 Task: Add an event with the title Interview with Aman, date '2023/12/04', time 9:15 AM to 11:15 AMand add a description: The Interview with Aman is a structured and focused conversation aimed at assessing their qualifications, skills, and suitability for a specific job role or position within the organization. The interview provides an opportunity for the hiring team to gather valuable information about the candidate's experience, abilities, and potential cultural fit.Select event color  Tomato . Add location for the event as: 987 Piazza Navona, Rome, Italy, logged in from the account softage.1@softage.netand send the event invitation to softage.4@softage.net and softage.5@softage.net. Set a reminder for the event Annually on May 24
Action: Mouse moved to (62, 123)
Screenshot: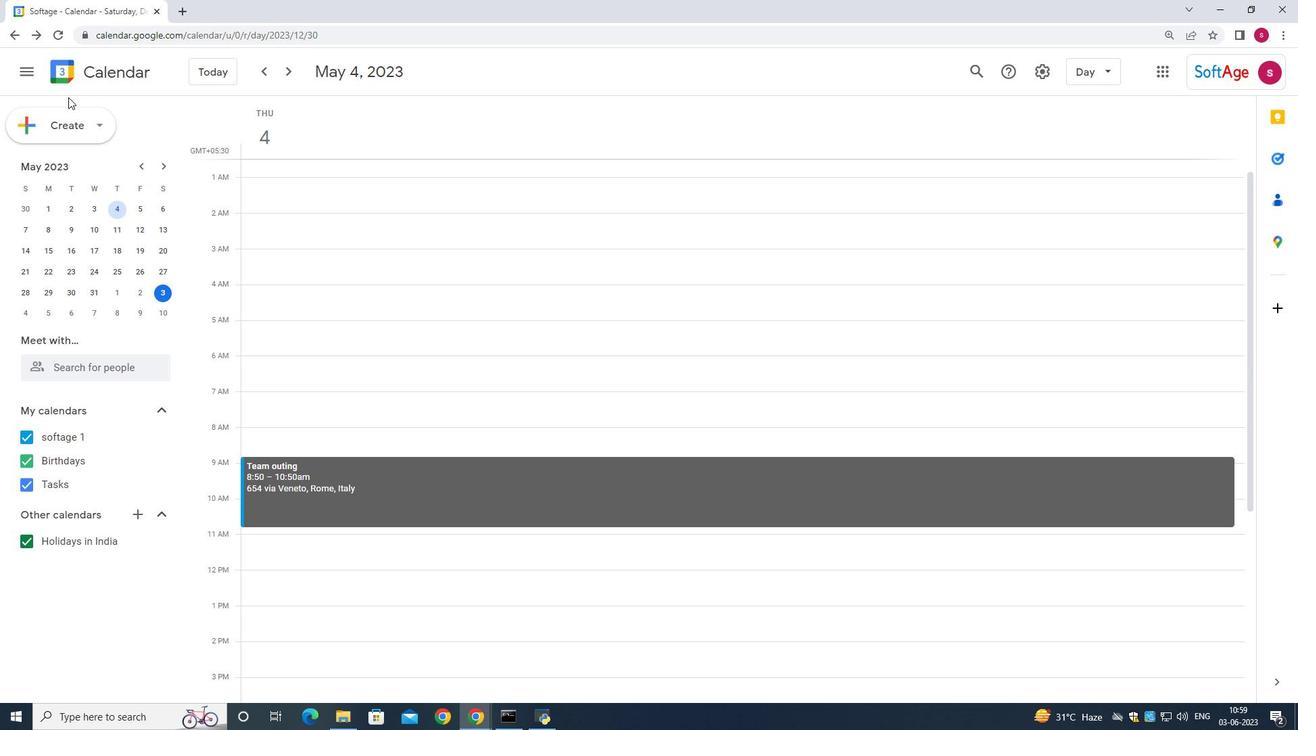 
Action: Mouse pressed left at (62, 123)
Screenshot: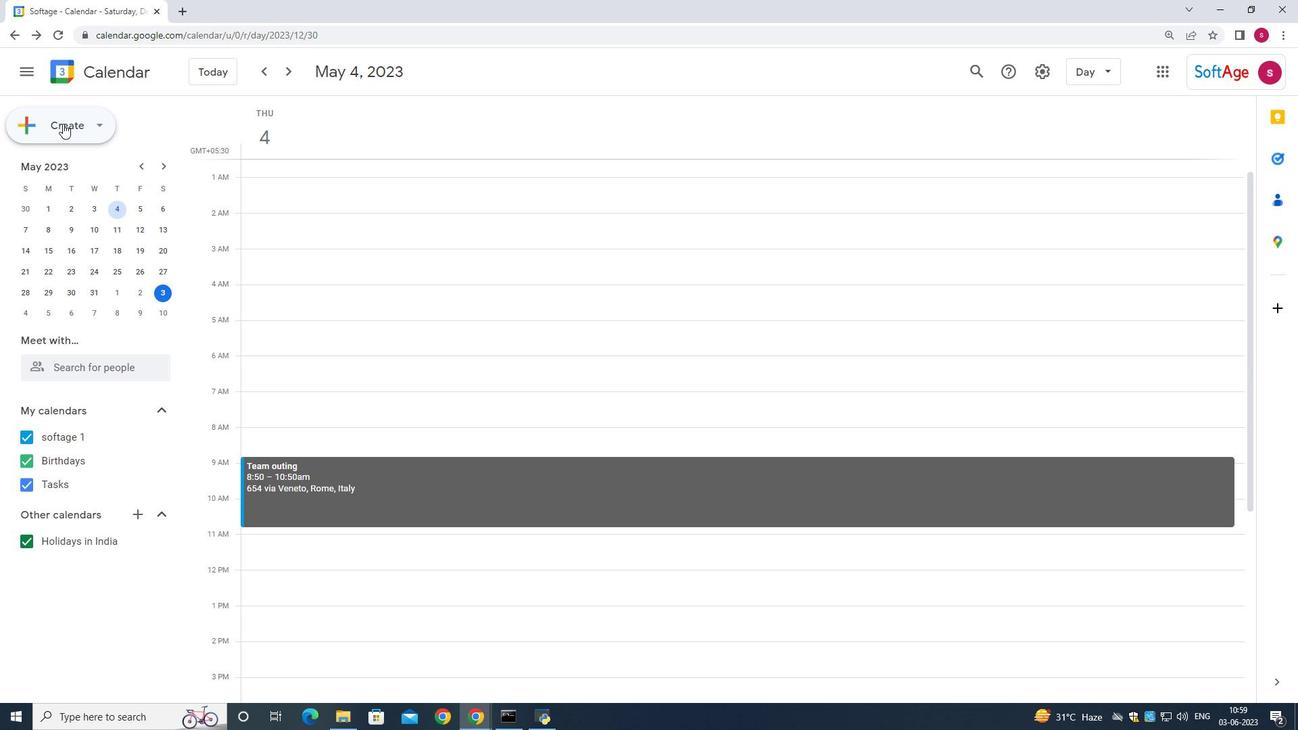 
Action: Mouse moved to (56, 158)
Screenshot: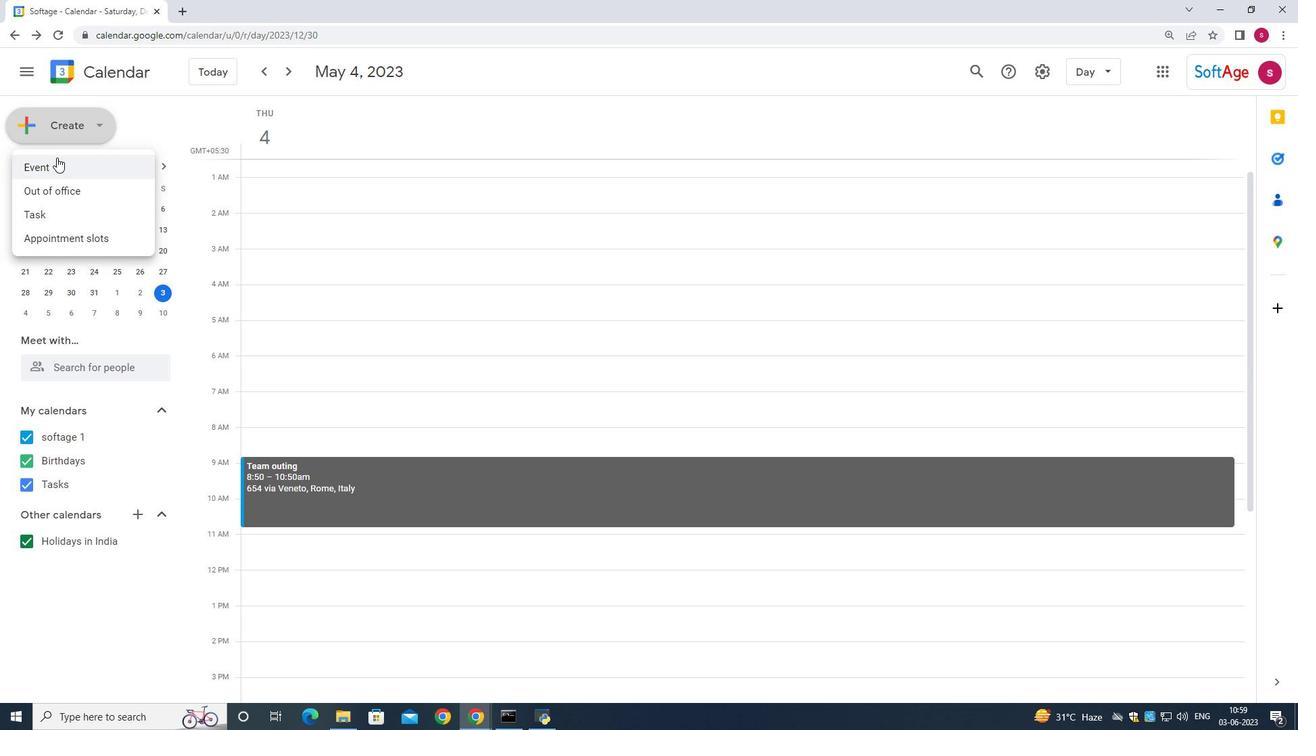 
Action: Mouse pressed left at (56, 158)
Screenshot: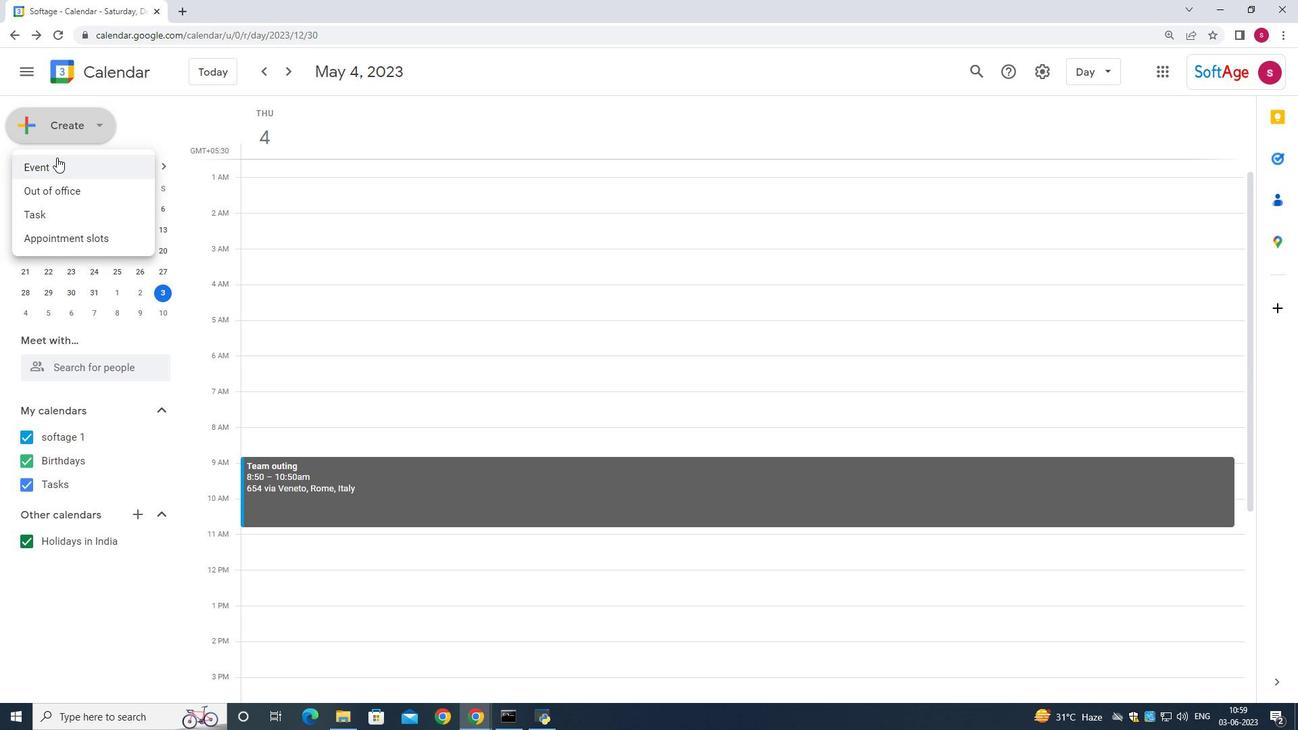 
Action: Mouse moved to (646, 234)
Screenshot: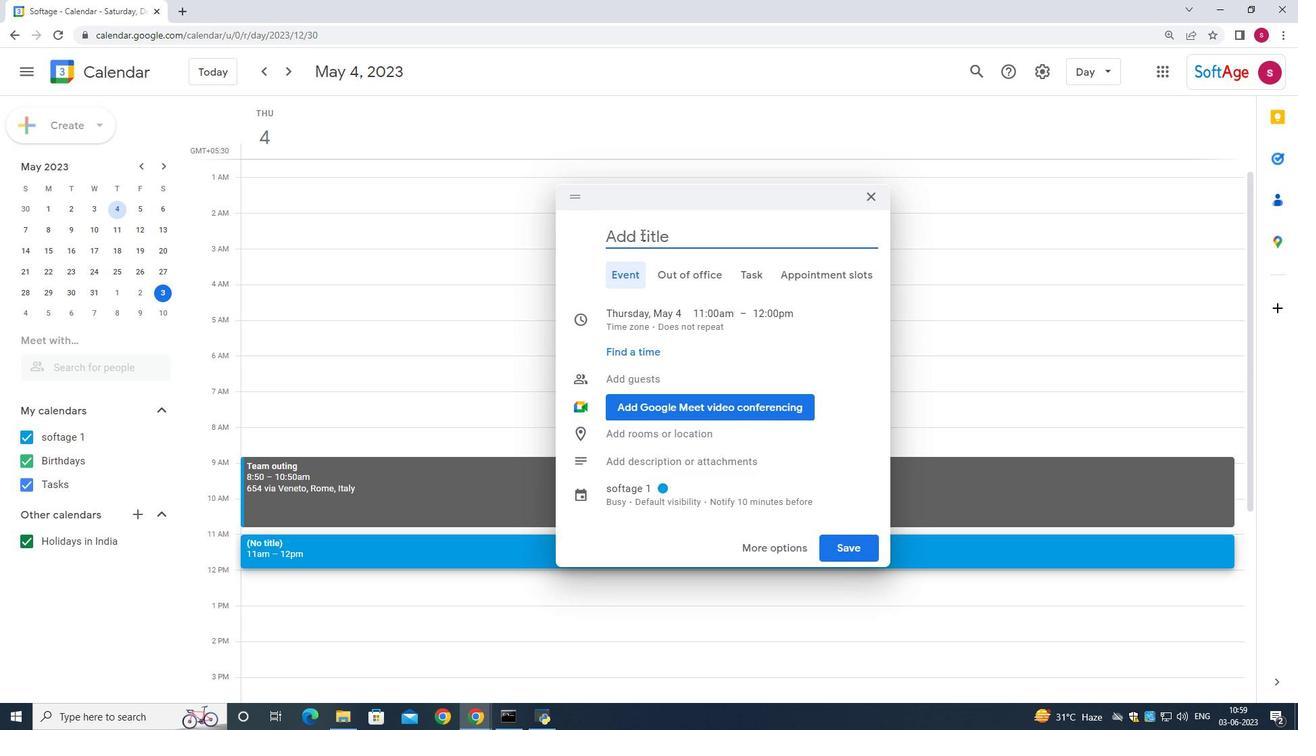 
Action: Mouse pressed left at (646, 234)
Screenshot: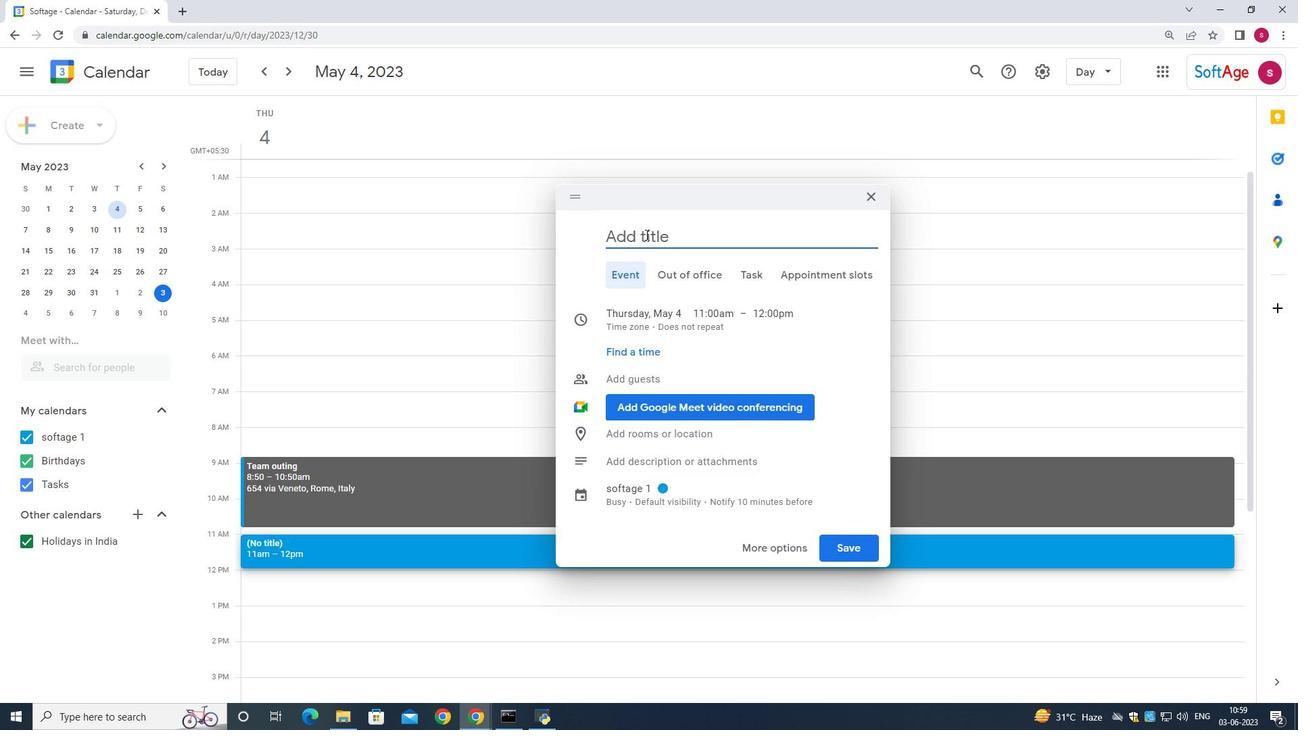 
Action: Mouse moved to (1298, 59)
Screenshot: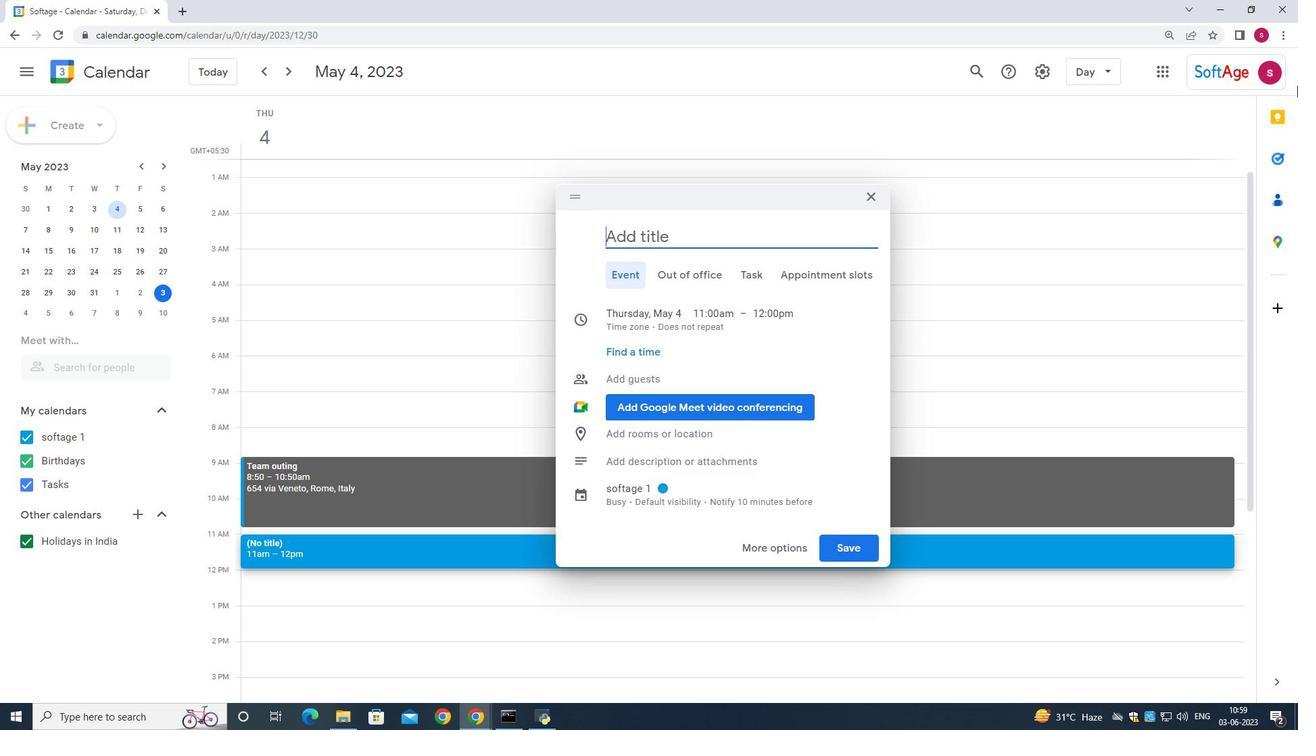 
Action: Key pressed <Key.shift>Interview<Key.space>with<Key.space><Key.shift>Aman
Screenshot: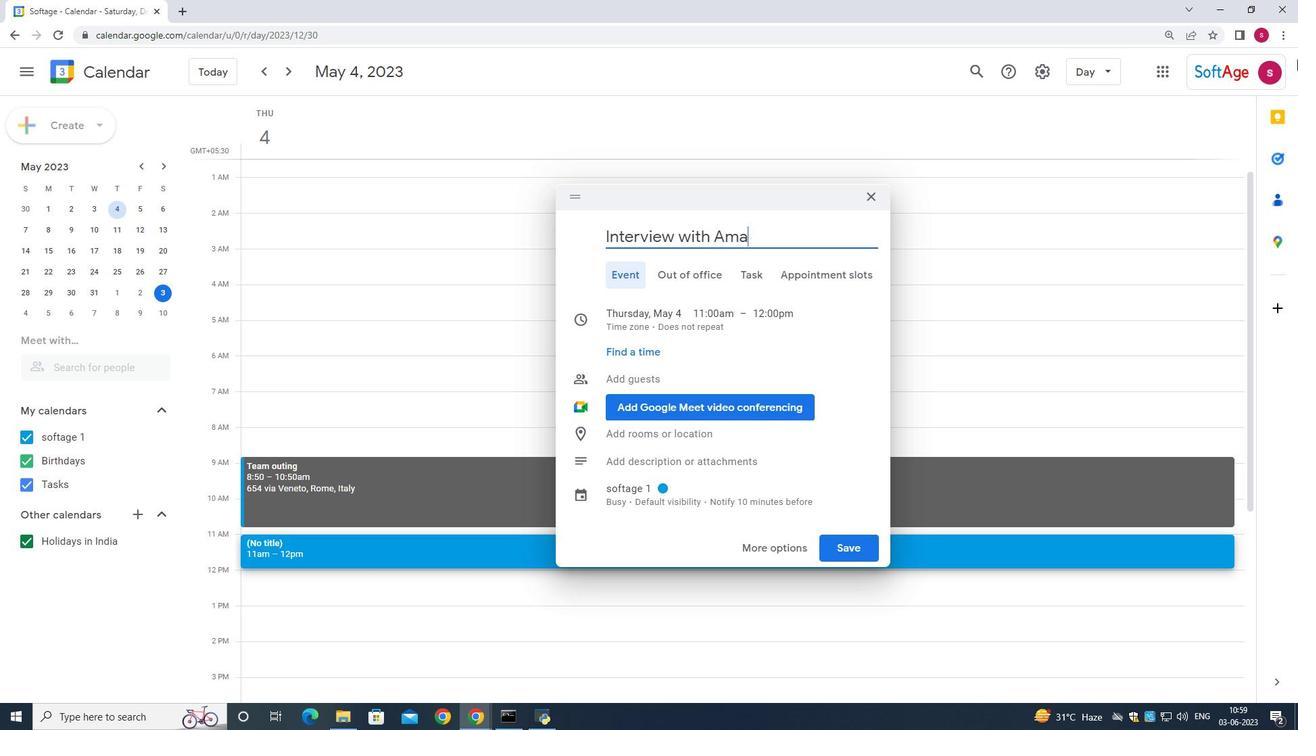 
Action: Mouse moved to (628, 309)
Screenshot: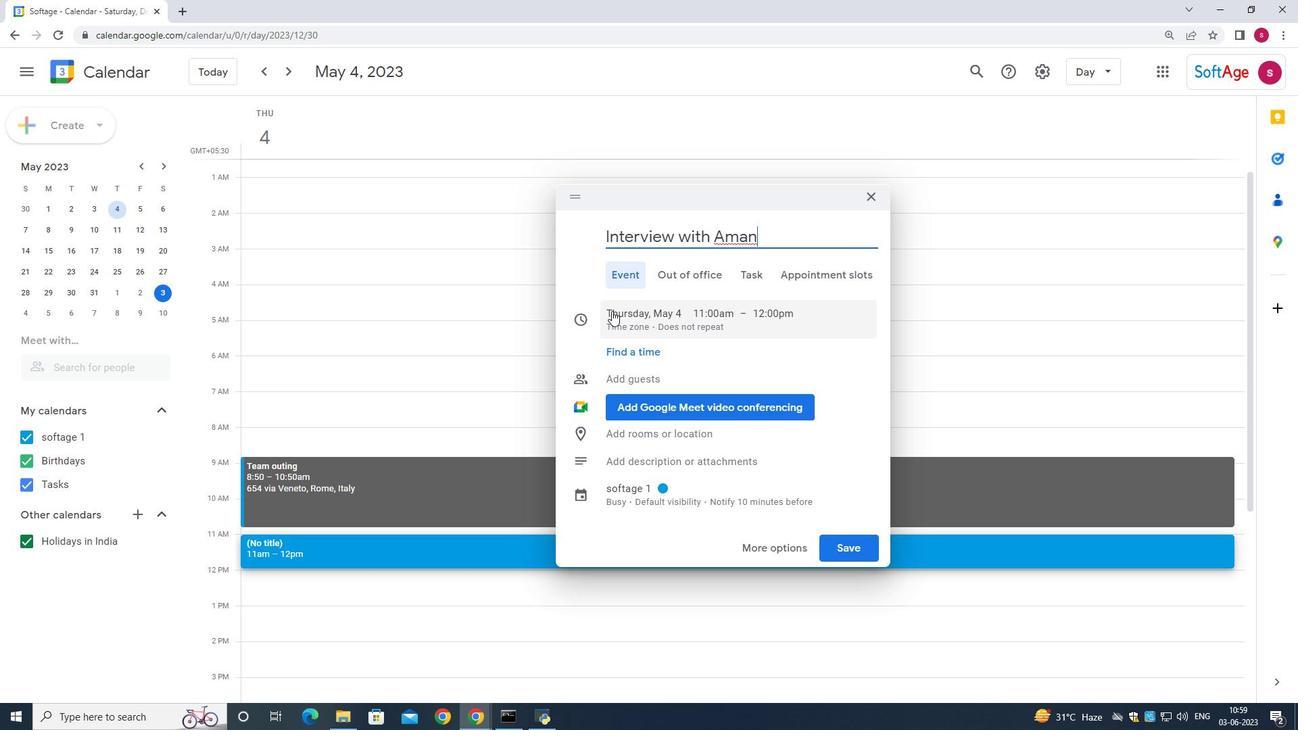 
Action: Mouse pressed left at (628, 309)
Screenshot: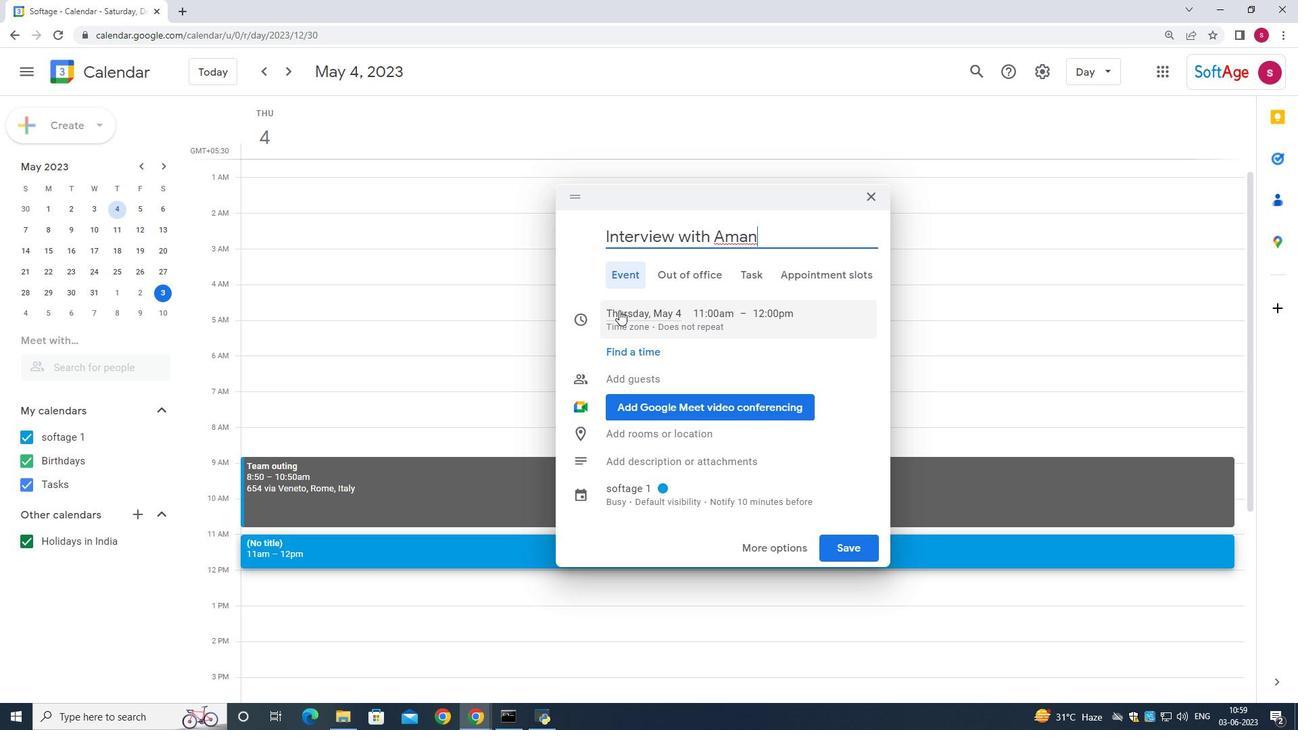 
Action: Mouse moved to (789, 346)
Screenshot: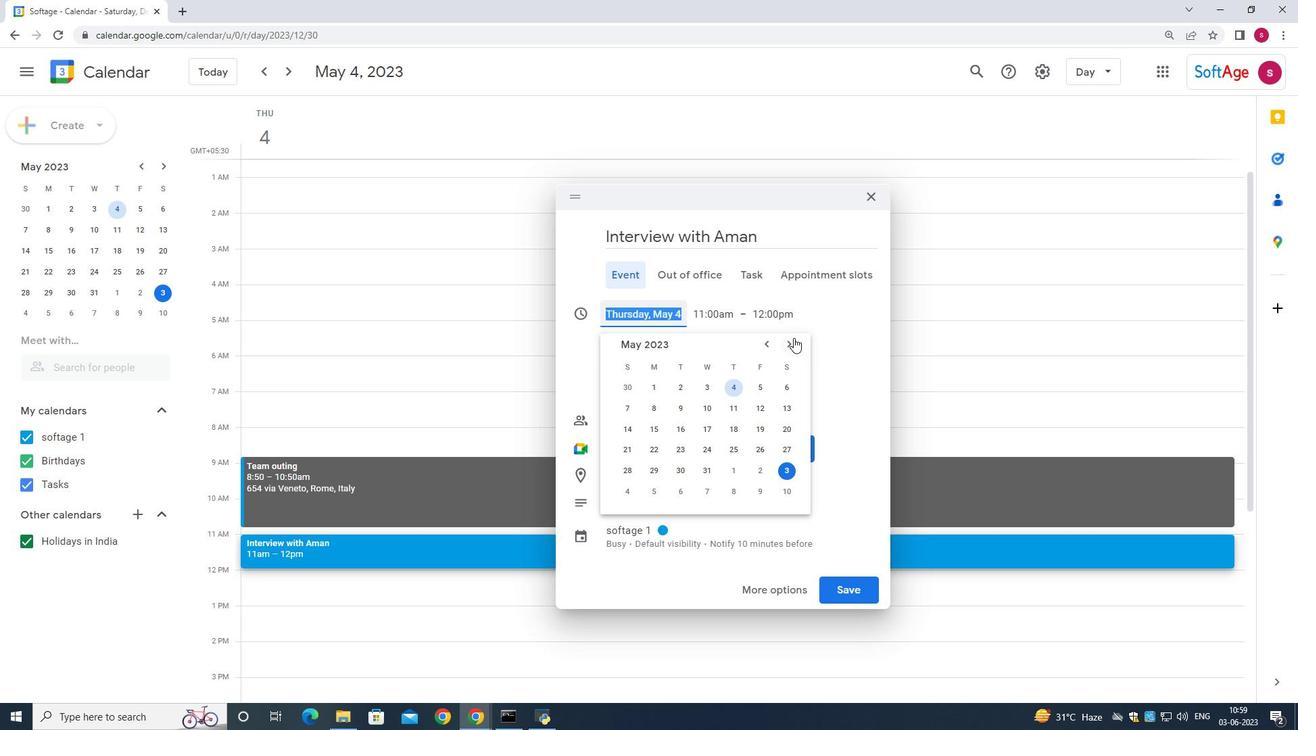 
Action: Mouse pressed left at (789, 346)
Screenshot: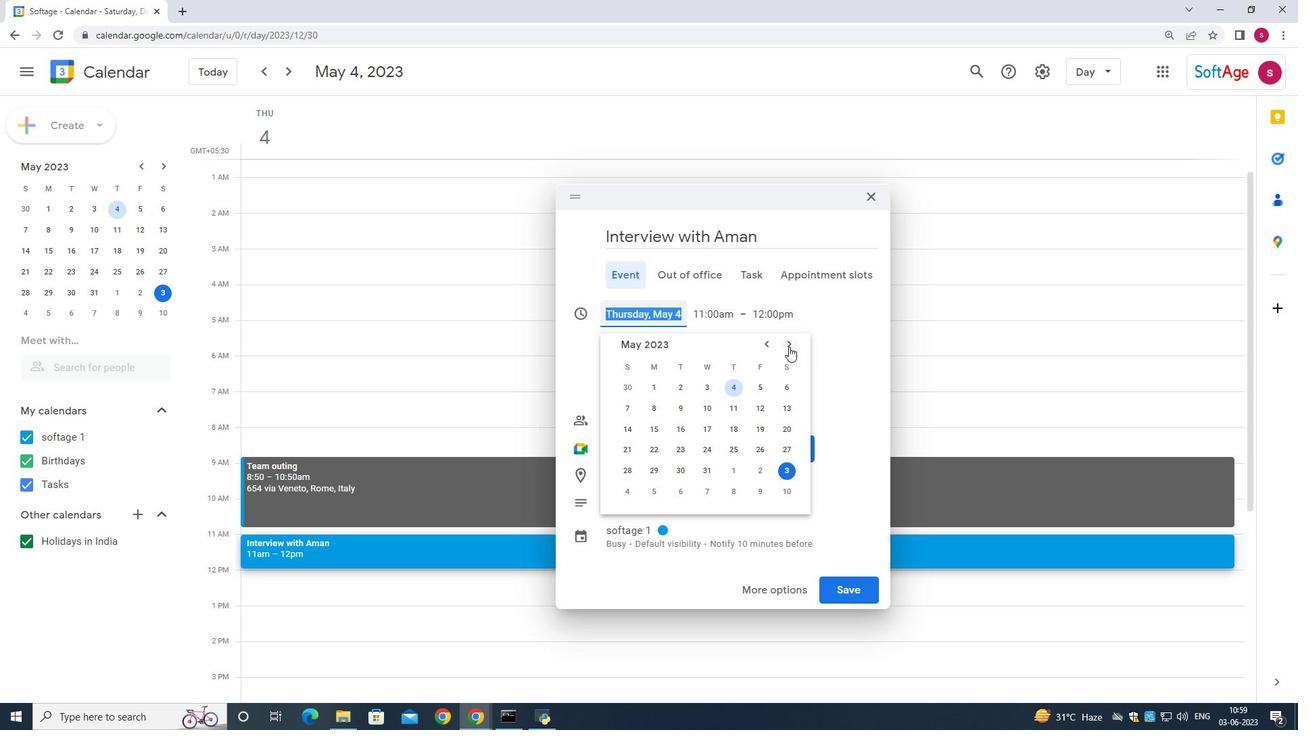 
Action: Mouse pressed left at (789, 346)
Screenshot: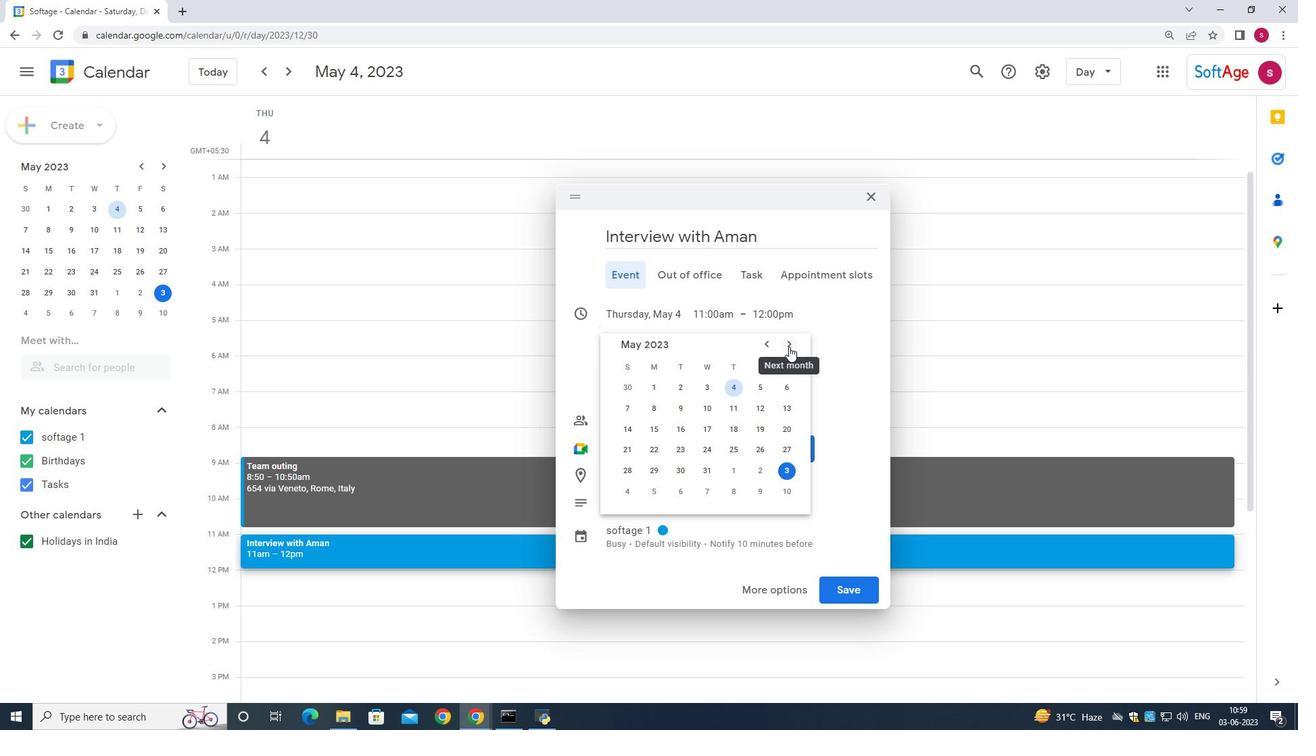 
Action: Mouse pressed left at (789, 346)
Screenshot: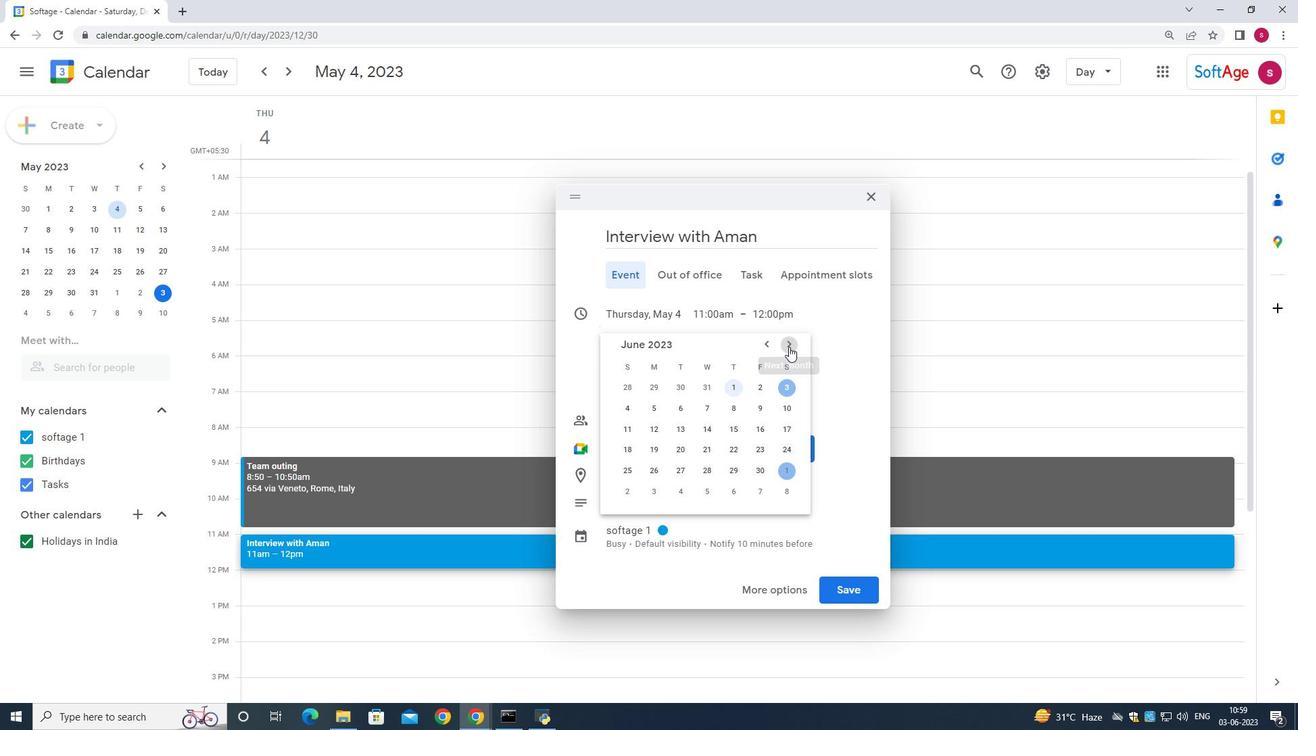 
Action: Mouse pressed left at (789, 346)
Screenshot: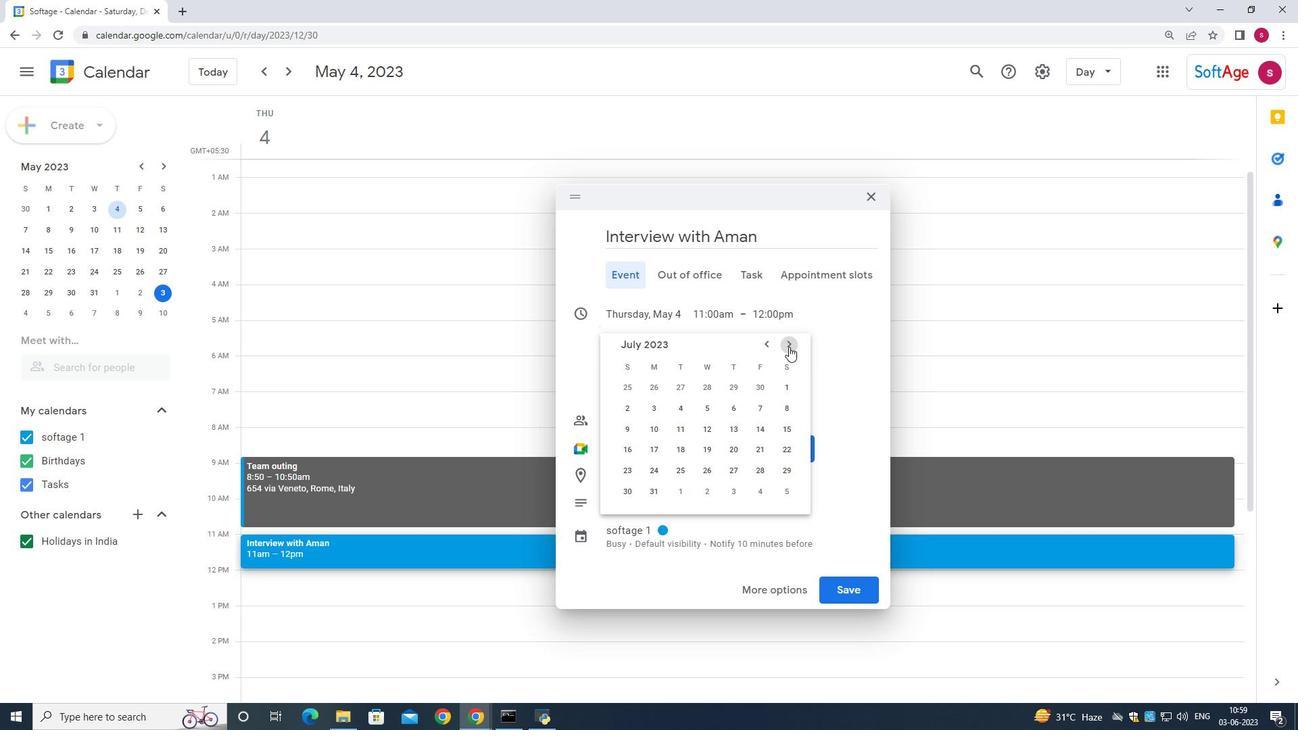 
Action: Mouse pressed left at (789, 346)
Screenshot: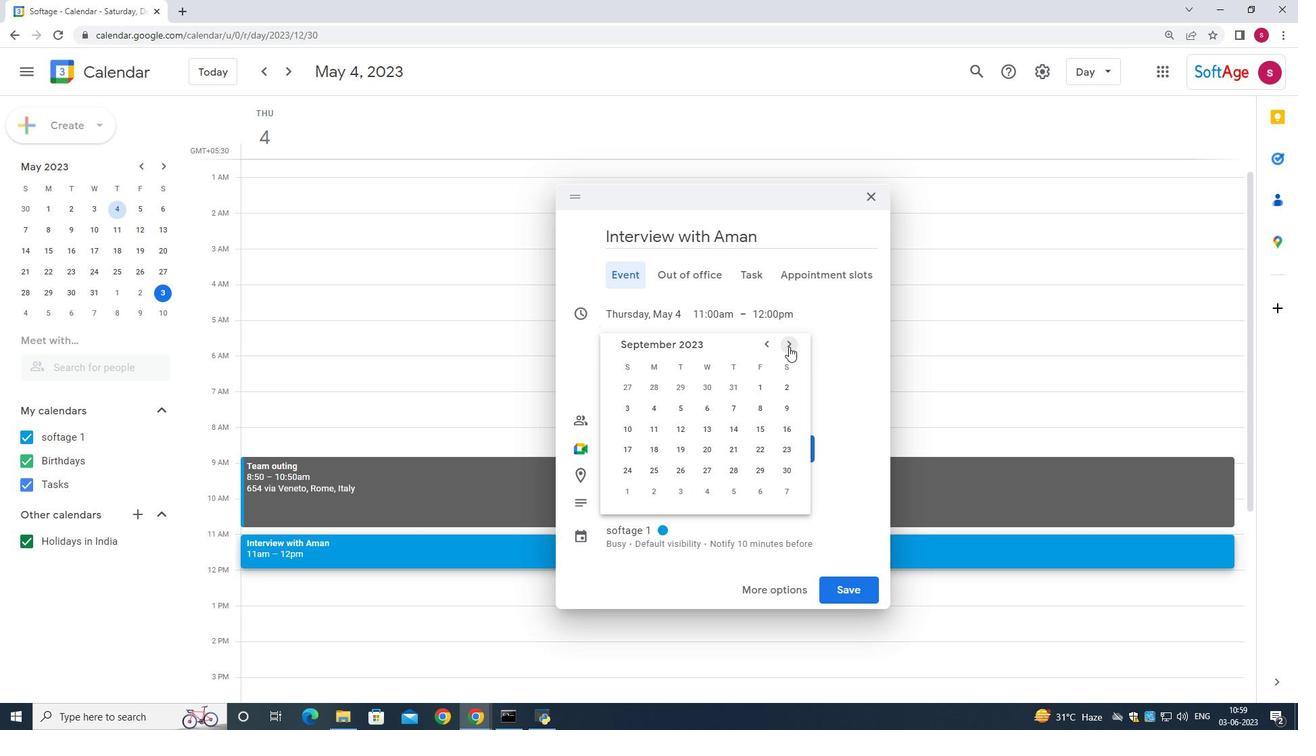 
Action: Mouse pressed left at (789, 346)
Screenshot: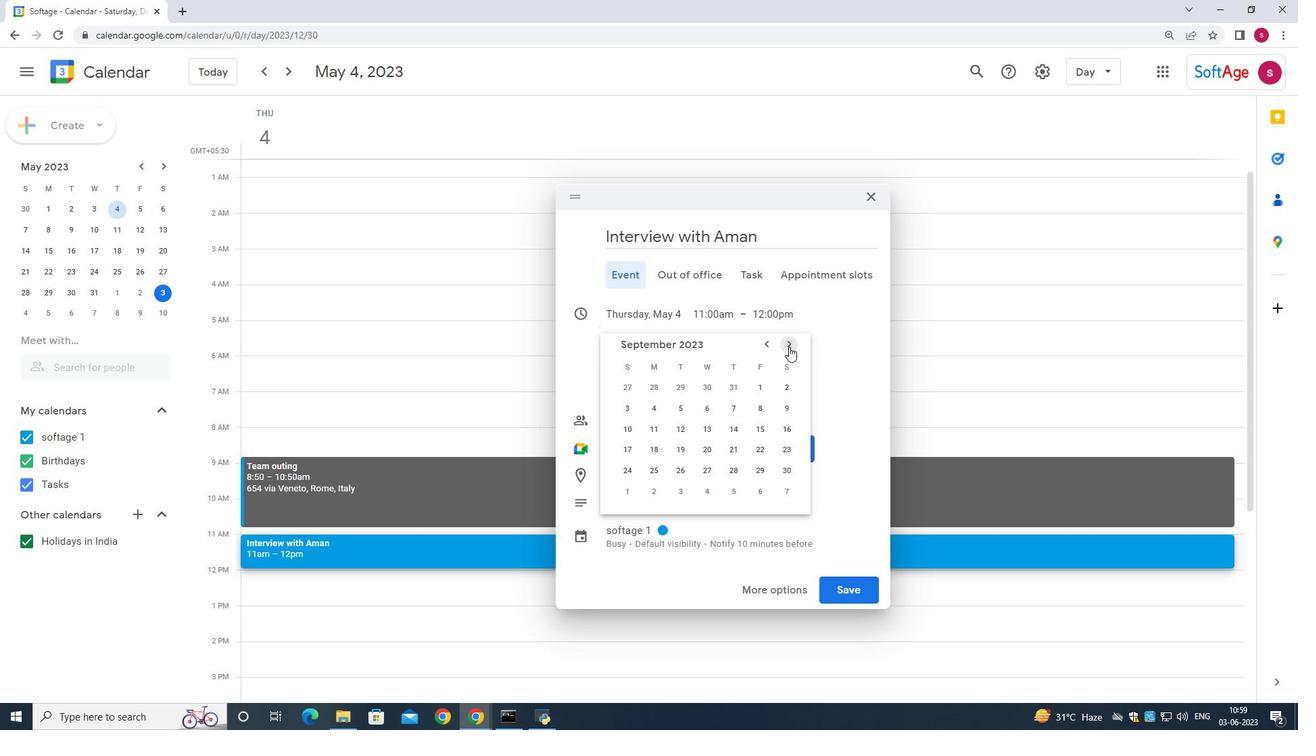 
Action: Mouse pressed left at (789, 346)
Screenshot: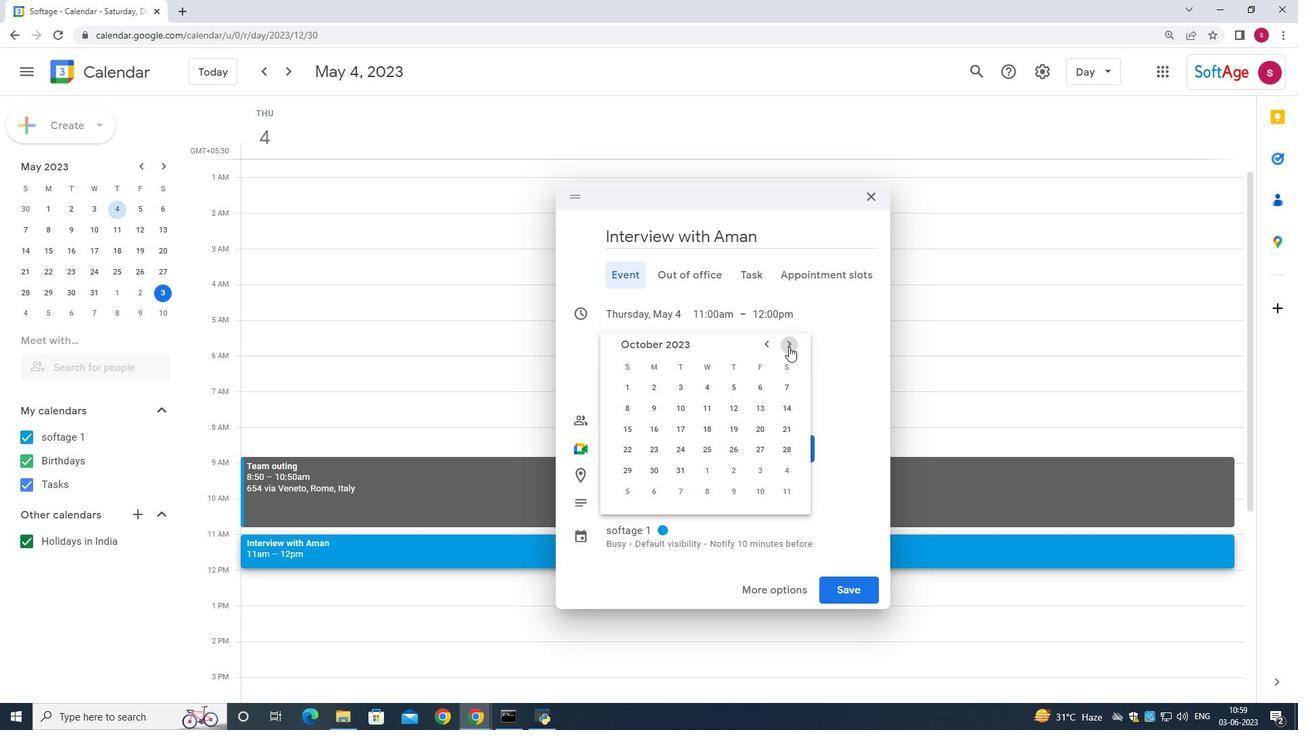 
Action: Mouse pressed left at (789, 346)
Screenshot: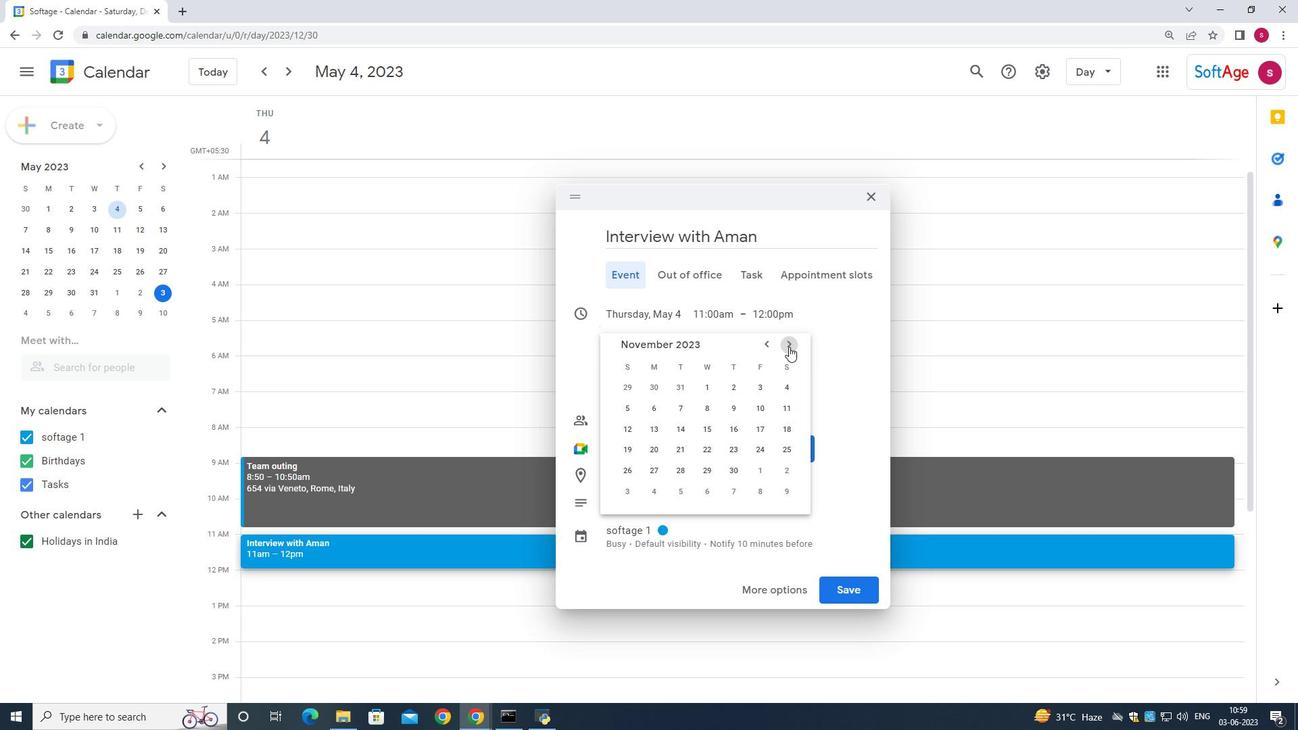 
Action: Mouse moved to (764, 348)
Screenshot: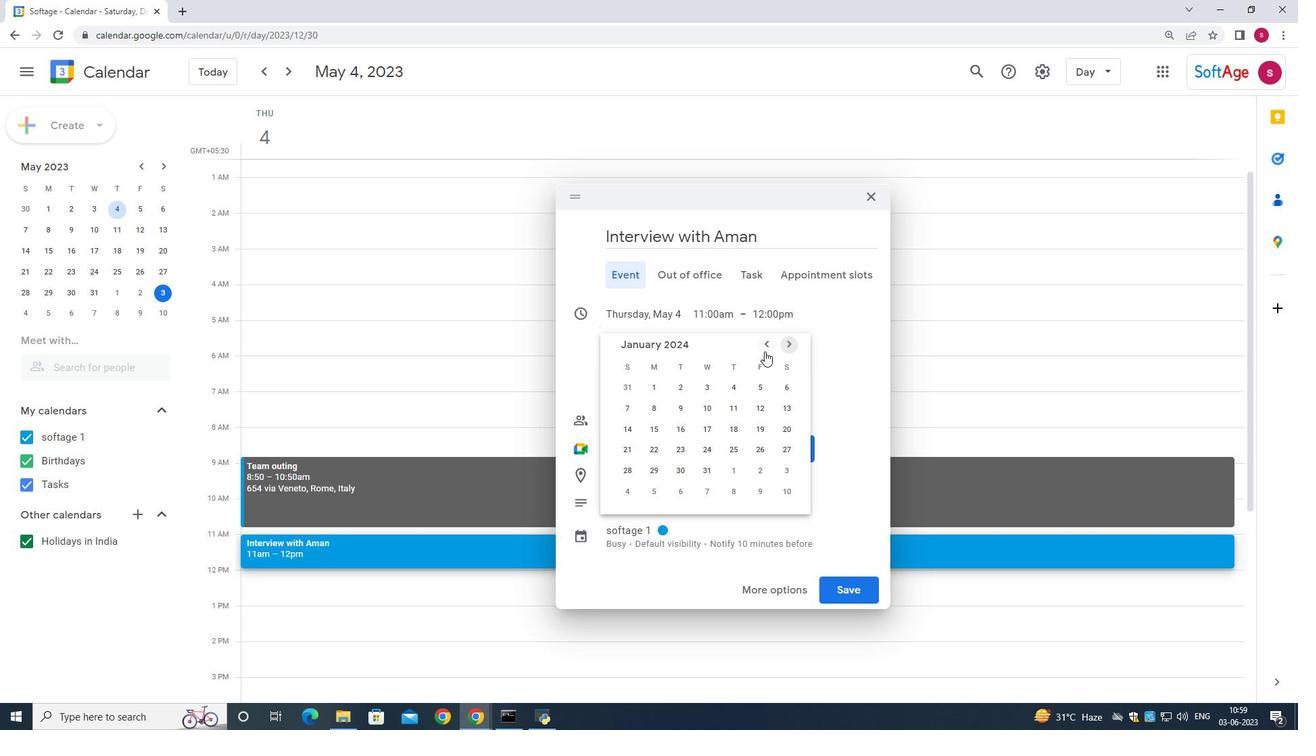 
Action: Mouse pressed left at (764, 348)
Screenshot: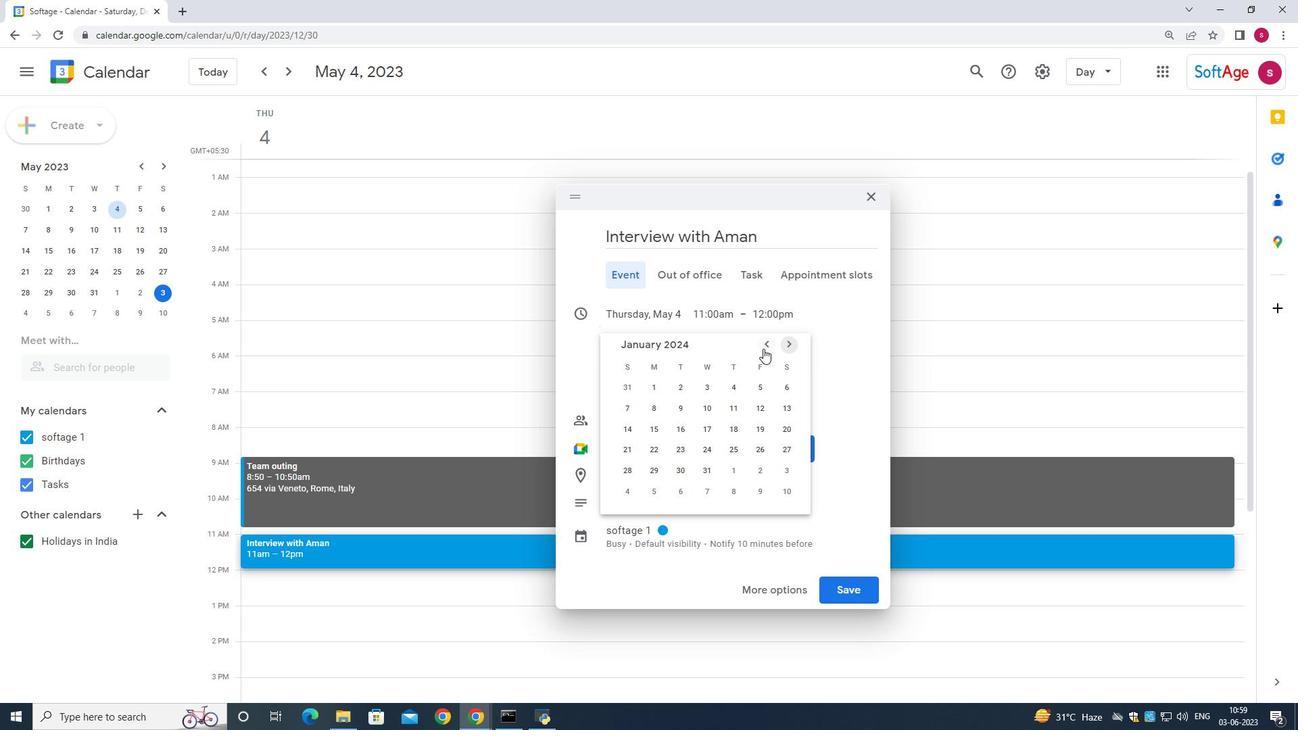 
Action: Mouse moved to (654, 405)
Screenshot: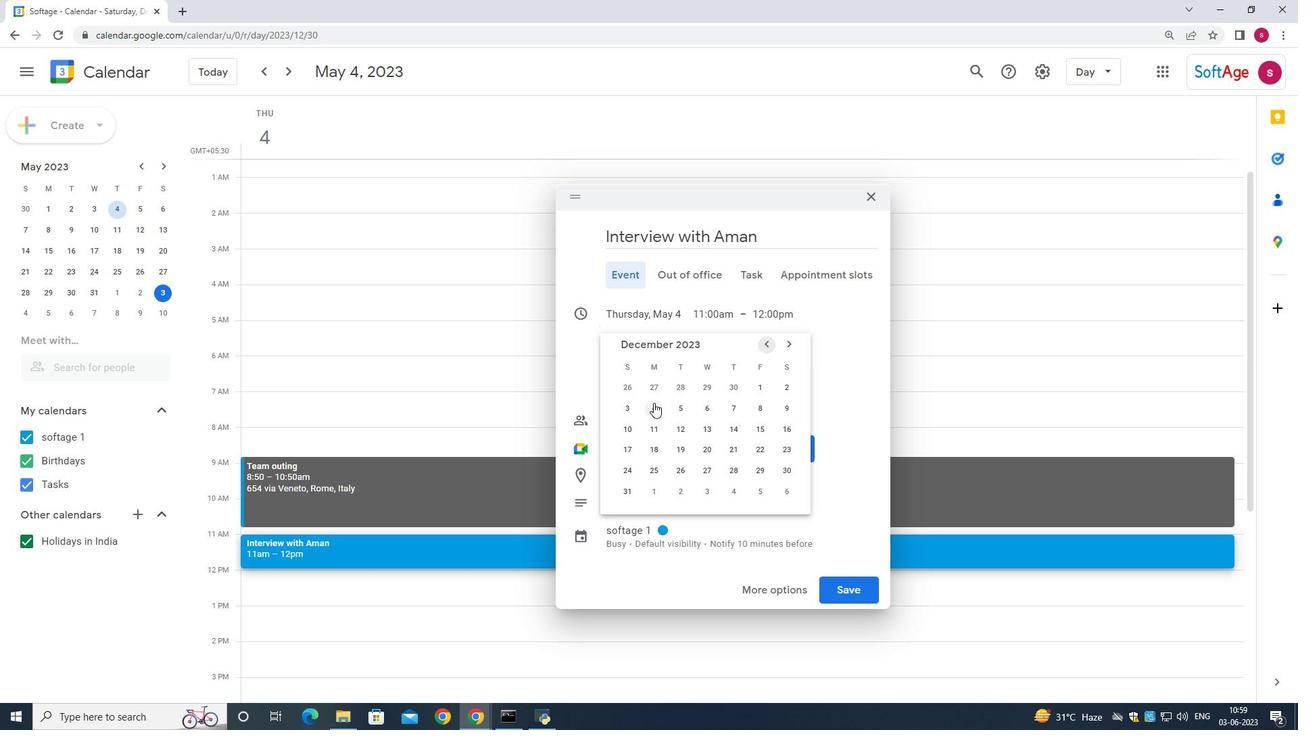 
Action: Mouse pressed left at (654, 405)
Screenshot: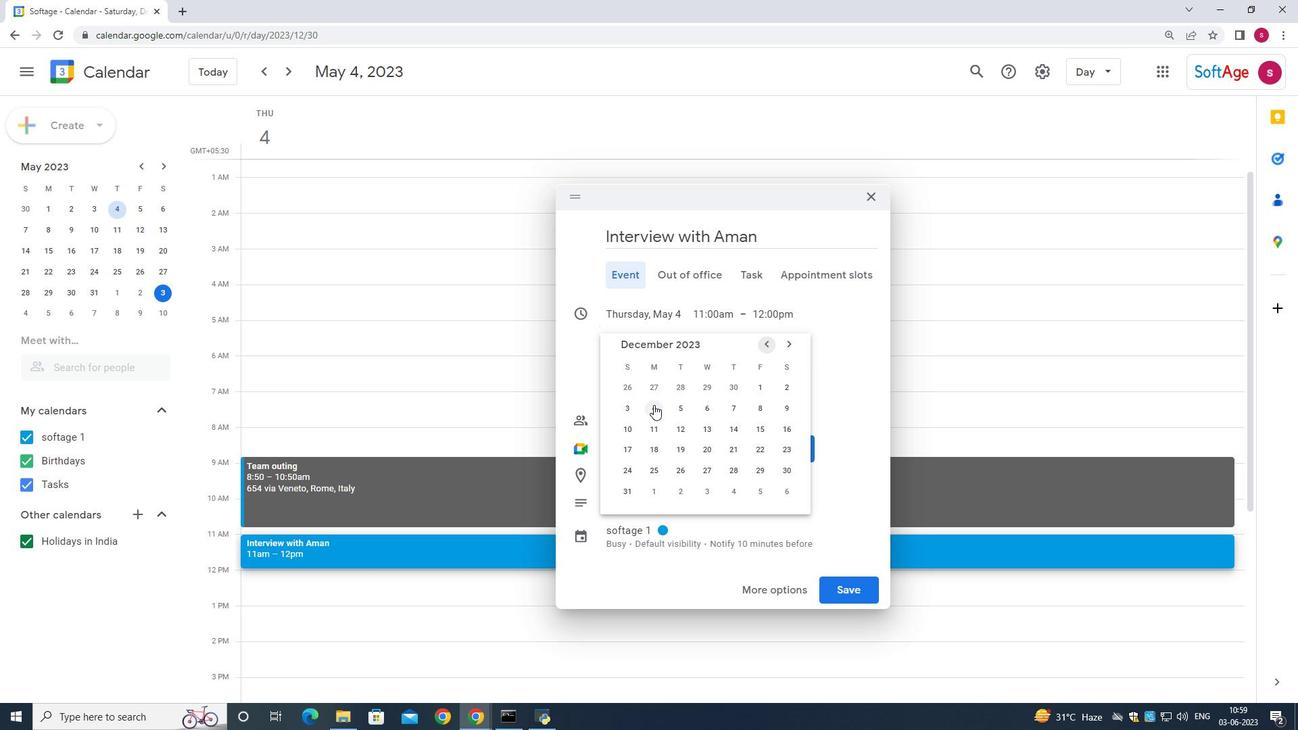 
Action: Mouse moved to (732, 307)
Screenshot: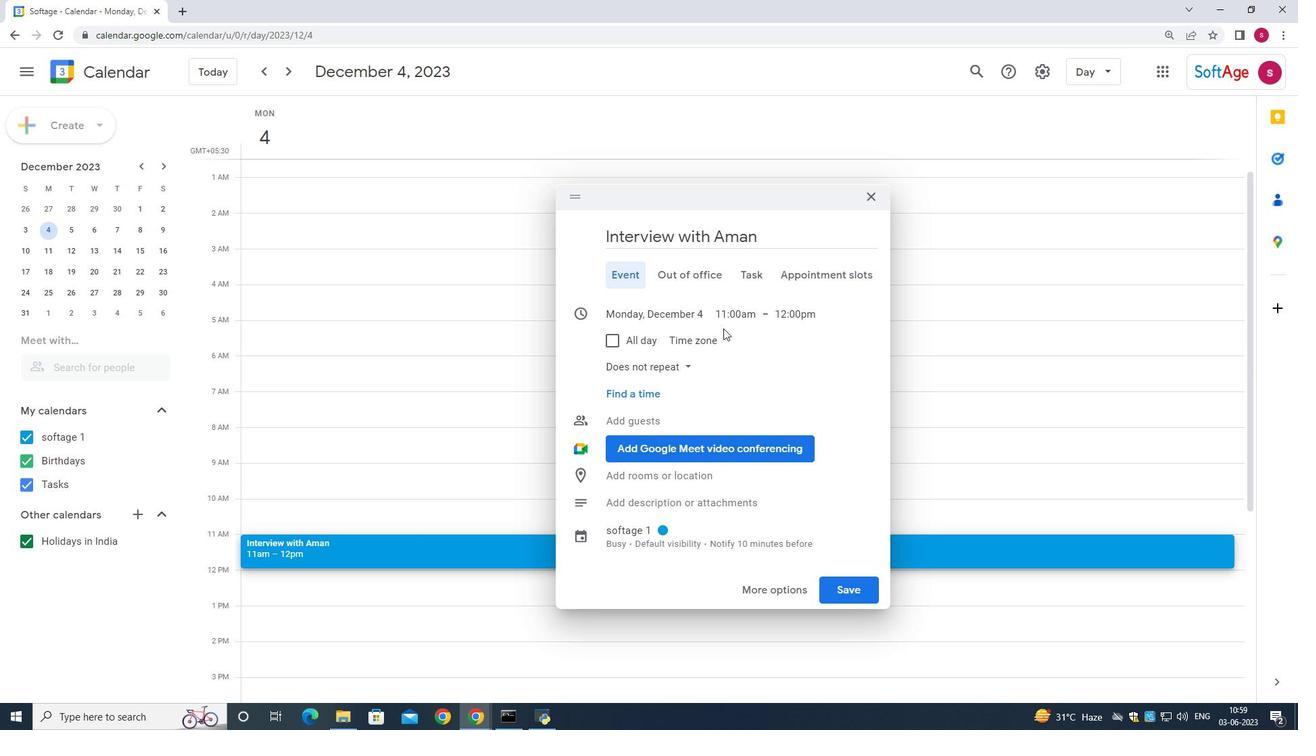 
Action: Mouse pressed left at (732, 307)
Screenshot: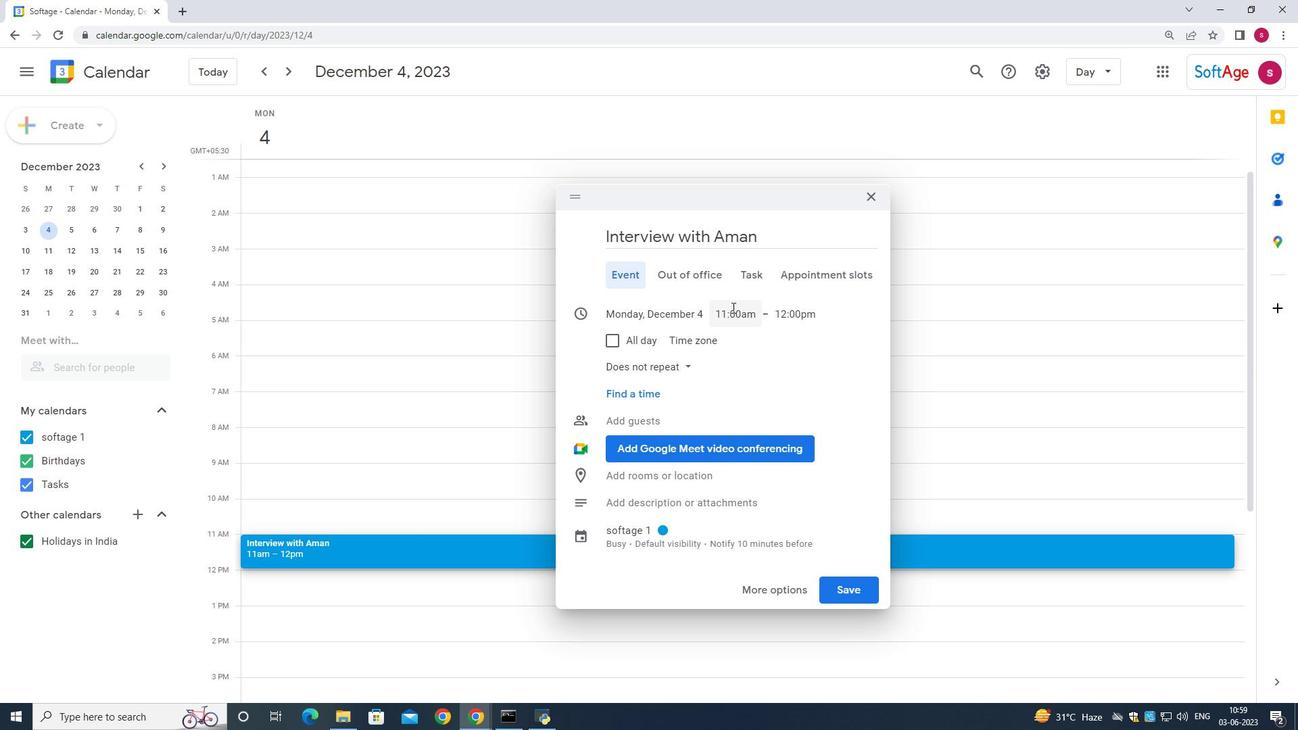 
Action: Mouse moved to (748, 401)
Screenshot: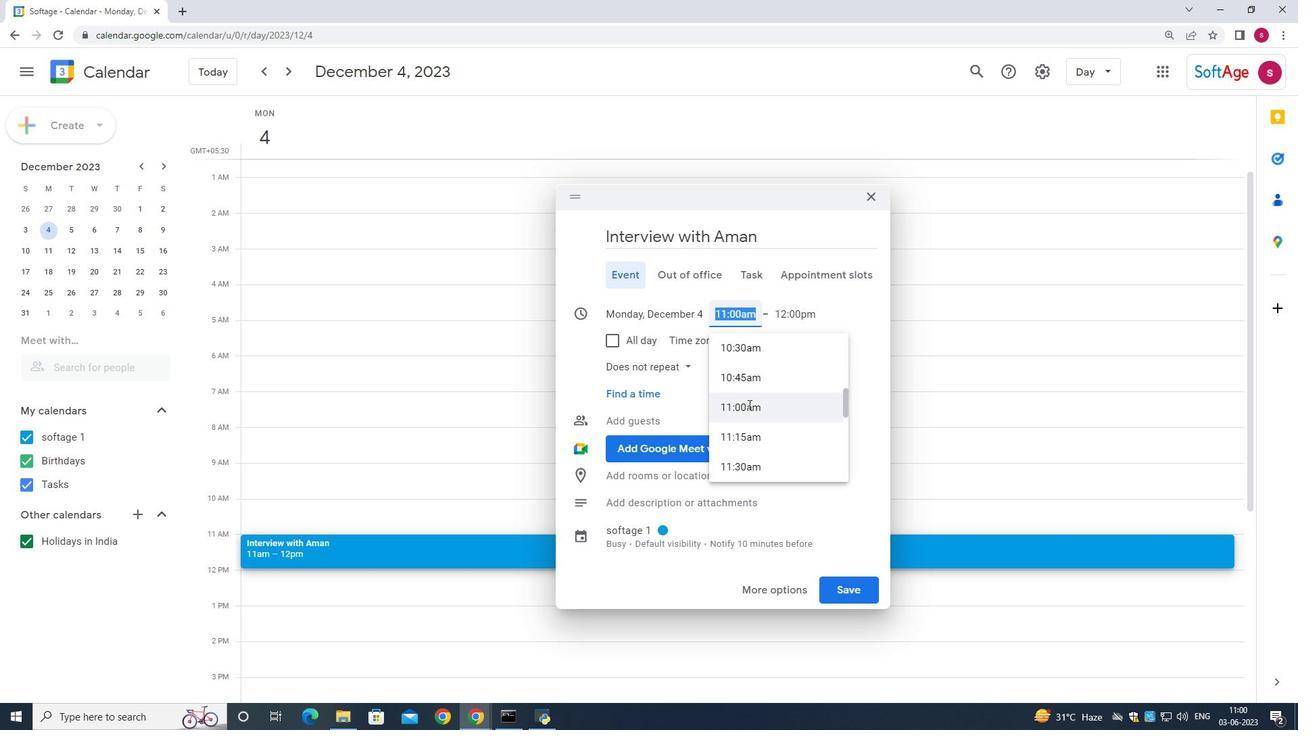 
Action: Mouse scrolled (748, 401) with delta (0, 0)
Screenshot: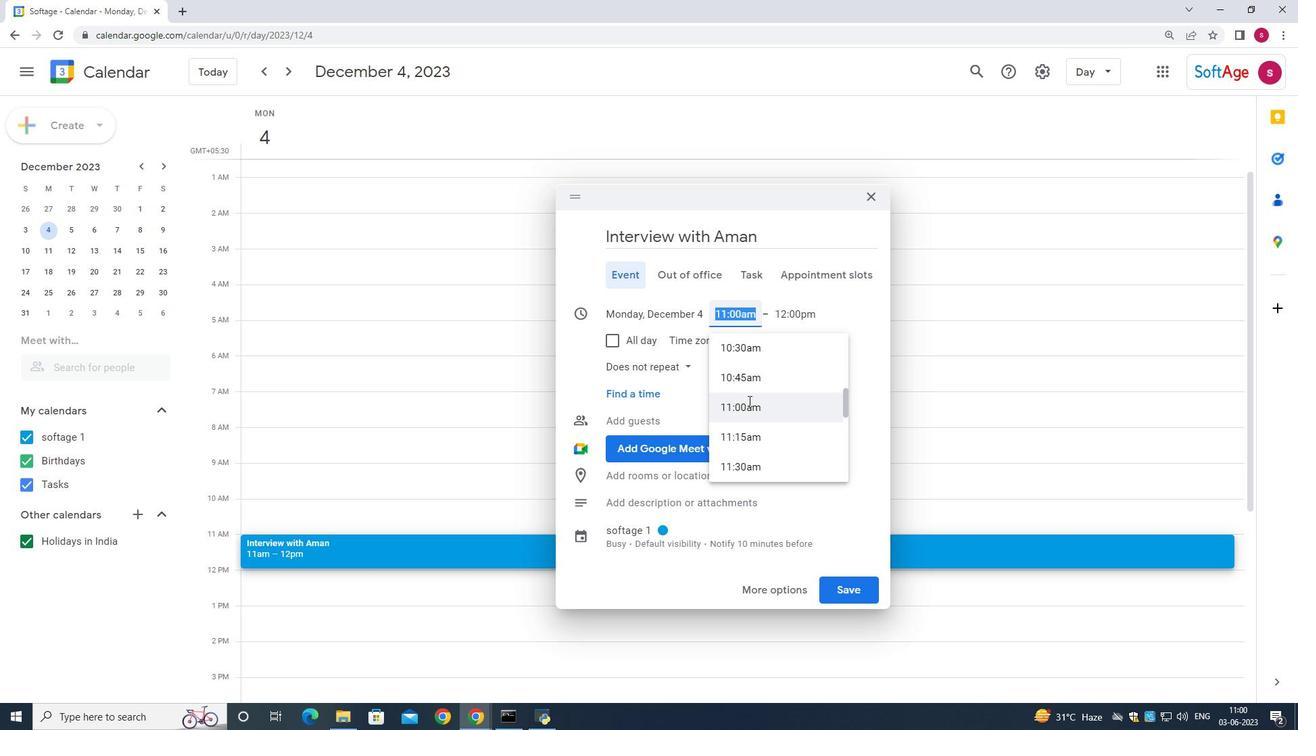 
Action: Mouse scrolled (748, 401) with delta (0, 0)
Screenshot: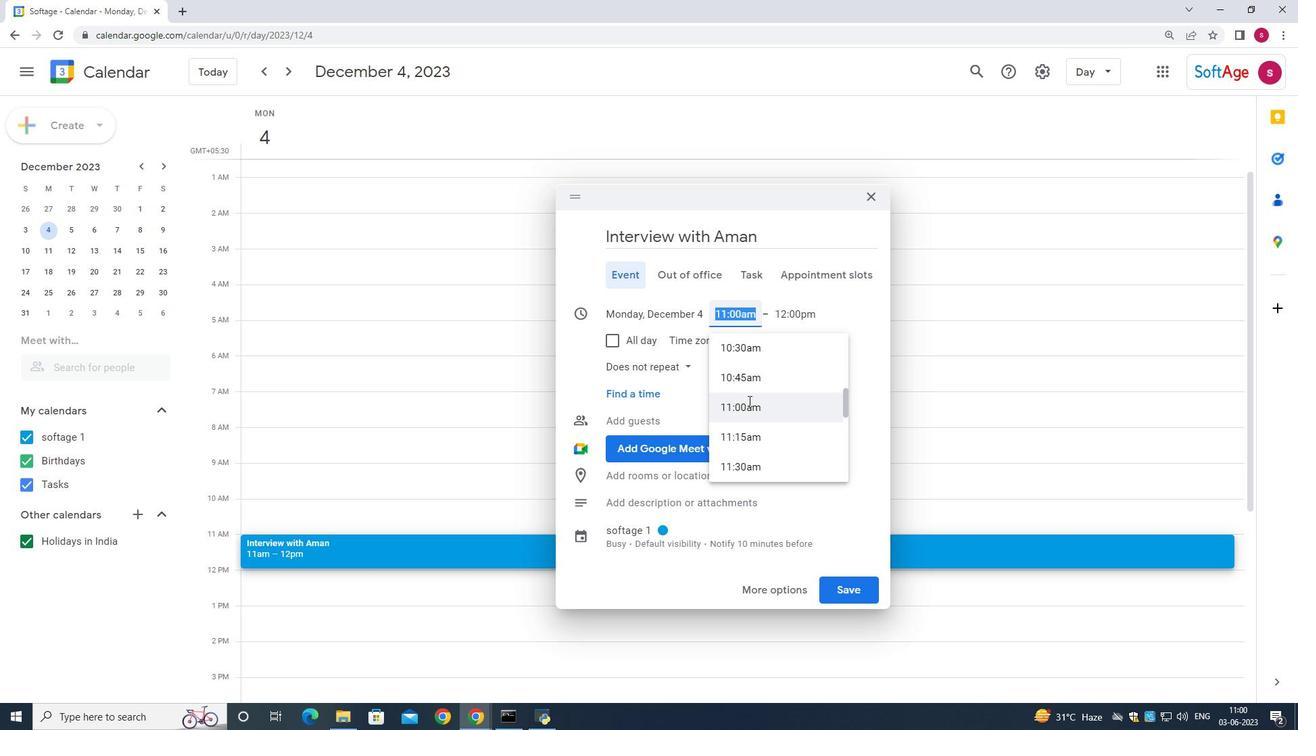 
Action: Mouse scrolled (748, 401) with delta (0, 0)
Screenshot: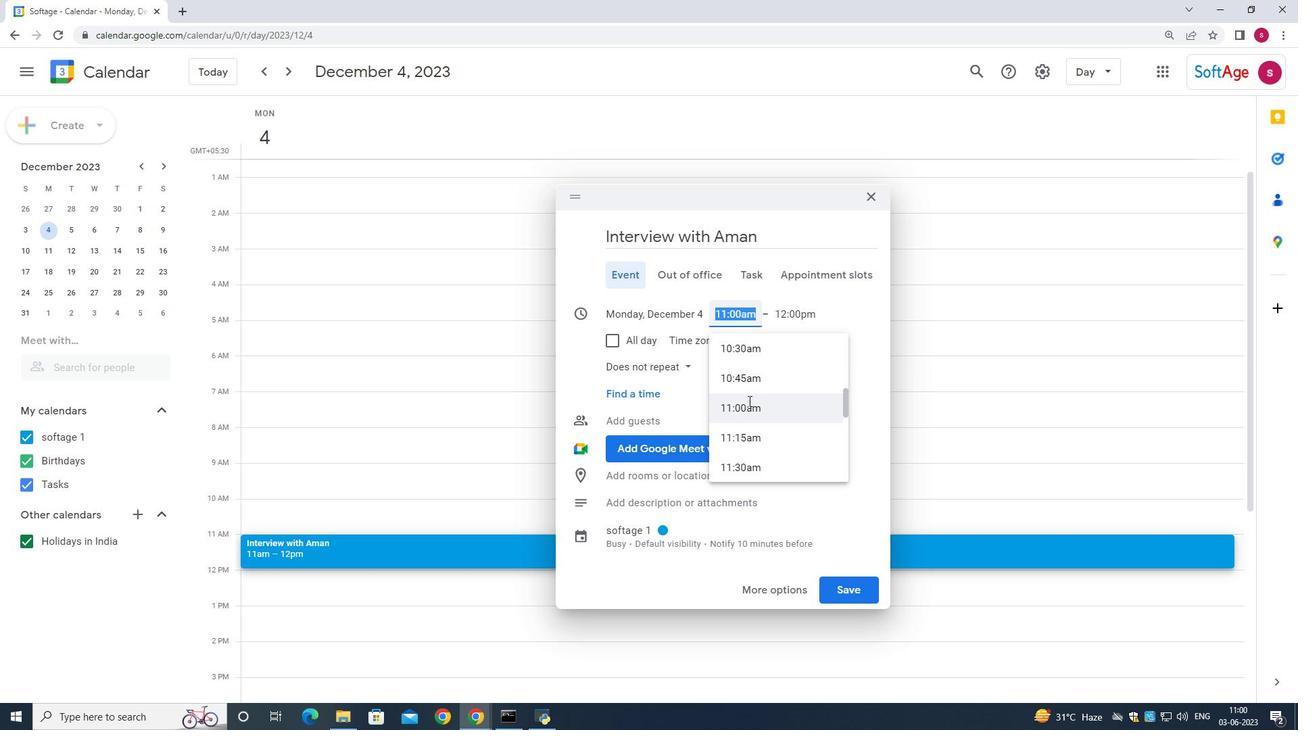 
Action: Mouse moved to (747, 381)
Screenshot: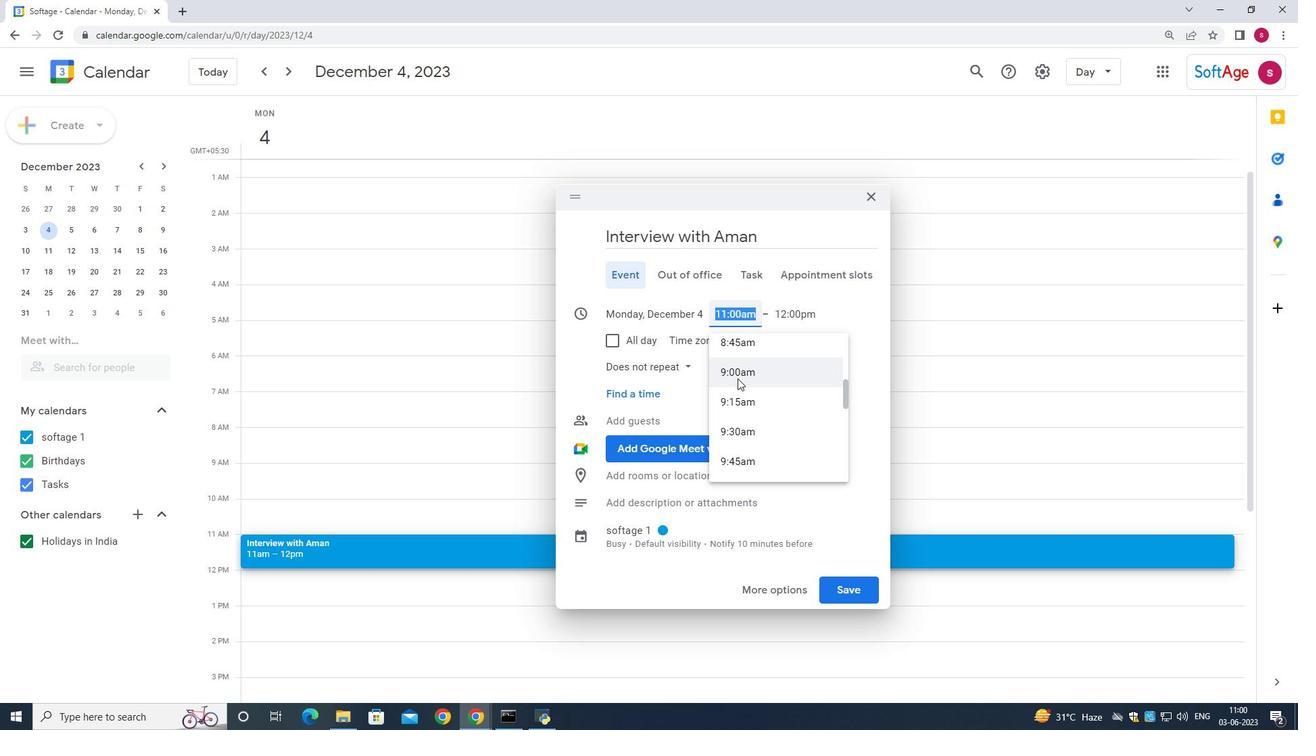 
Action: Mouse scrolled (747, 382) with delta (0, 0)
Screenshot: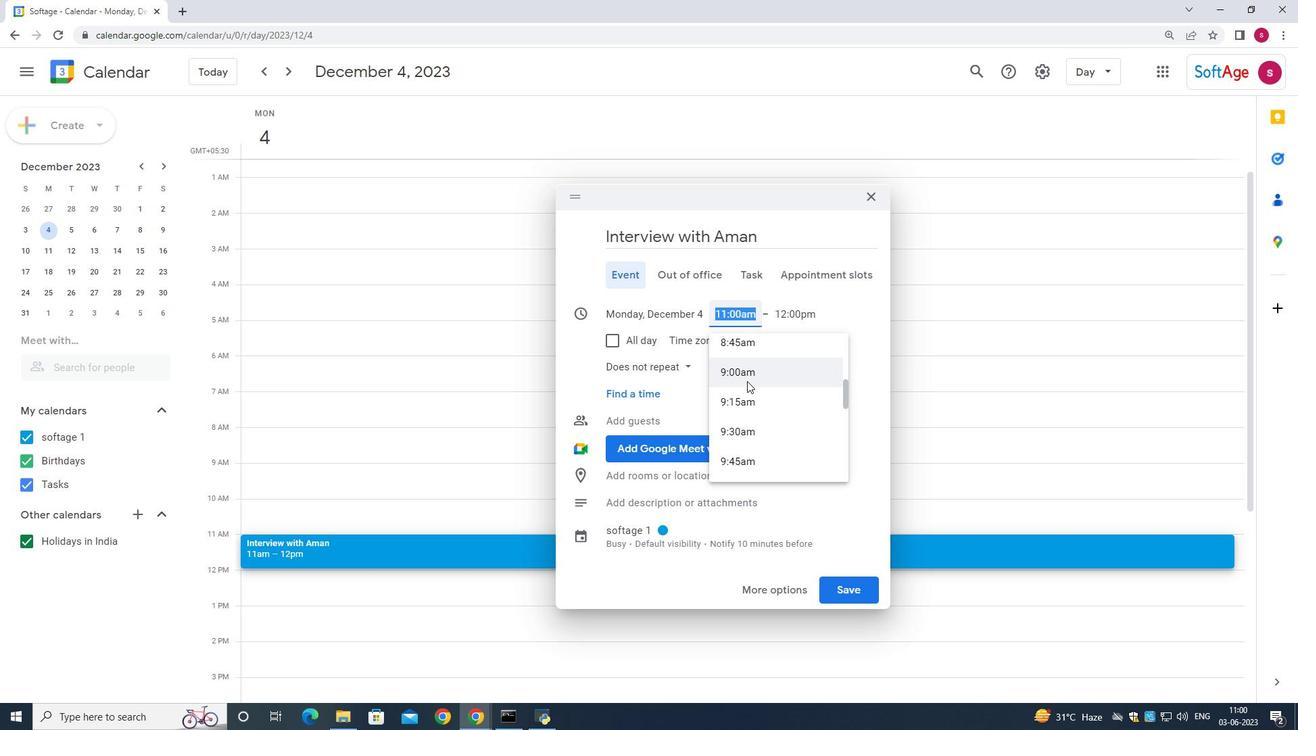 
Action: Mouse scrolled (747, 382) with delta (0, 0)
Screenshot: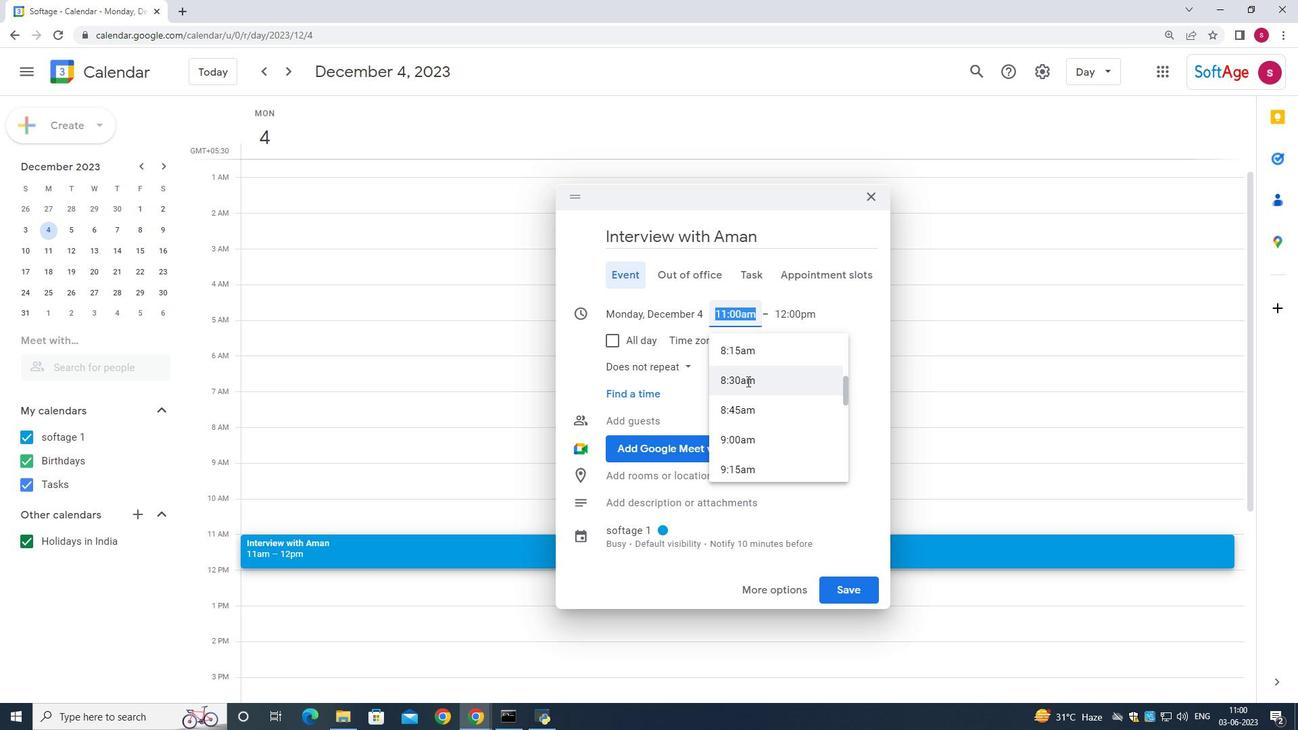 
Action: Mouse scrolled (747, 382) with delta (0, 0)
Screenshot: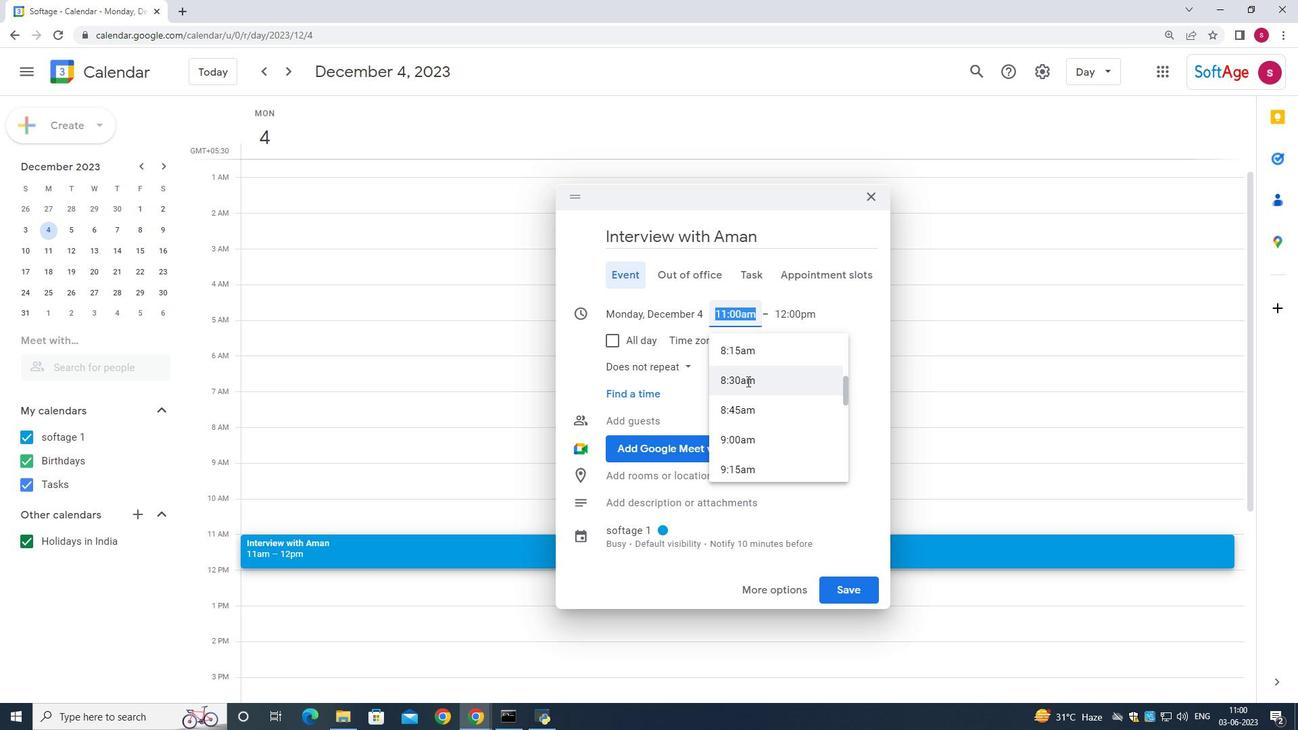 
Action: Mouse scrolled (747, 382) with delta (0, 0)
Screenshot: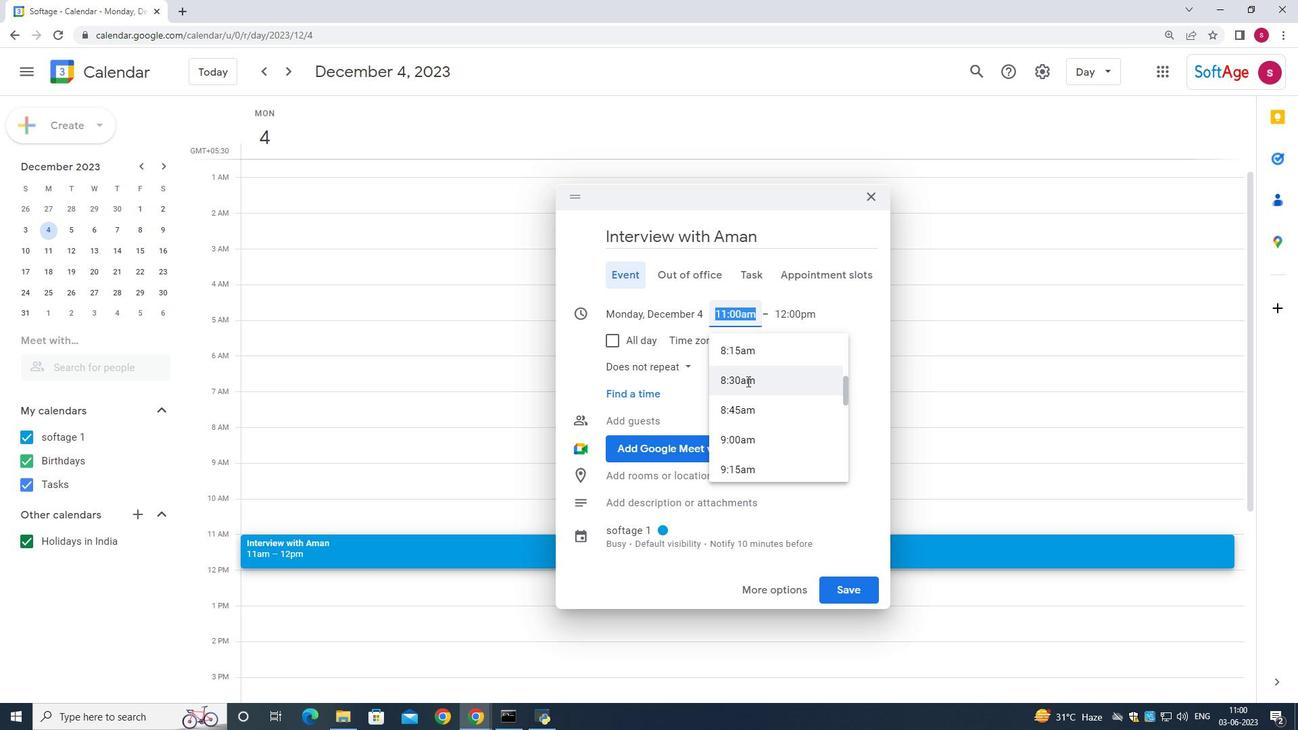 
Action: Mouse scrolled (747, 382) with delta (0, 0)
Screenshot: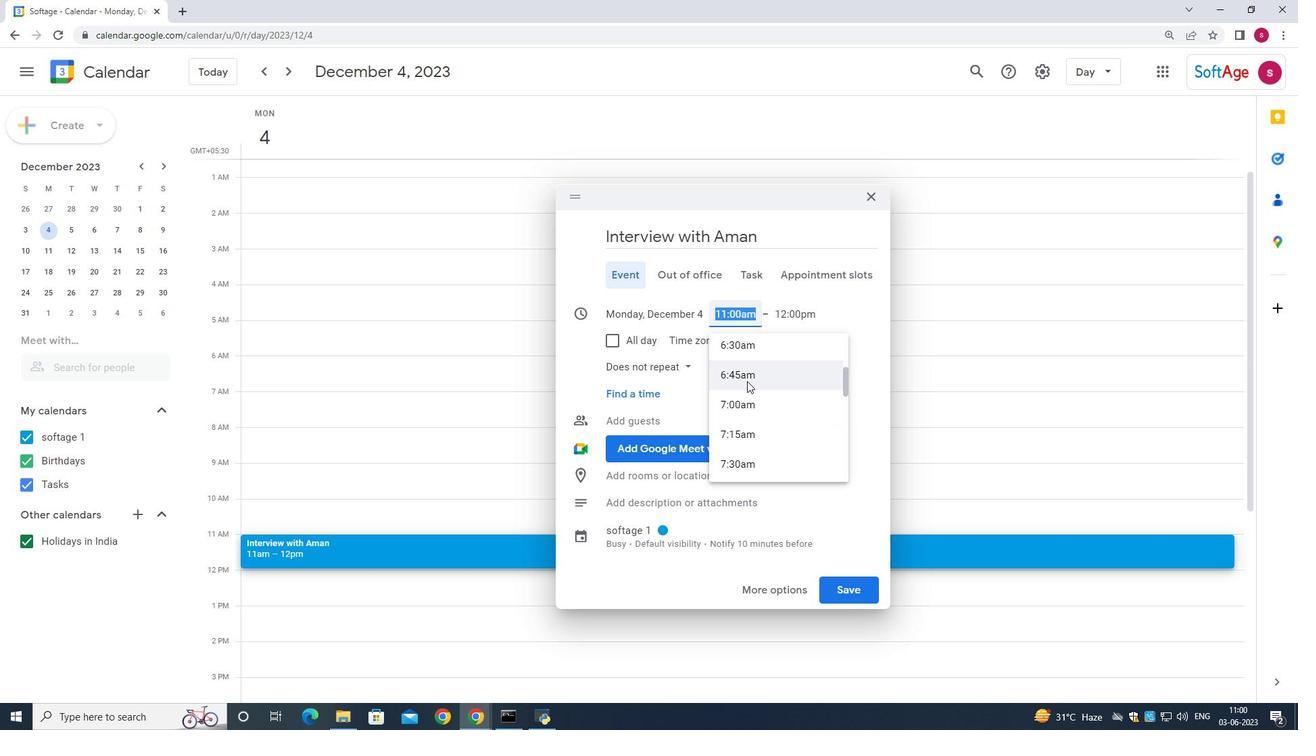
Action: Mouse scrolled (747, 382) with delta (0, 0)
Screenshot: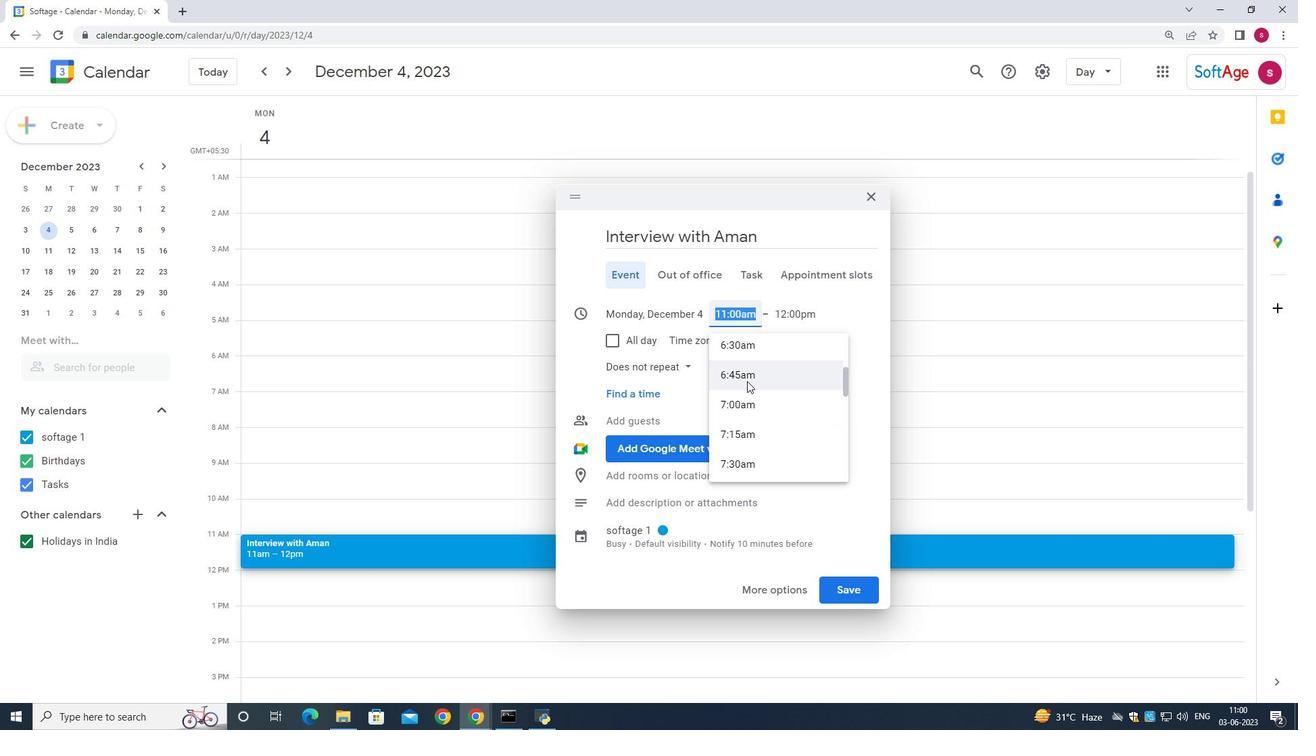 
Action: Mouse scrolled (747, 382) with delta (0, 0)
Screenshot: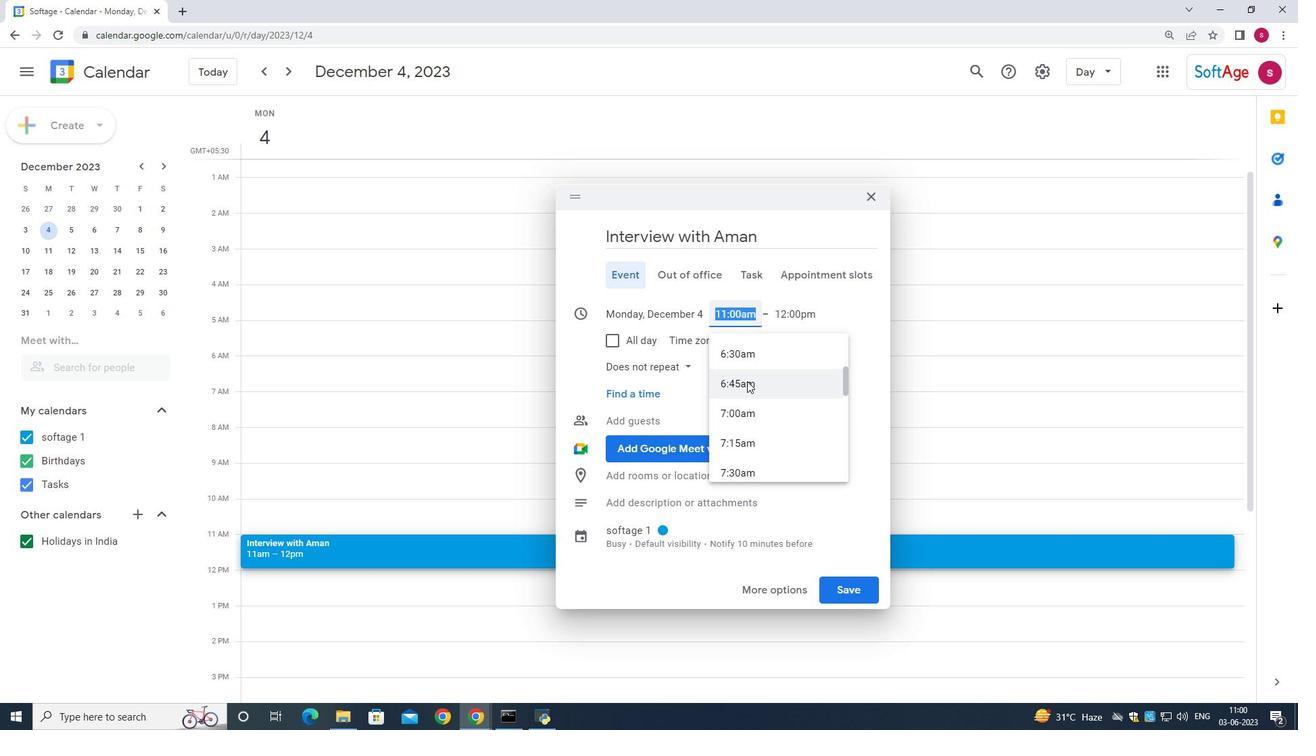 
Action: Mouse scrolled (747, 382) with delta (0, 0)
Screenshot: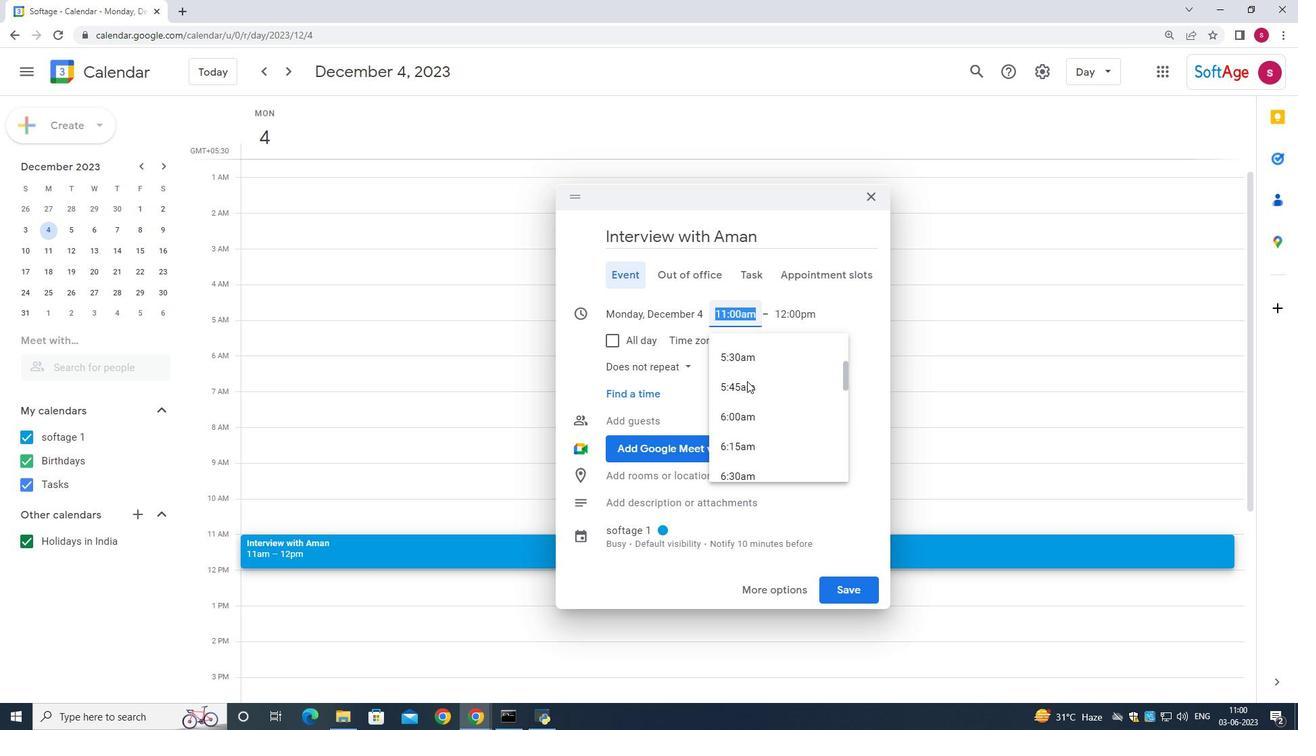 
Action: Mouse scrolled (747, 382) with delta (0, 0)
Screenshot: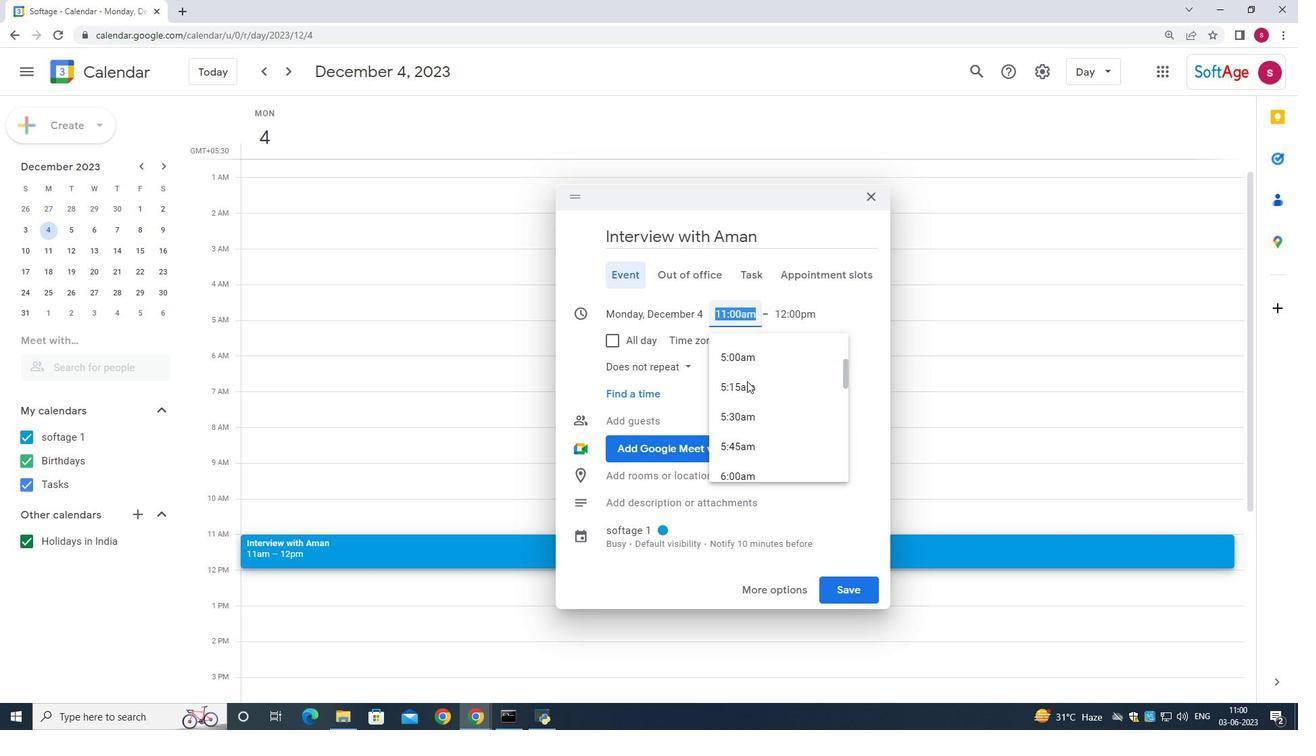 
Action: Mouse scrolled (747, 382) with delta (0, 0)
Screenshot: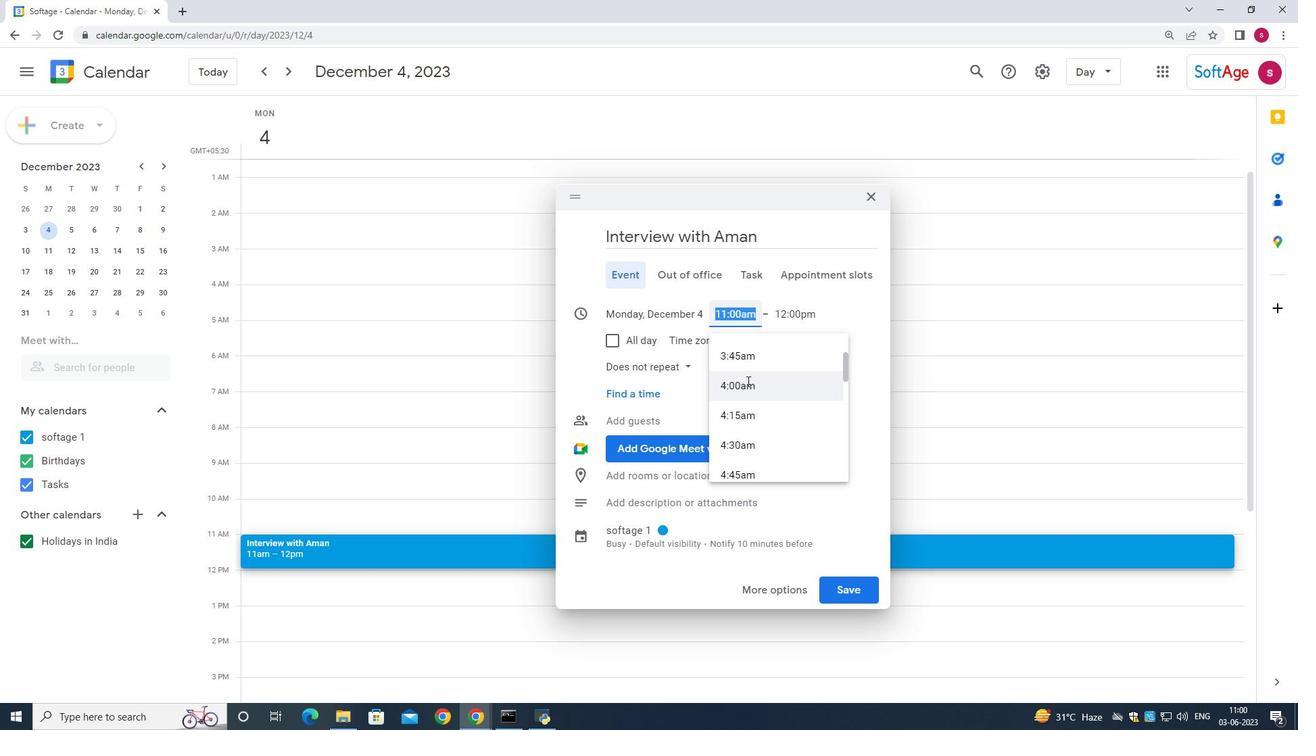 
Action: Mouse scrolled (747, 382) with delta (0, 0)
Screenshot: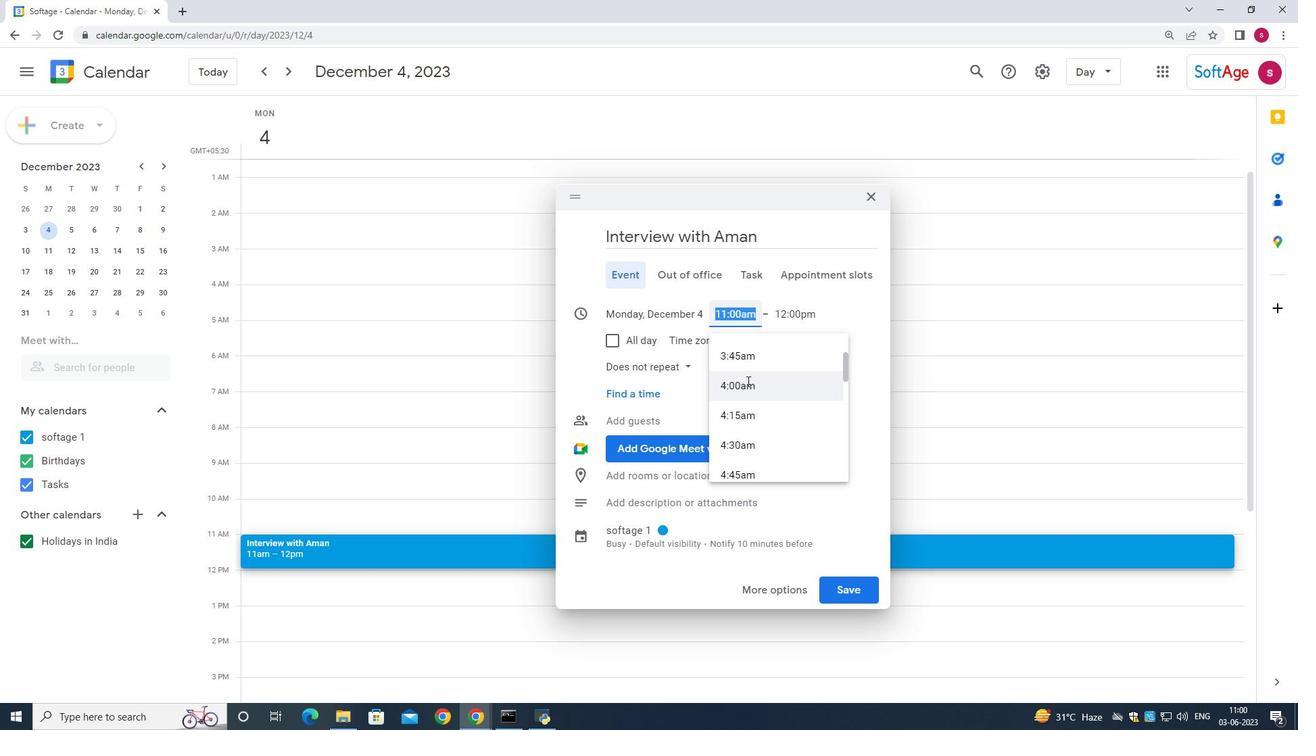 
Action: Mouse scrolled (747, 380) with delta (0, 0)
Screenshot: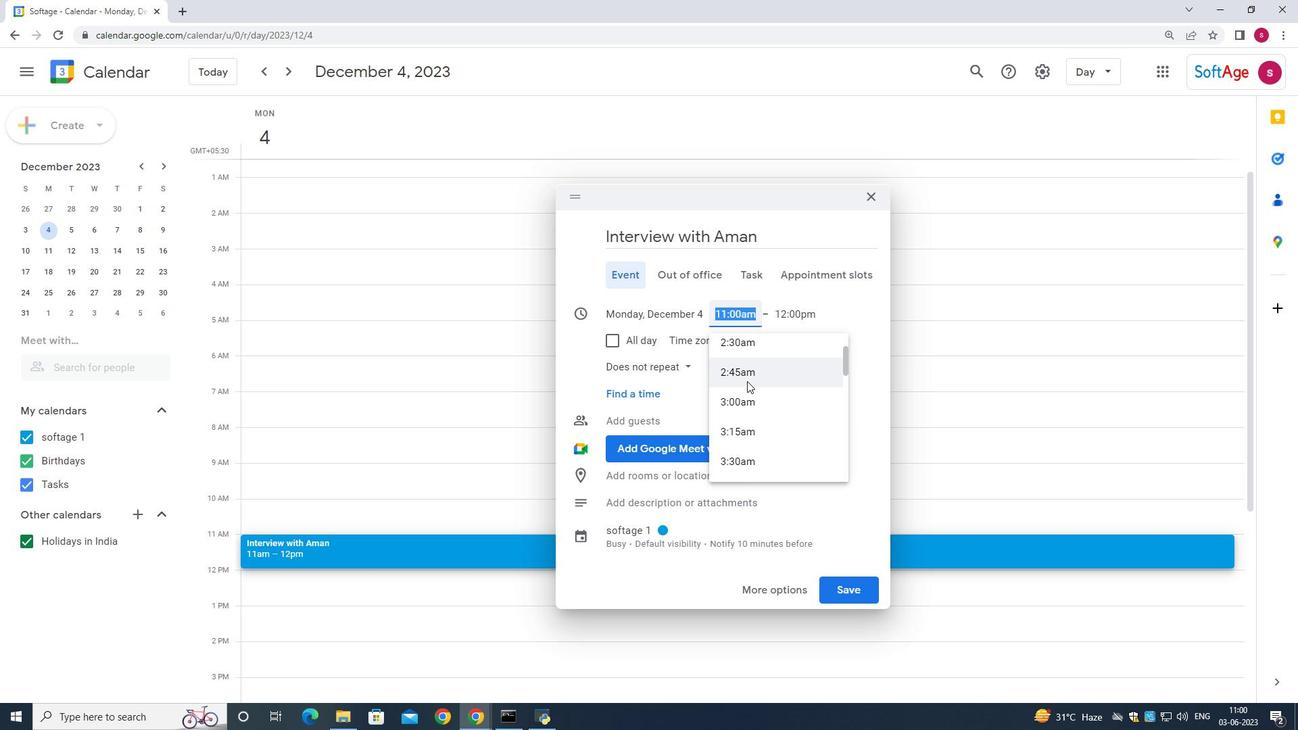 
Action: Mouse scrolled (747, 380) with delta (0, 0)
Screenshot: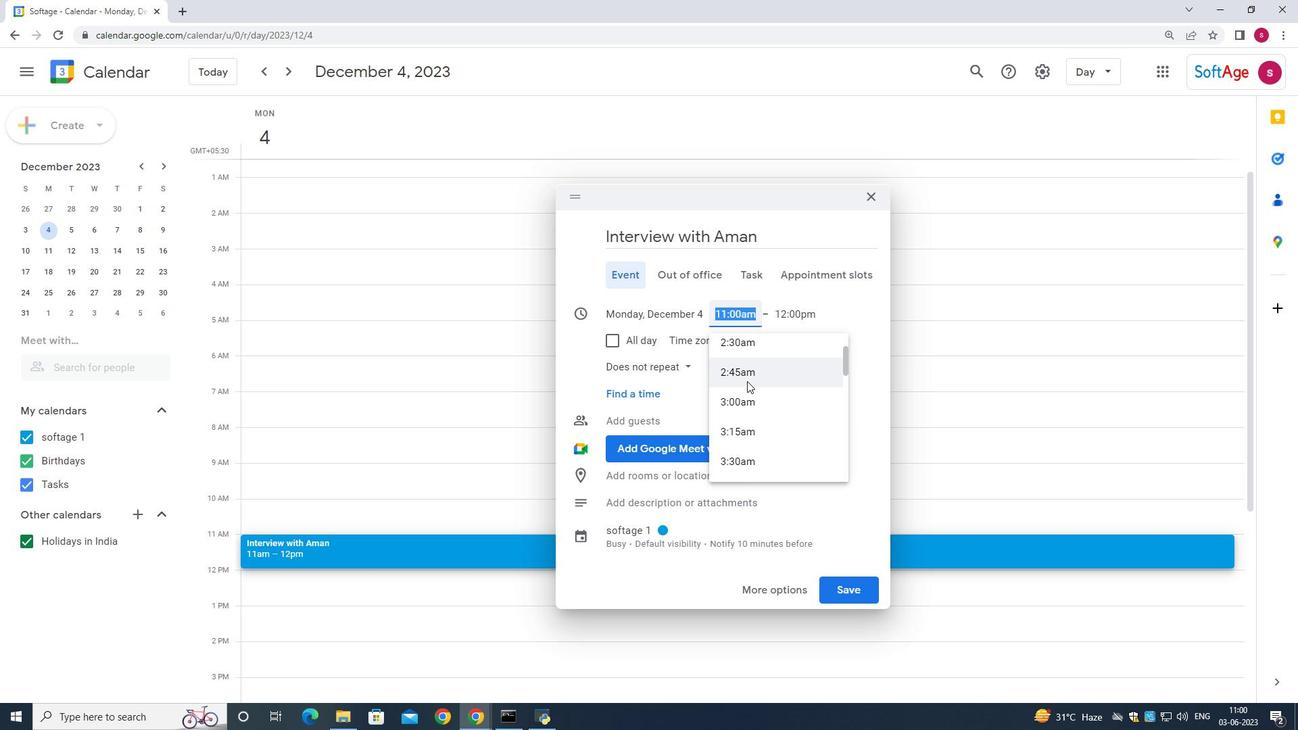 
Action: Mouse scrolled (747, 380) with delta (0, 0)
Screenshot: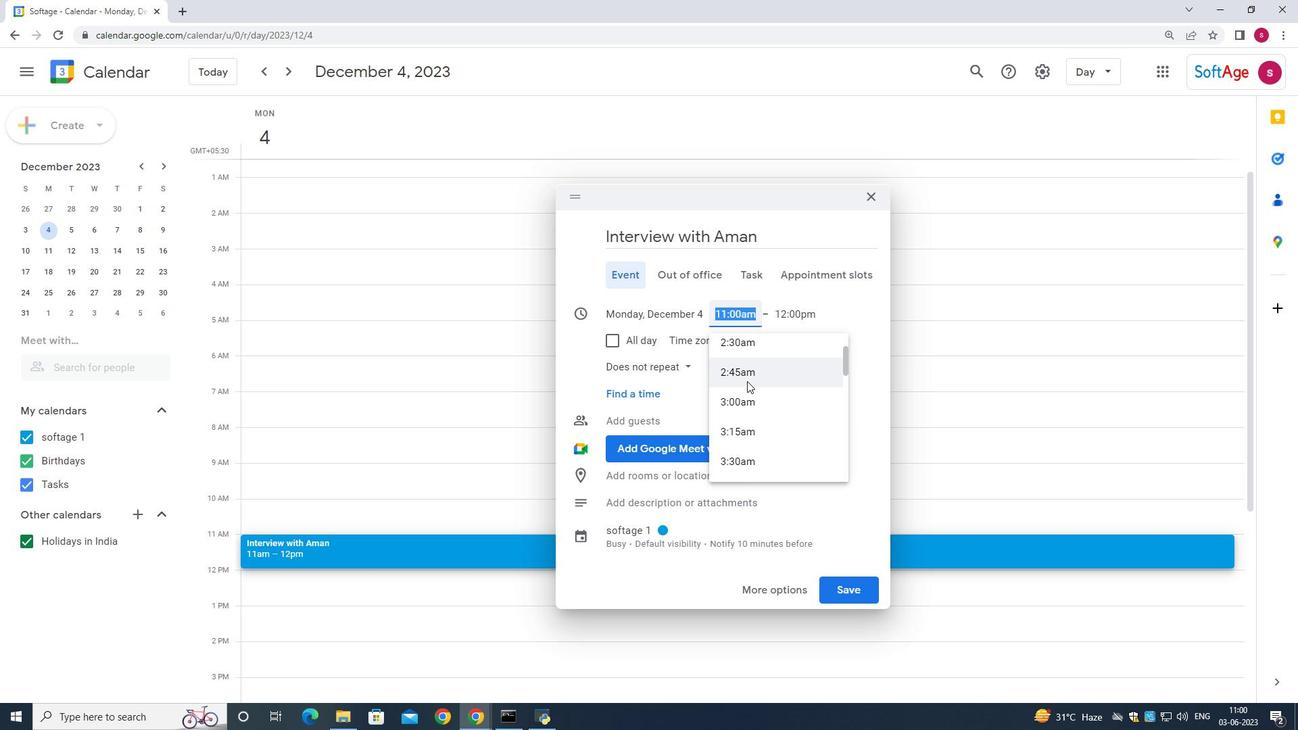 
Action: Mouse scrolled (747, 380) with delta (0, 0)
Screenshot: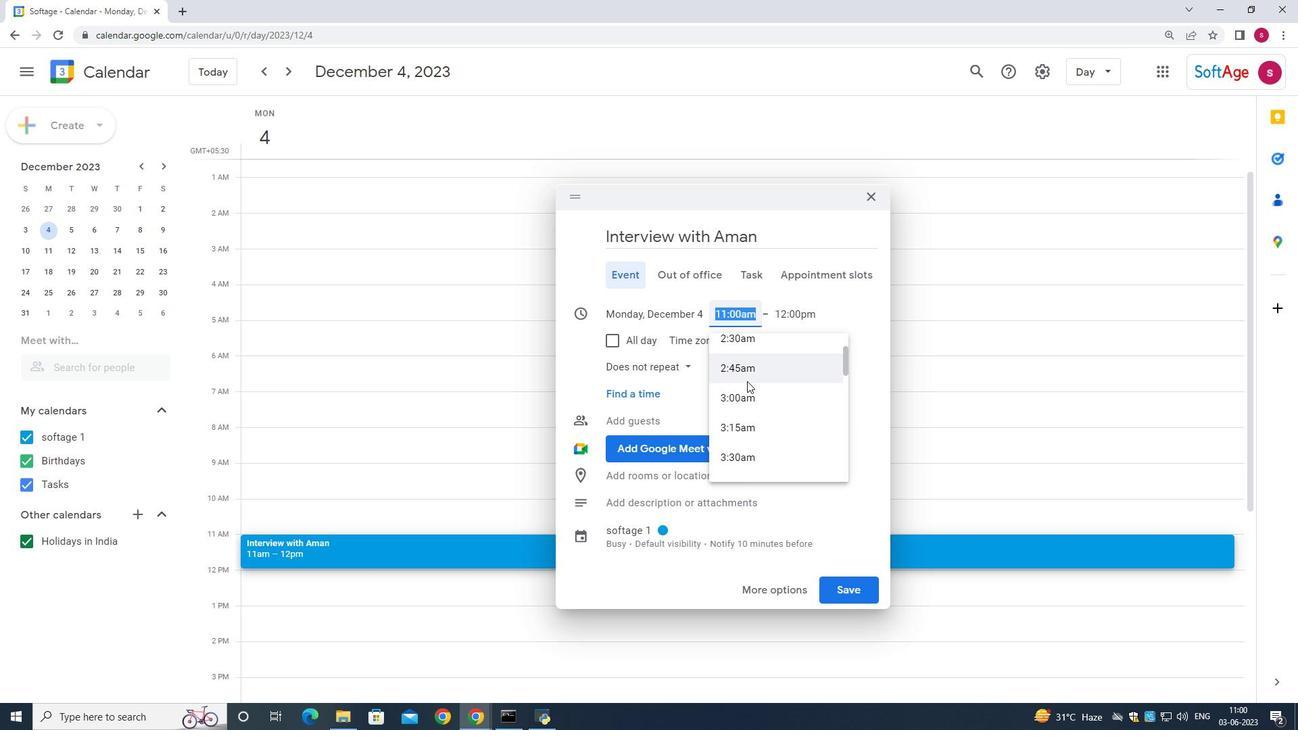 
Action: Mouse scrolled (747, 380) with delta (0, 0)
Screenshot: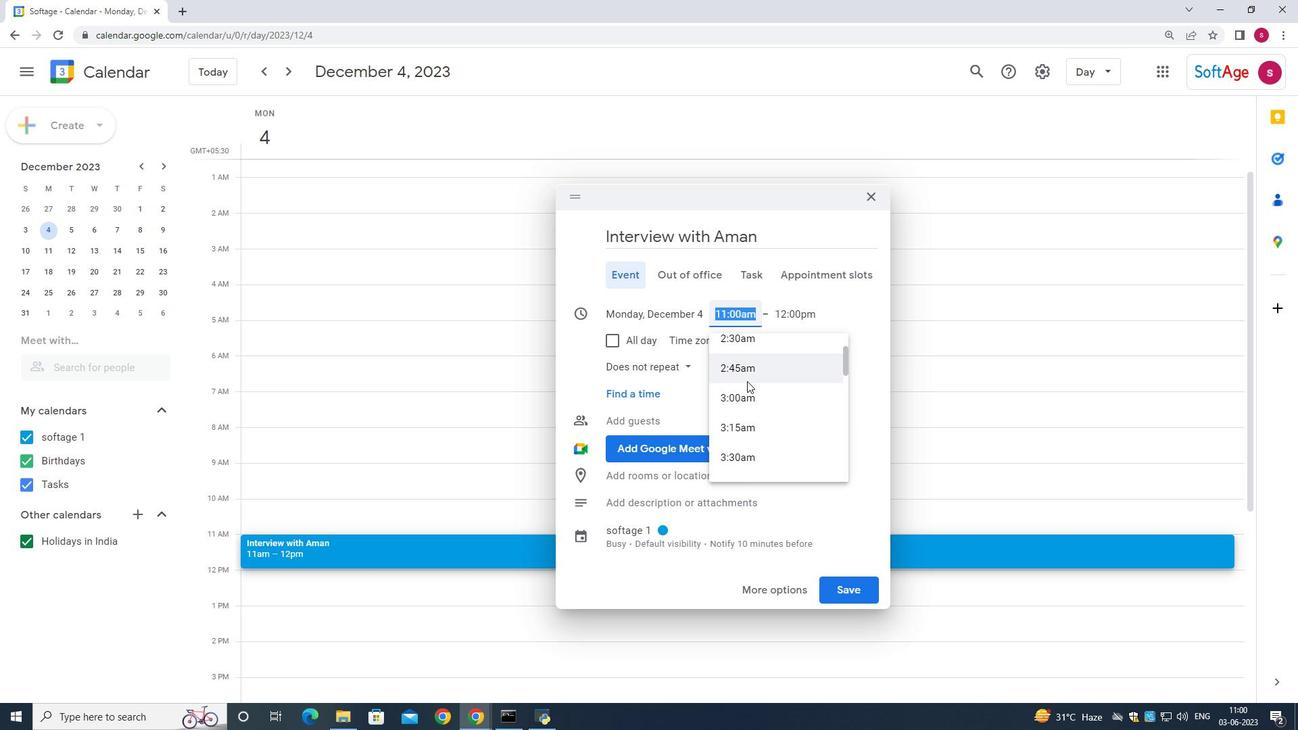 
Action: Mouse scrolled (747, 380) with delta (0, 0)
Screenshot: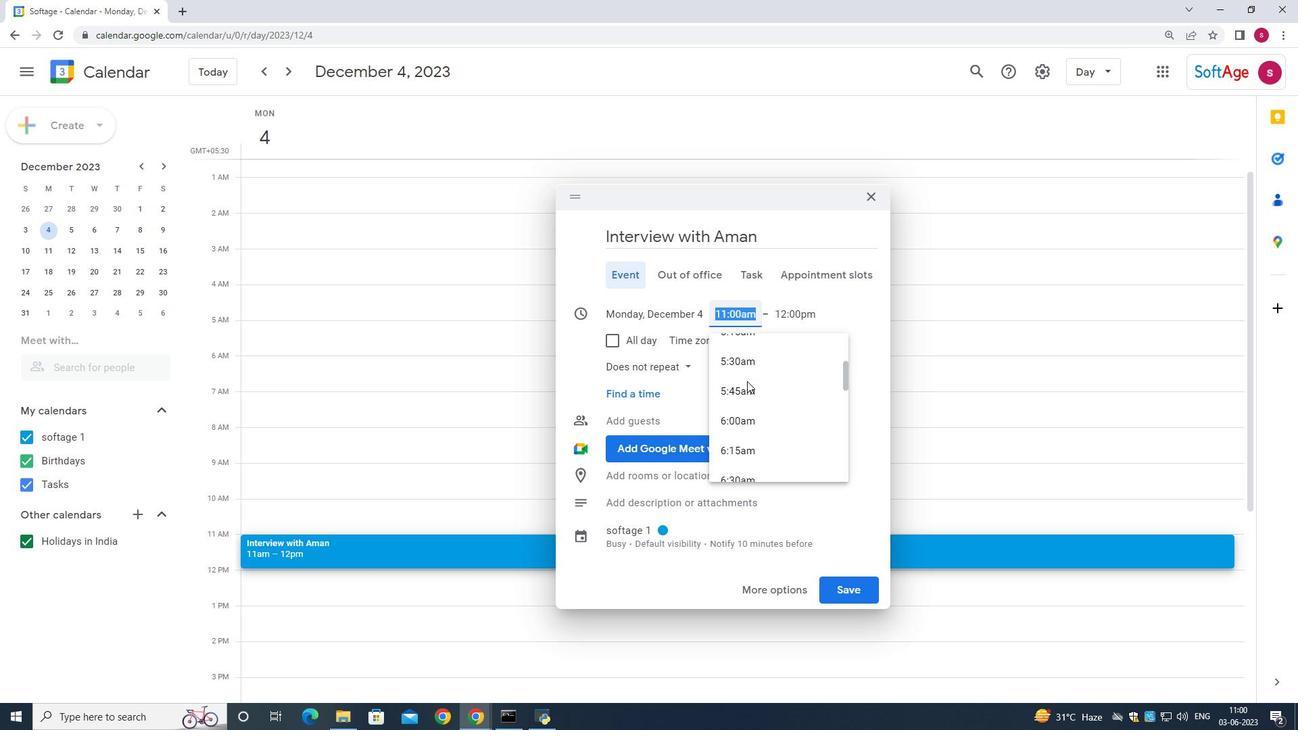 
Action: Mouse scrolled (747, 380) with delta (0, 0)
Screenshot: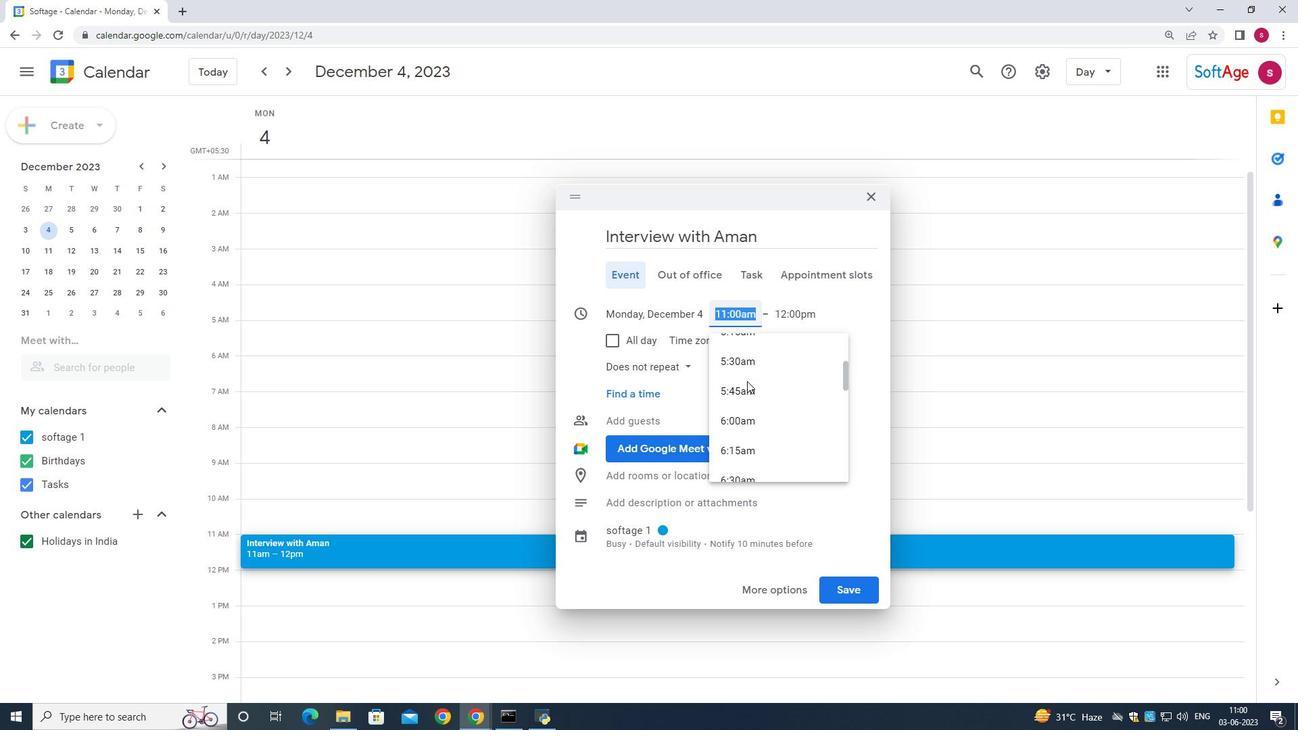 
Action: Mouse scrolled (747, 380) with delta (0, 0)
Screenshot: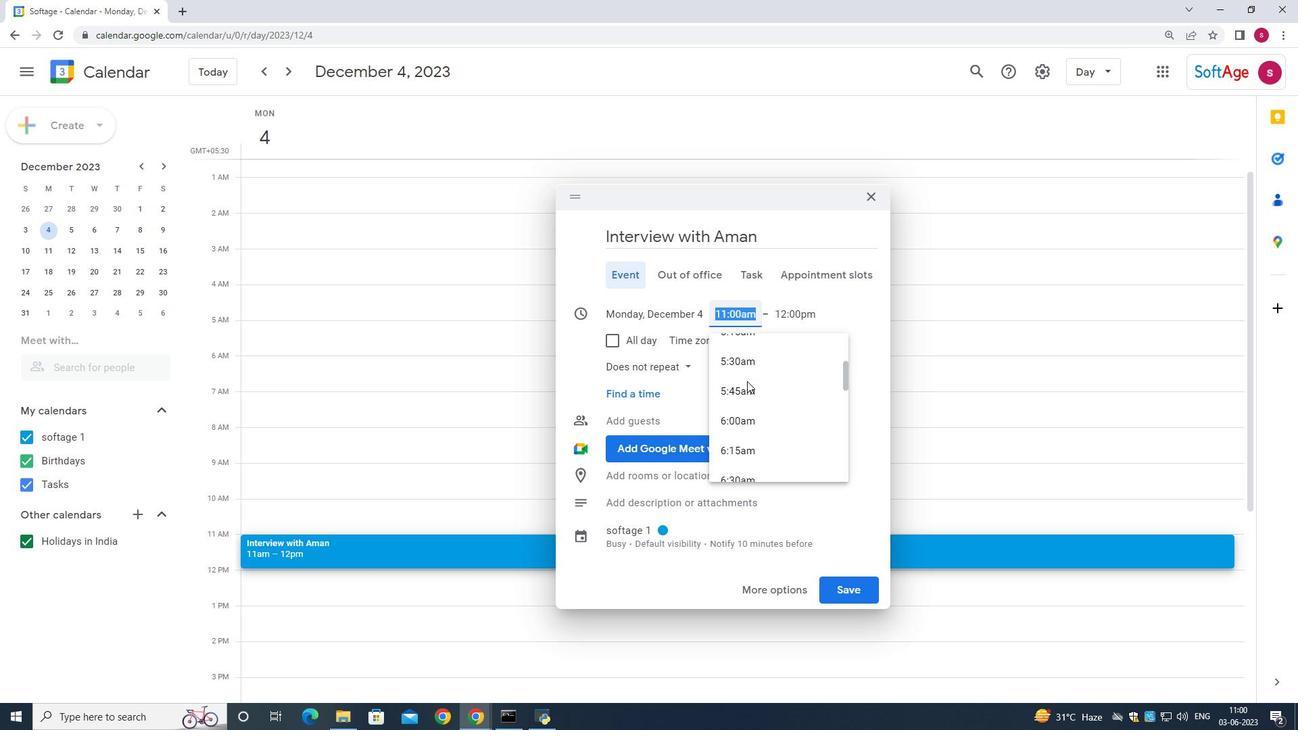 
Action: Mouse scrolled (747, 380) with delta (0, 0)
Screenshot: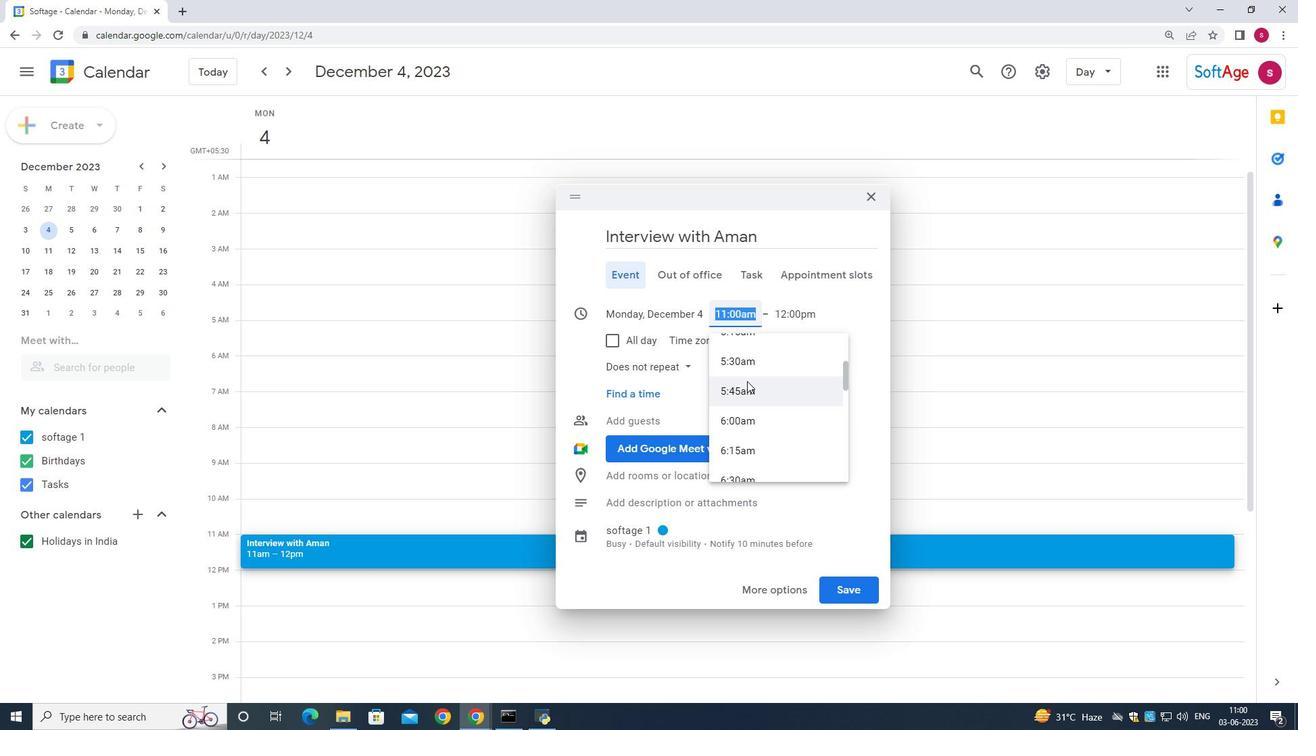 
Action: Mouse scrolled (747, 380) with delta (0, 0)
Screenshot: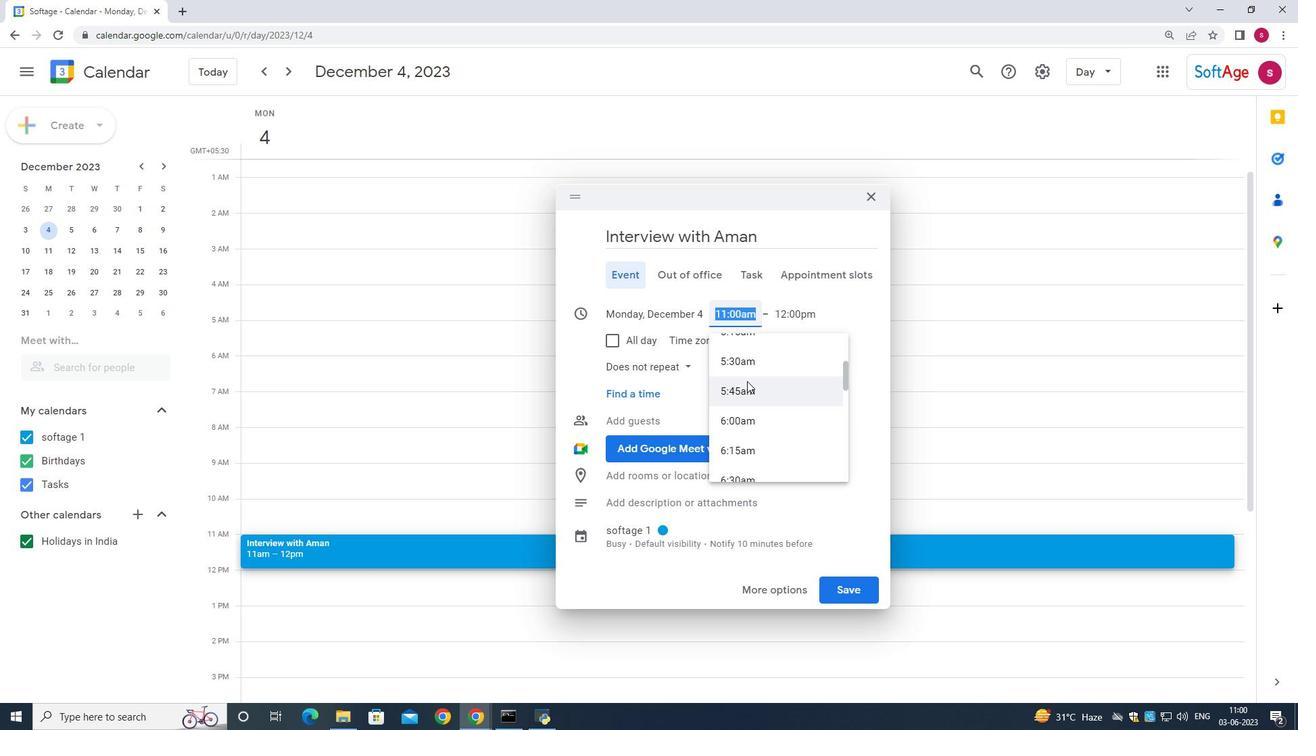 
Action: Mouse scrolled (747, 380) with delta (0, 0)
Screenshot: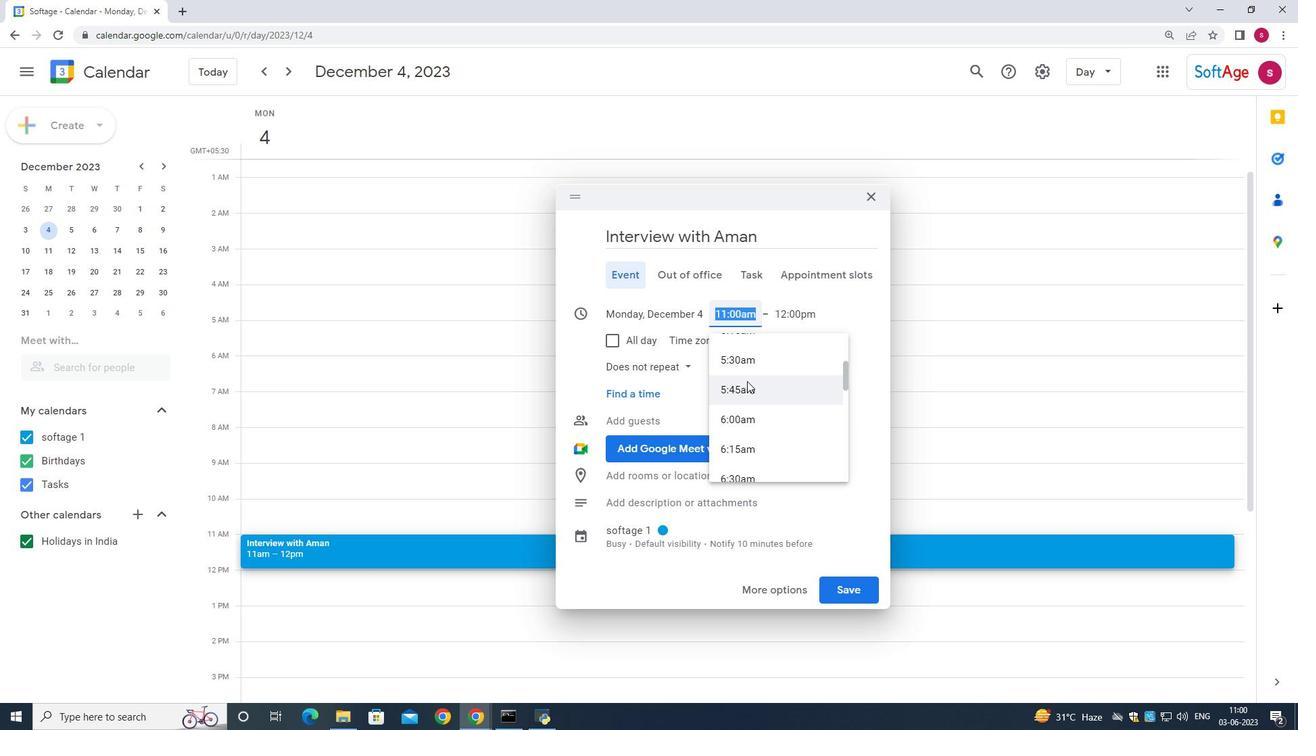 
Action: Mouse scrolled (747, 380) with delta (0, 0)
Screenshot: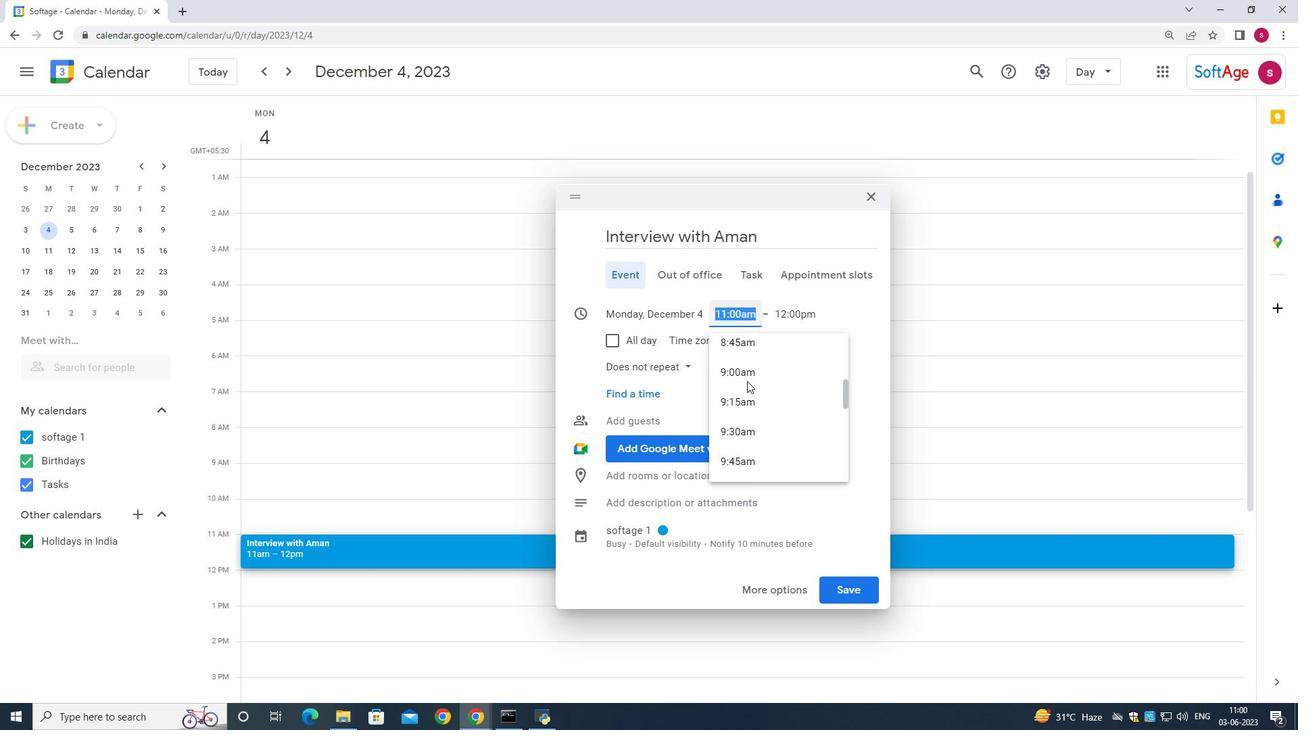 
Action: Mouse scrolled (747, 380) with delta (0, 0)
Screenshot: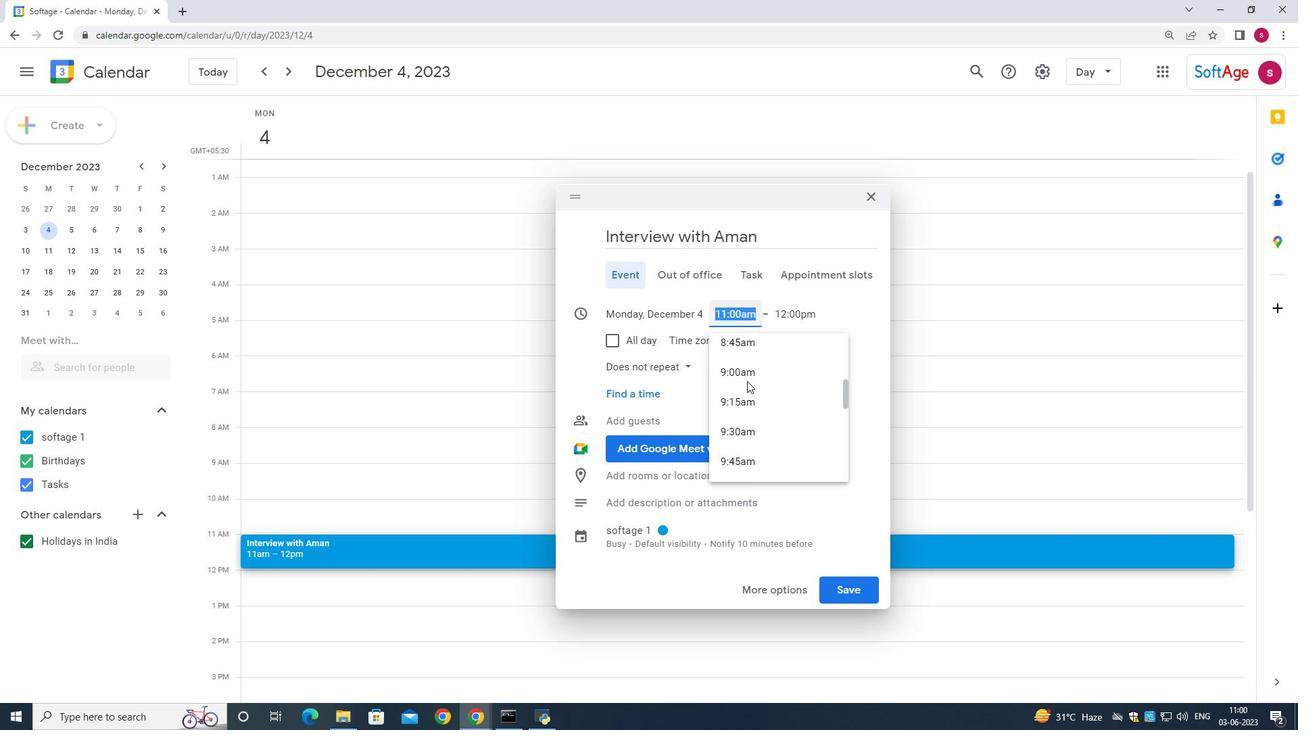 
Action: Mouse scrolled (747, 380) with delta (0, 0)
Screenshot: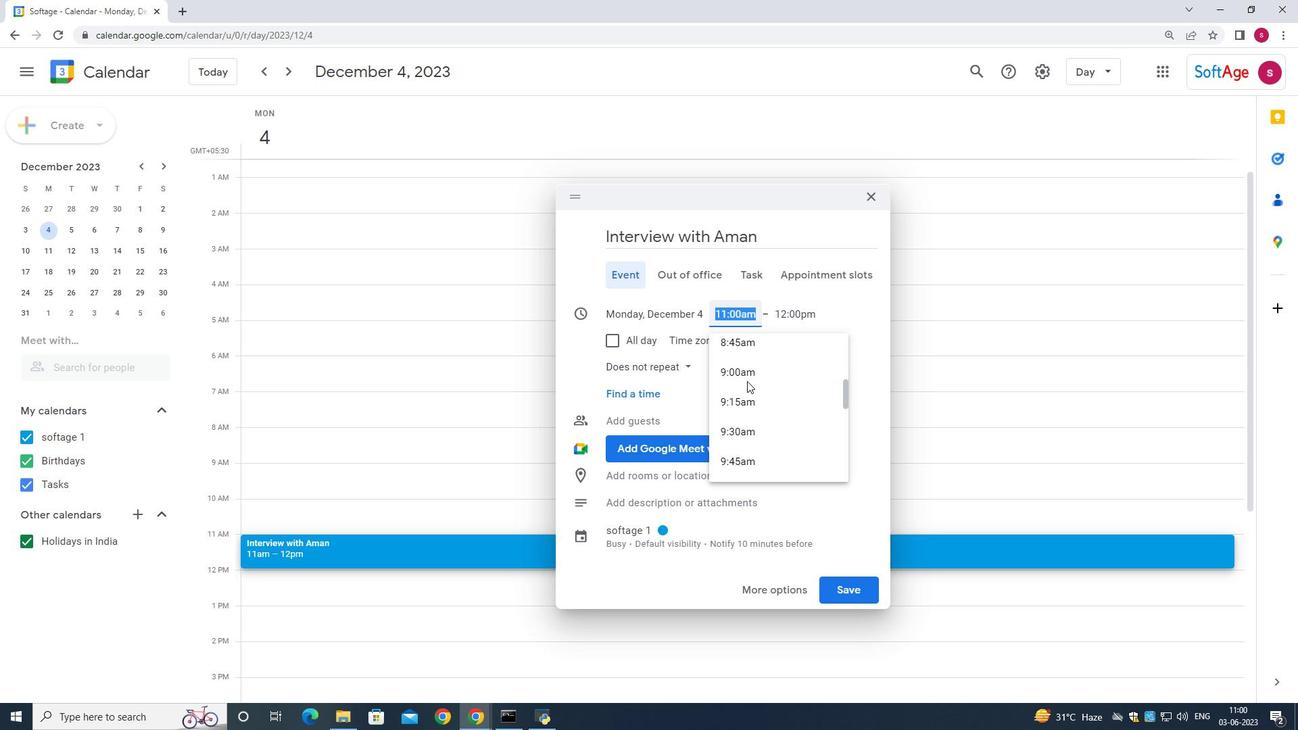 
Action: Mouse scrolled (747, 380) with delta (0, 0)
Screenshot: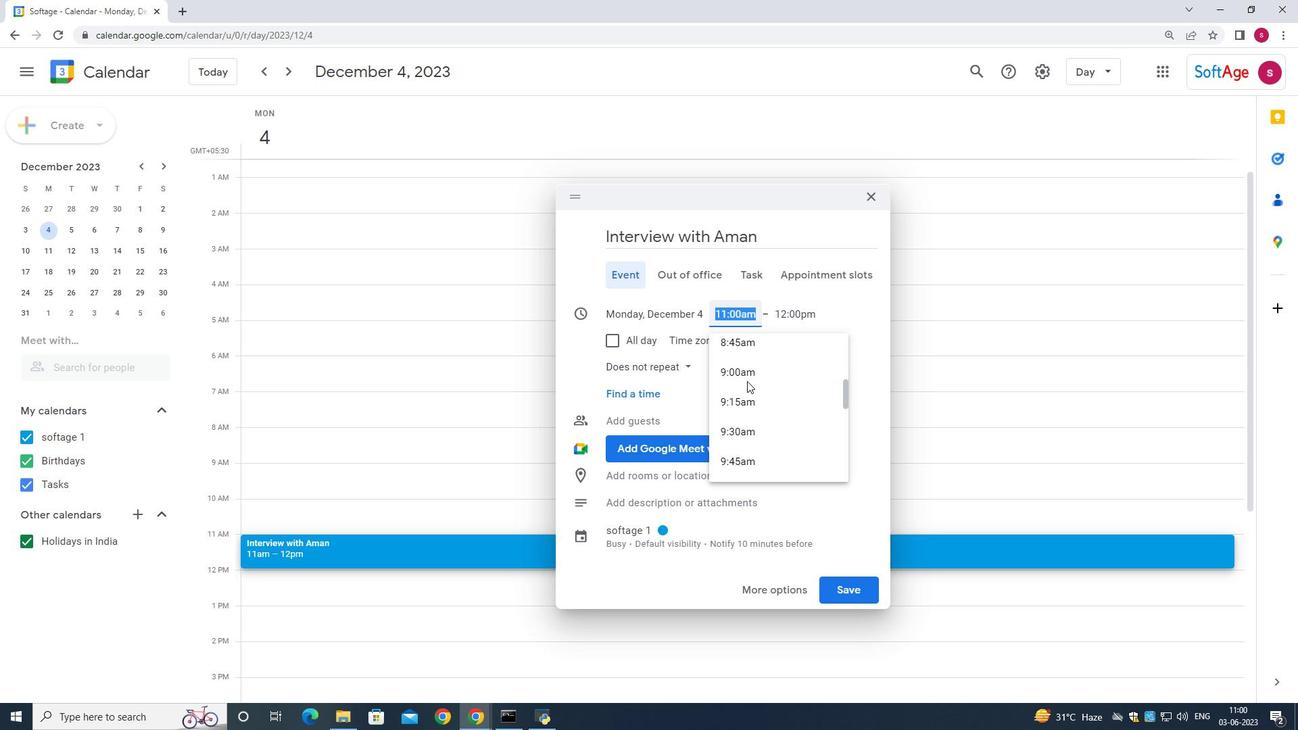 
Action: Mouse scrolled (747, 380) with delta (0, 0)
Screenshot: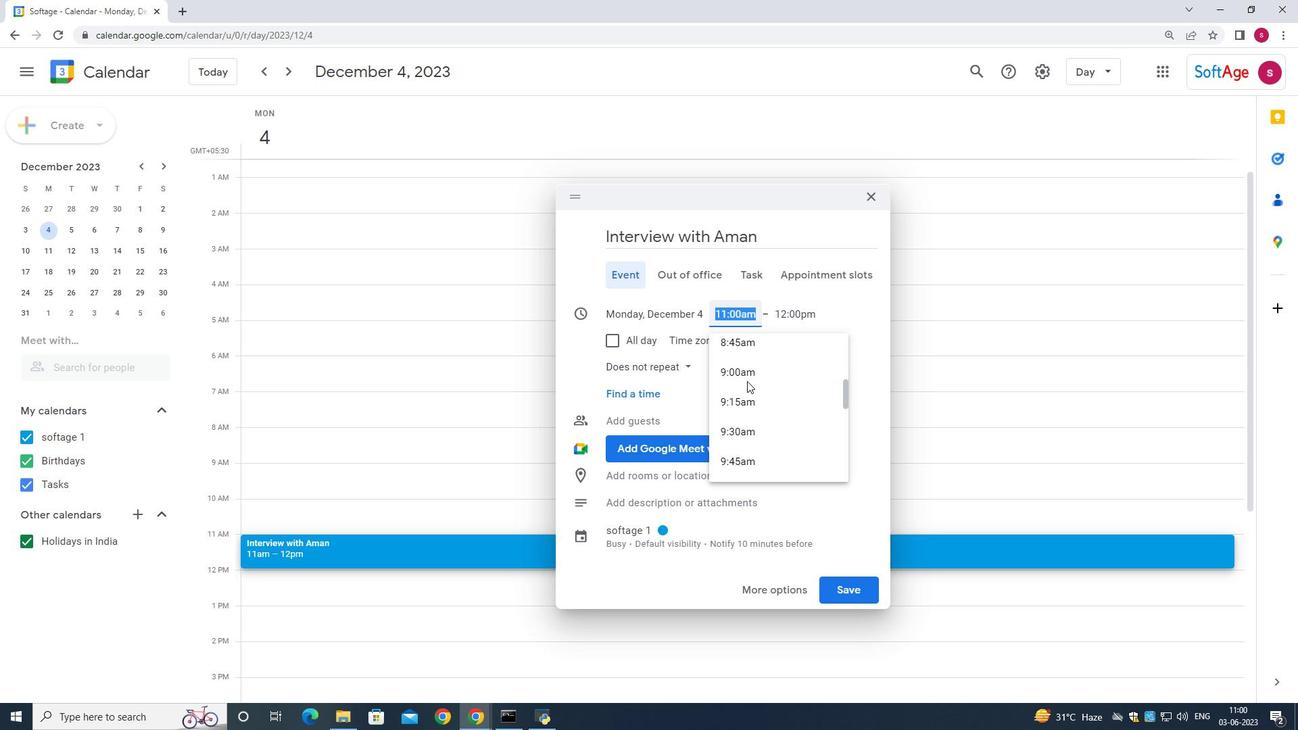 
Action: Mouse scrolled (747, 380) with delta (0, 0)
Screenshot: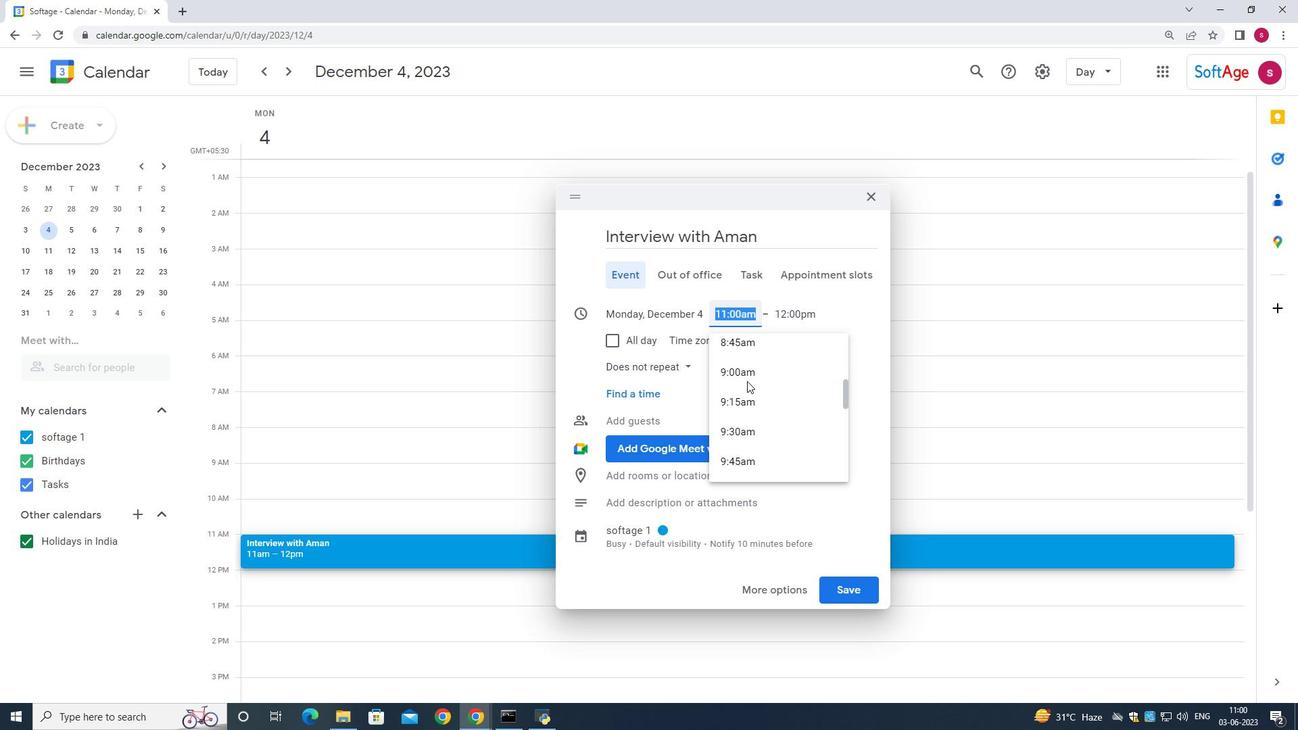 
Action: Mouse moved to (743, 413)
Screenshot: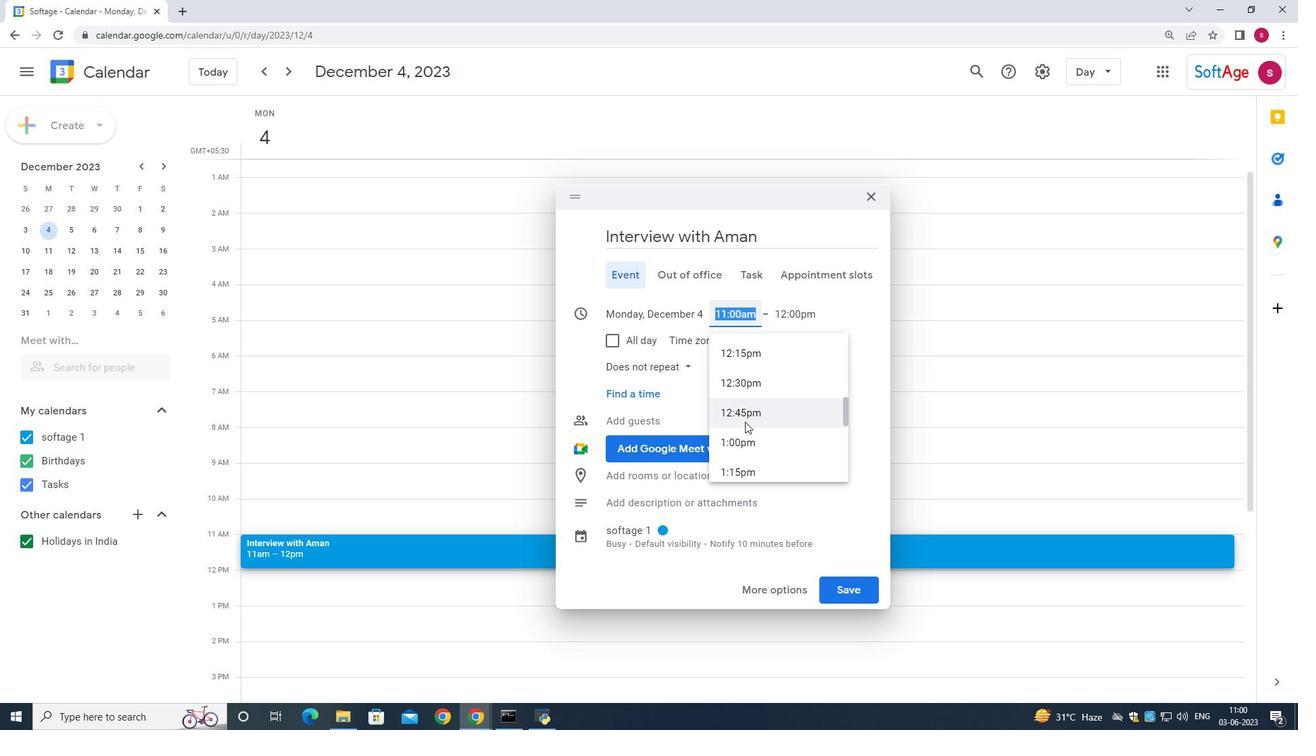 
Action: Mouse scrolled (743, 414) with delta (0, 0)
Screenshot: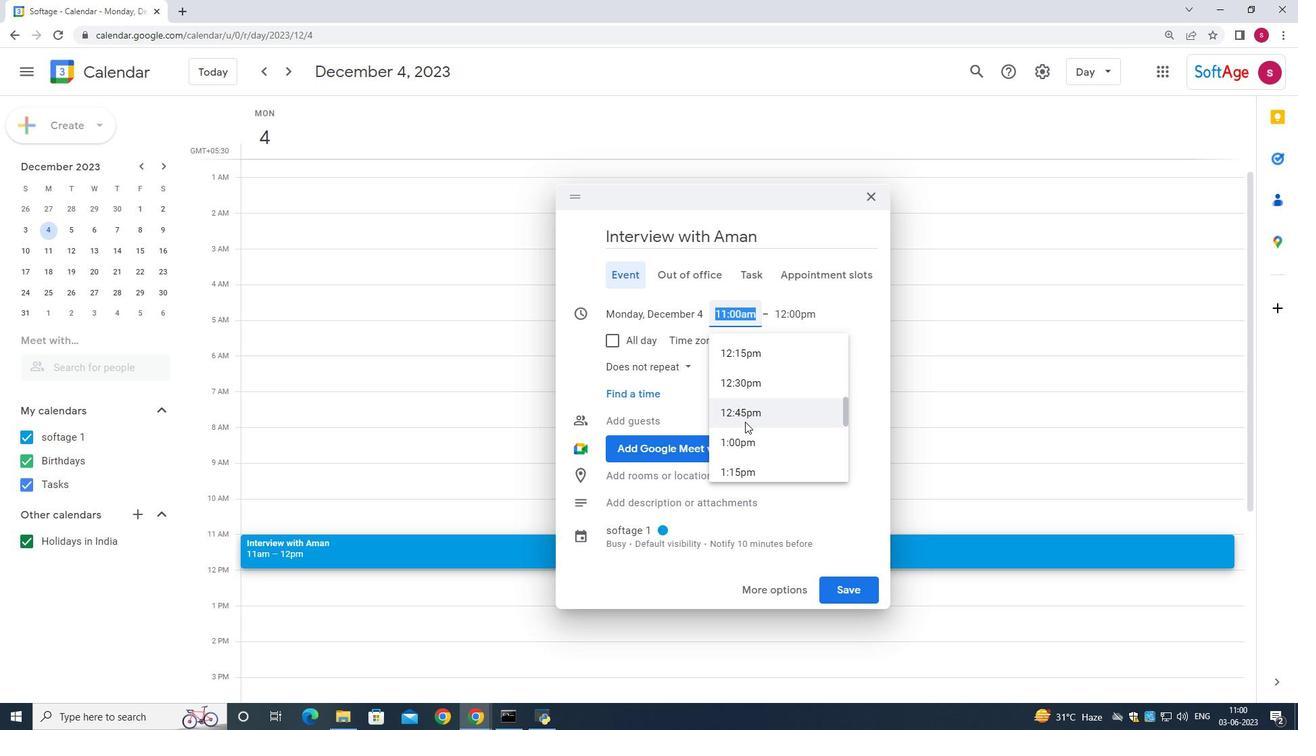 
Action: Mouse moved to (743, 413)
Screenshot: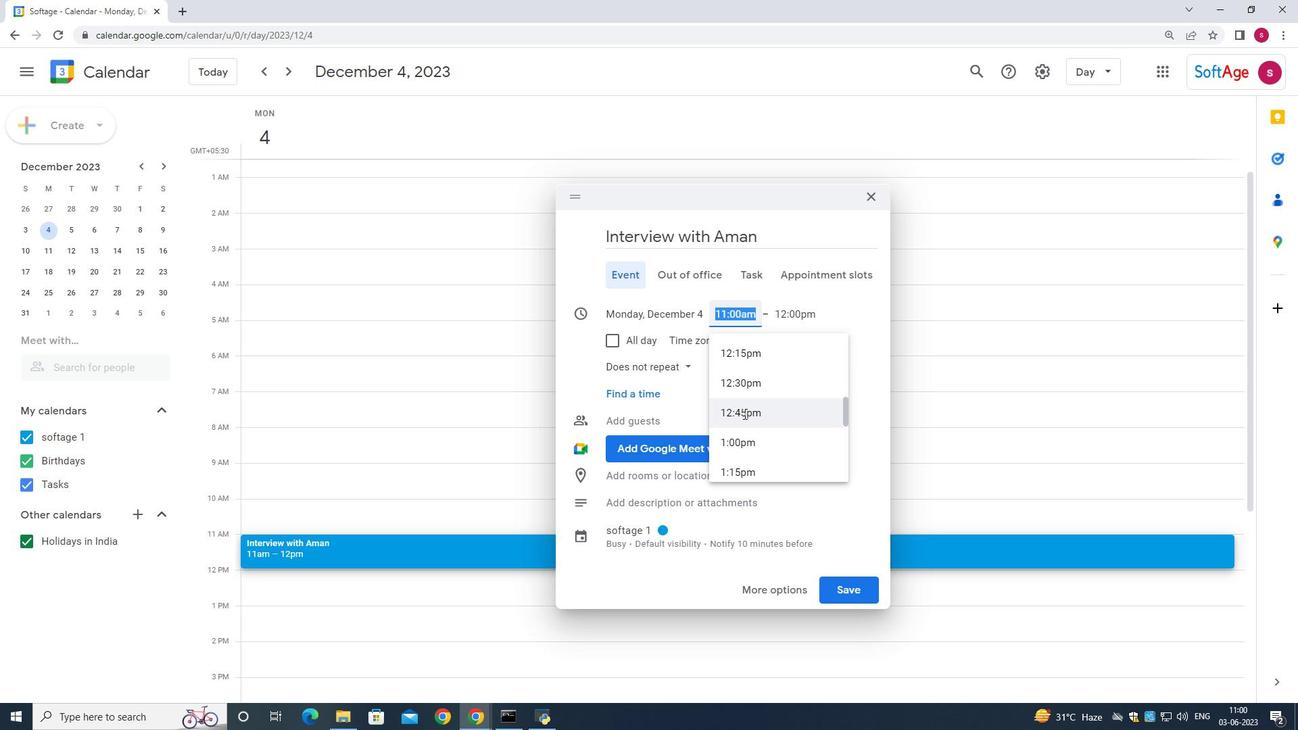 
Action: Mouse scrolled (743, 413) with delta (0, 0)
Screenshot: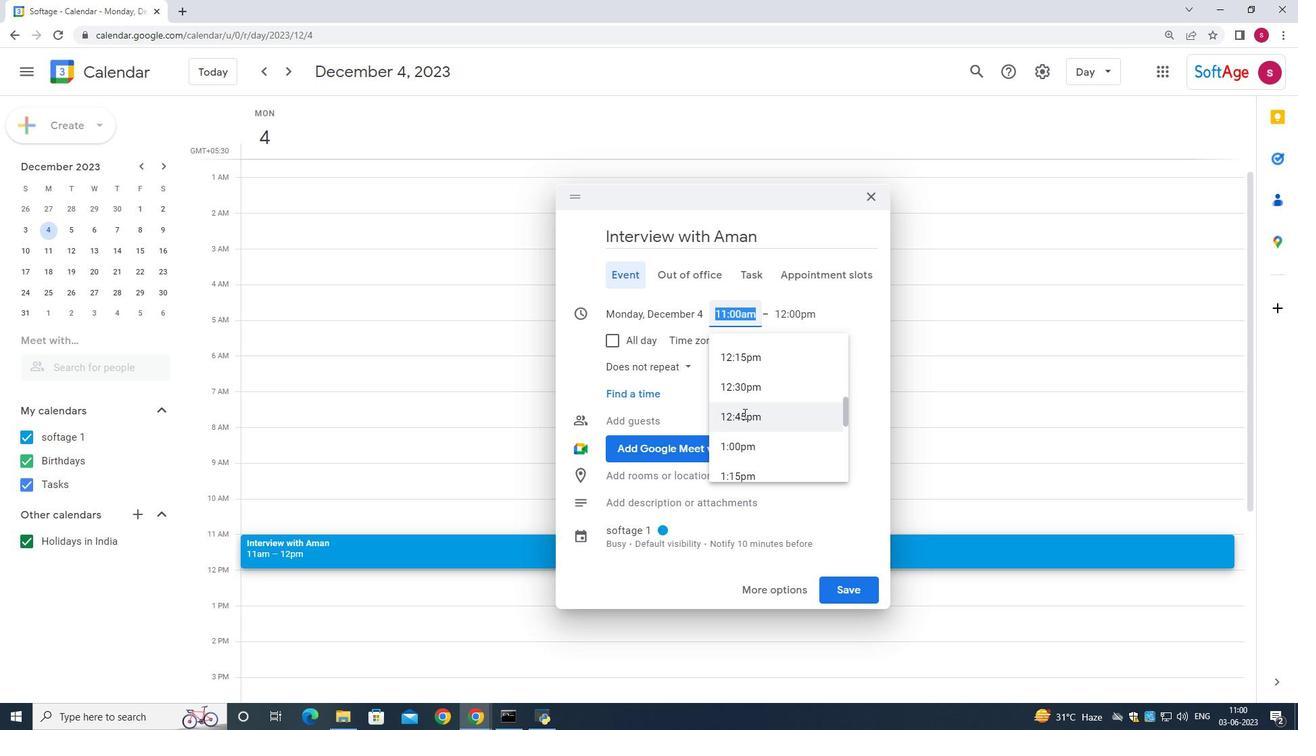
Action: Mouse moved to (743, 398)
Screenshot: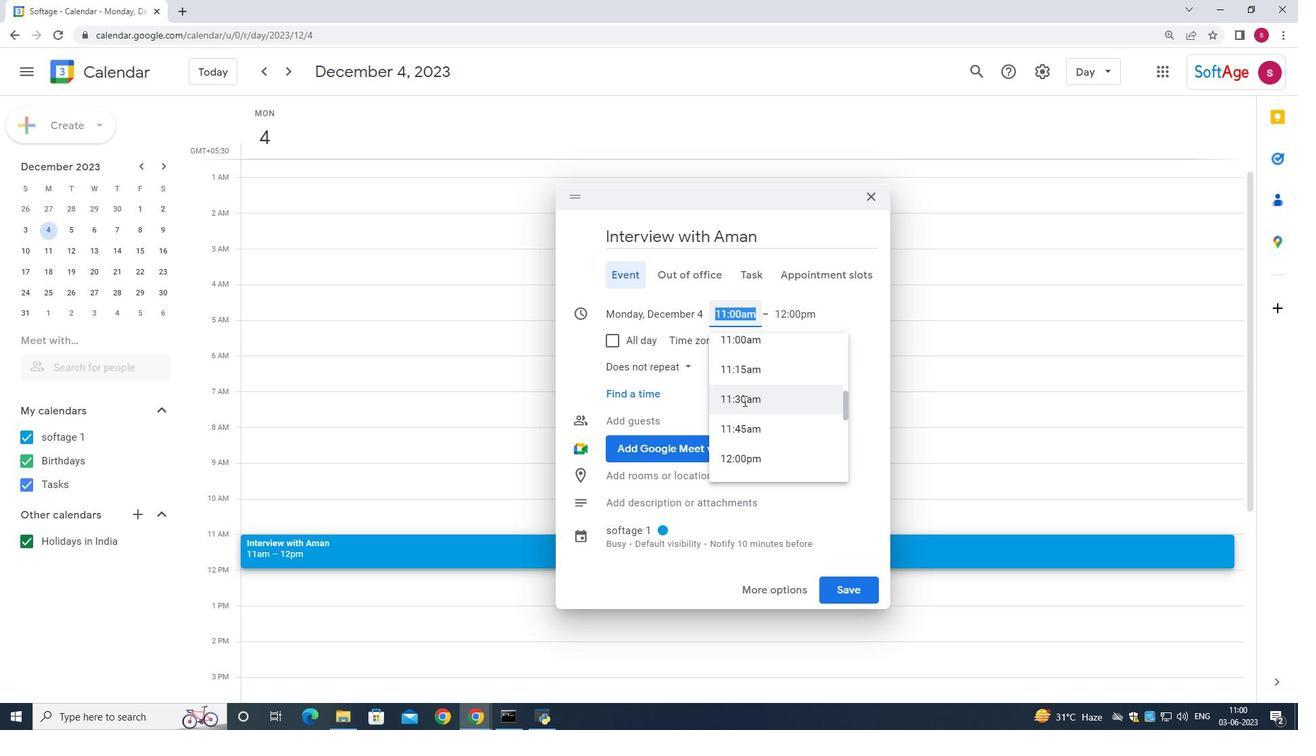 
Action: Mouse scrolled (743, 399) with delta (0, 0)
Screenshot: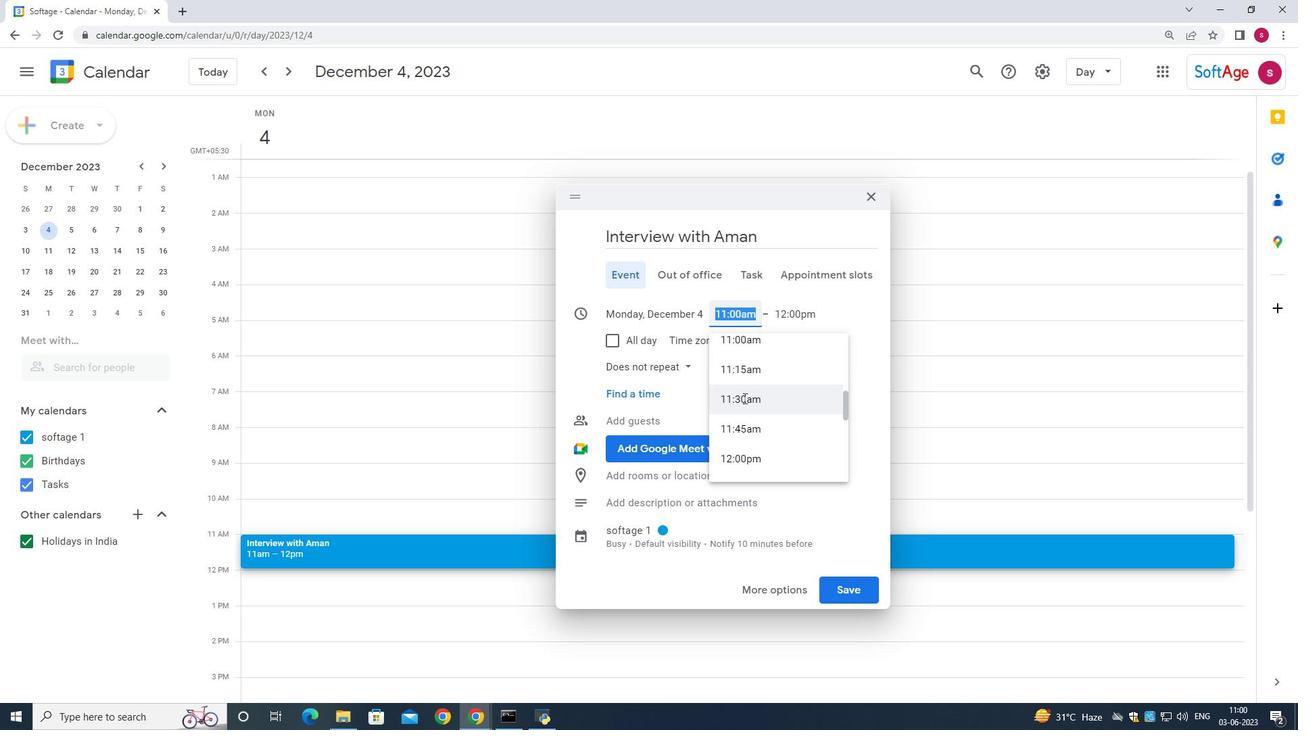 
Action: Mouse scrolled (743, 399) with delta (0, 0)
Screenshot: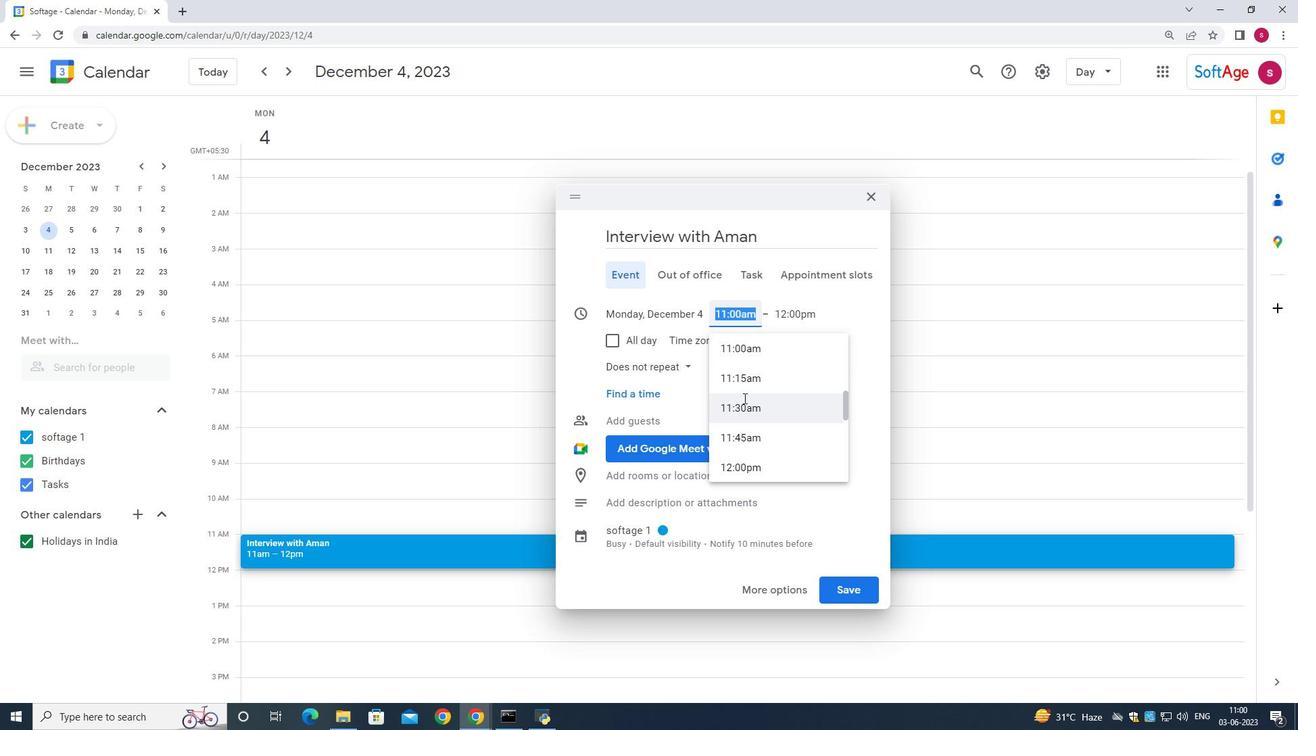 
Action: Mouse scrolled (743, 399) with delta (0, 0)
Screenshot: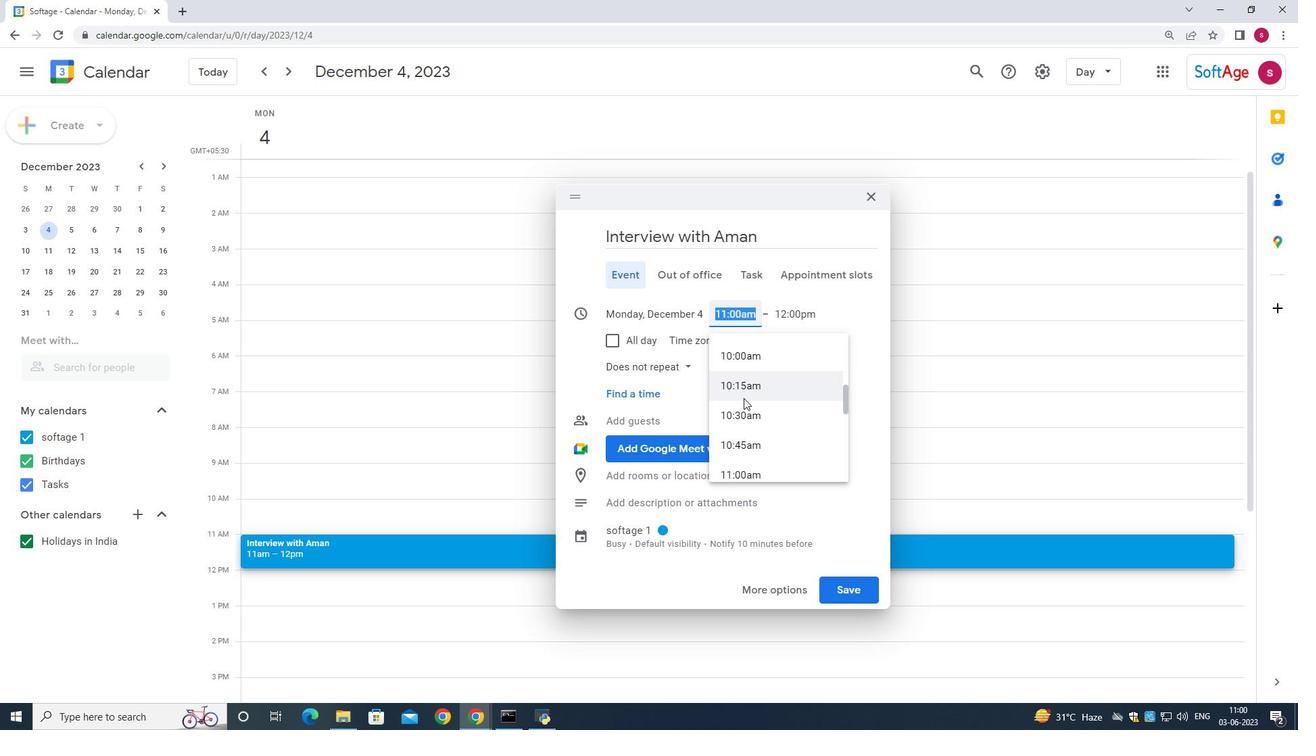 
Action: Mouse moved to (739, 384)
Screenshot: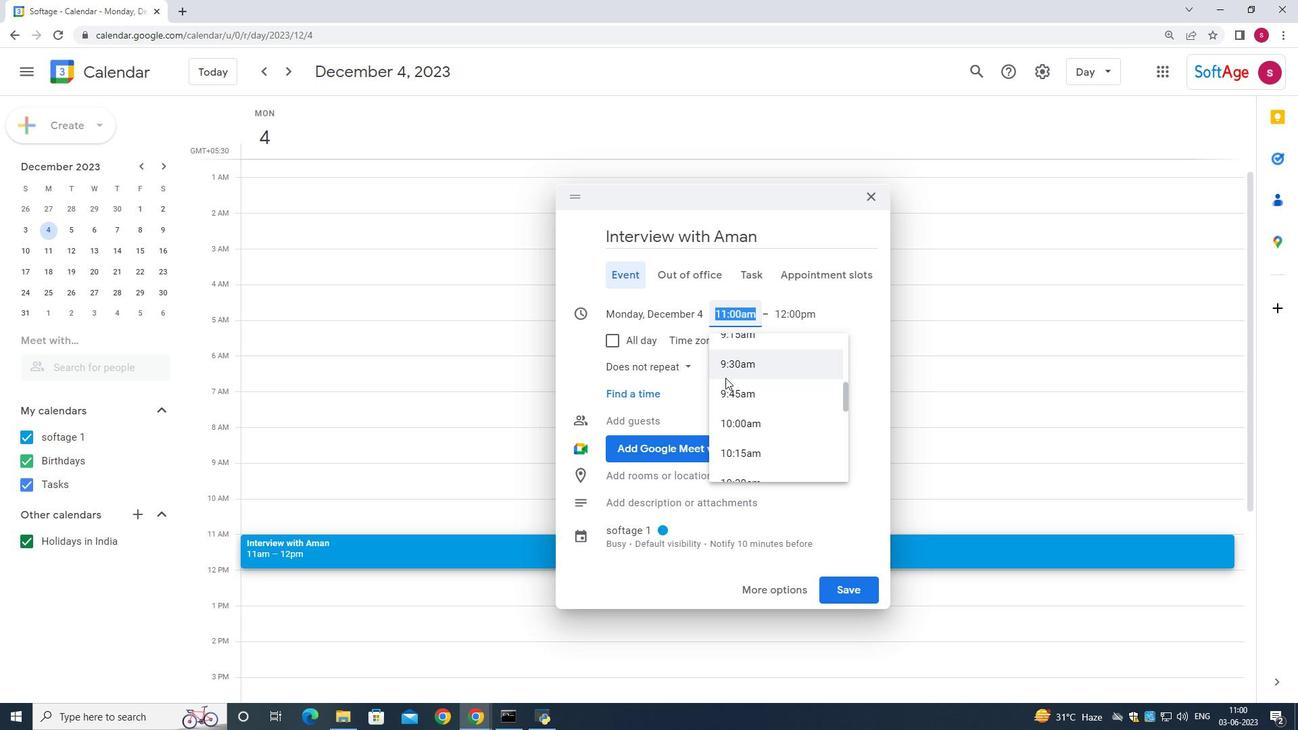
Action: Mouse scrolled (739, 385) with delta (0, 0)
Screenshot: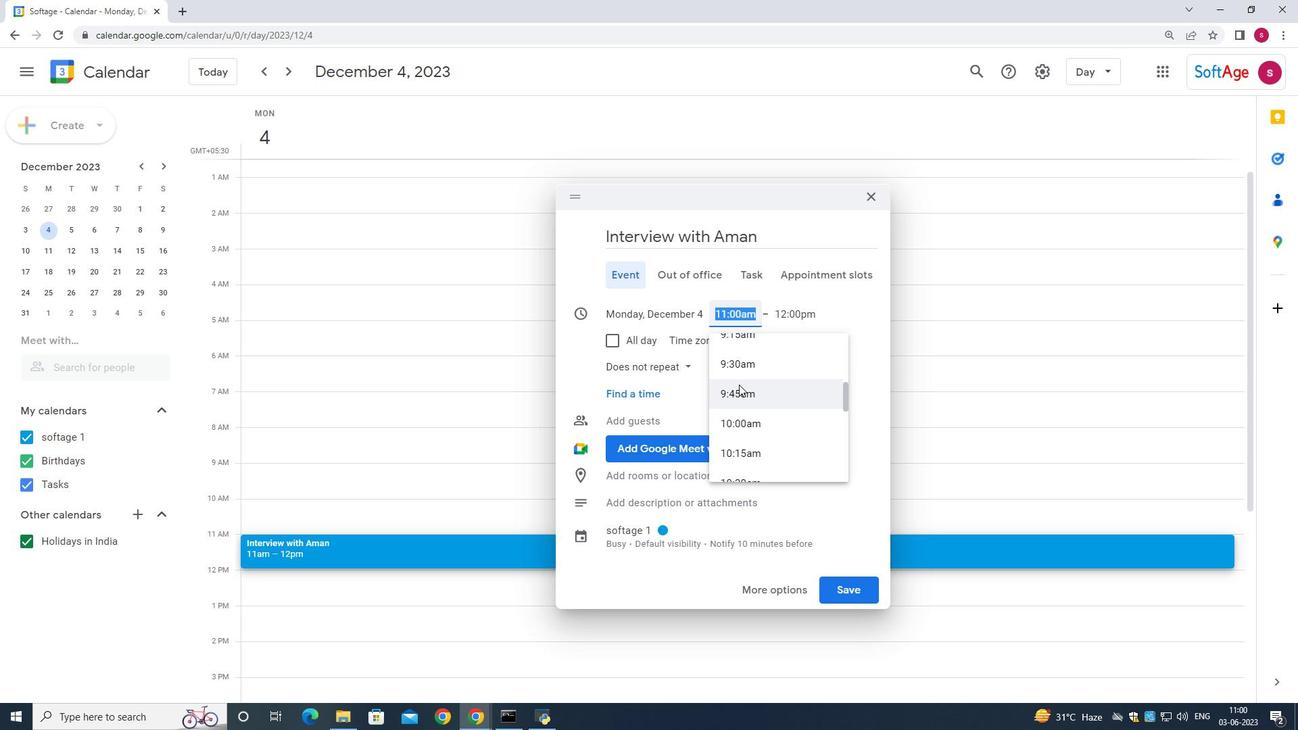 
Action: Mouse moved to (742, 405)
Screenshot: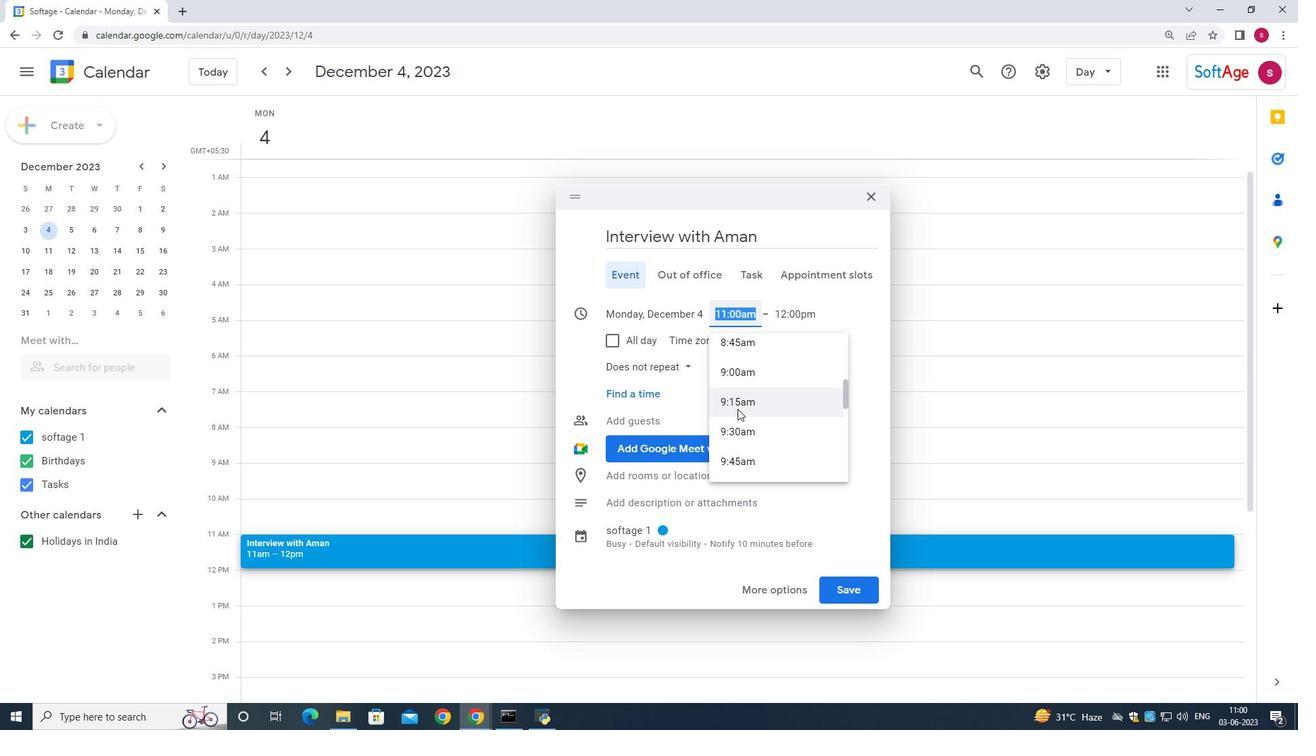 
Action: Mouse pressed left at (742, 405)
Screenshot: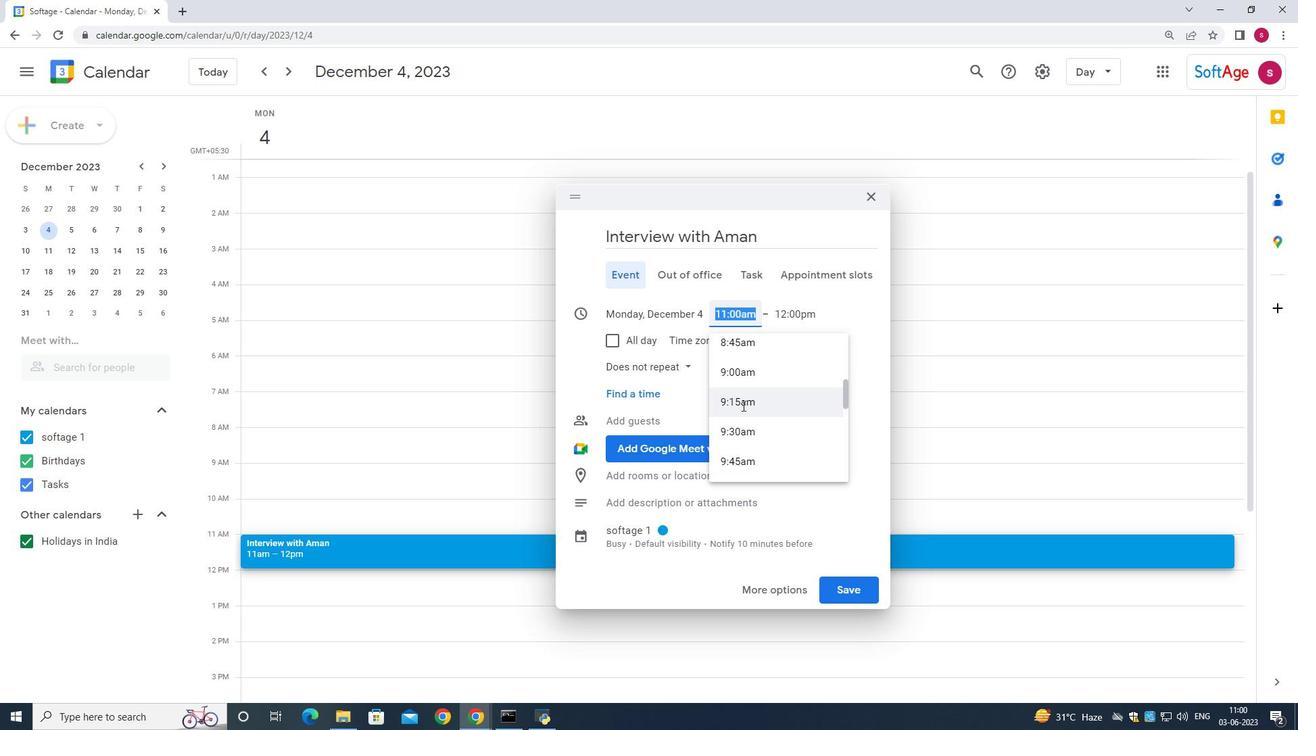 
Action: Mouse moved to (779, 319)
Screenshot: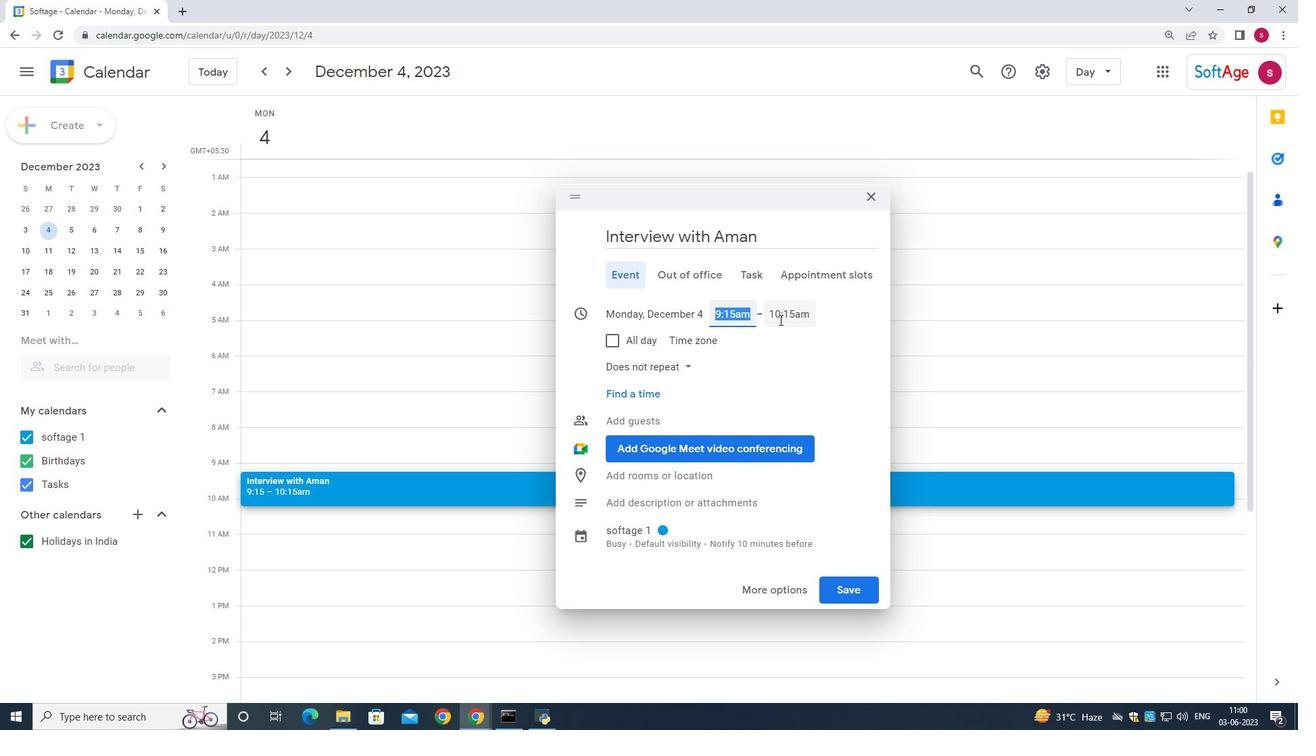
Action: Mouse pressed left at (779, 319)
Screenshot: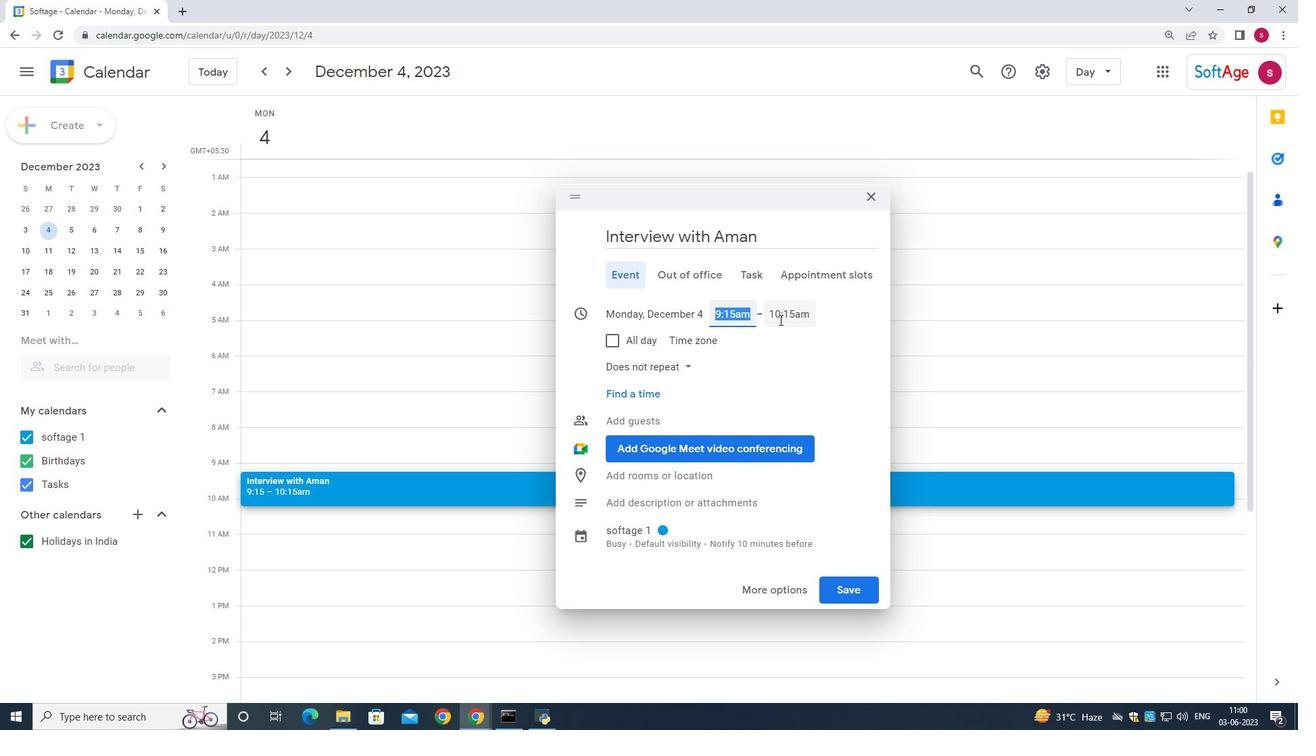 
Action: Mouse moved to (794, 468)
Screenshot: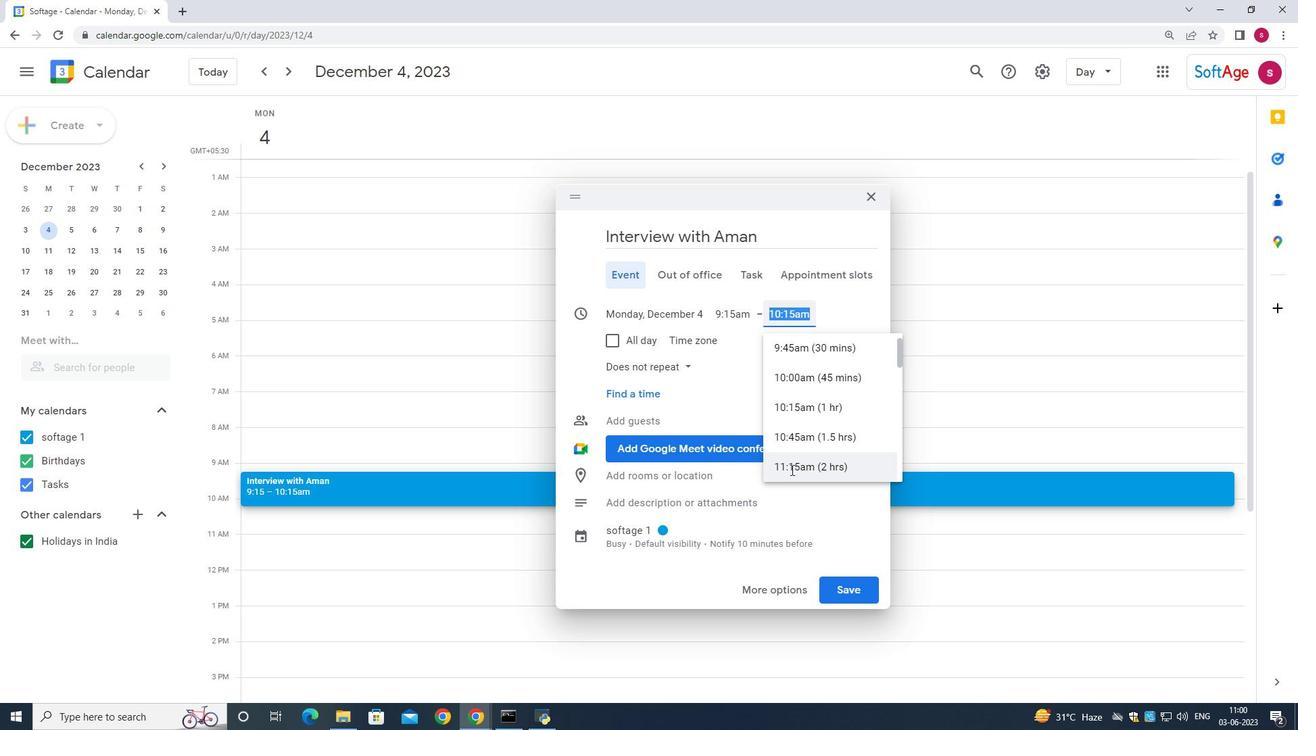 
Action: Mouse pressed left at (794, 468)
Screenshot: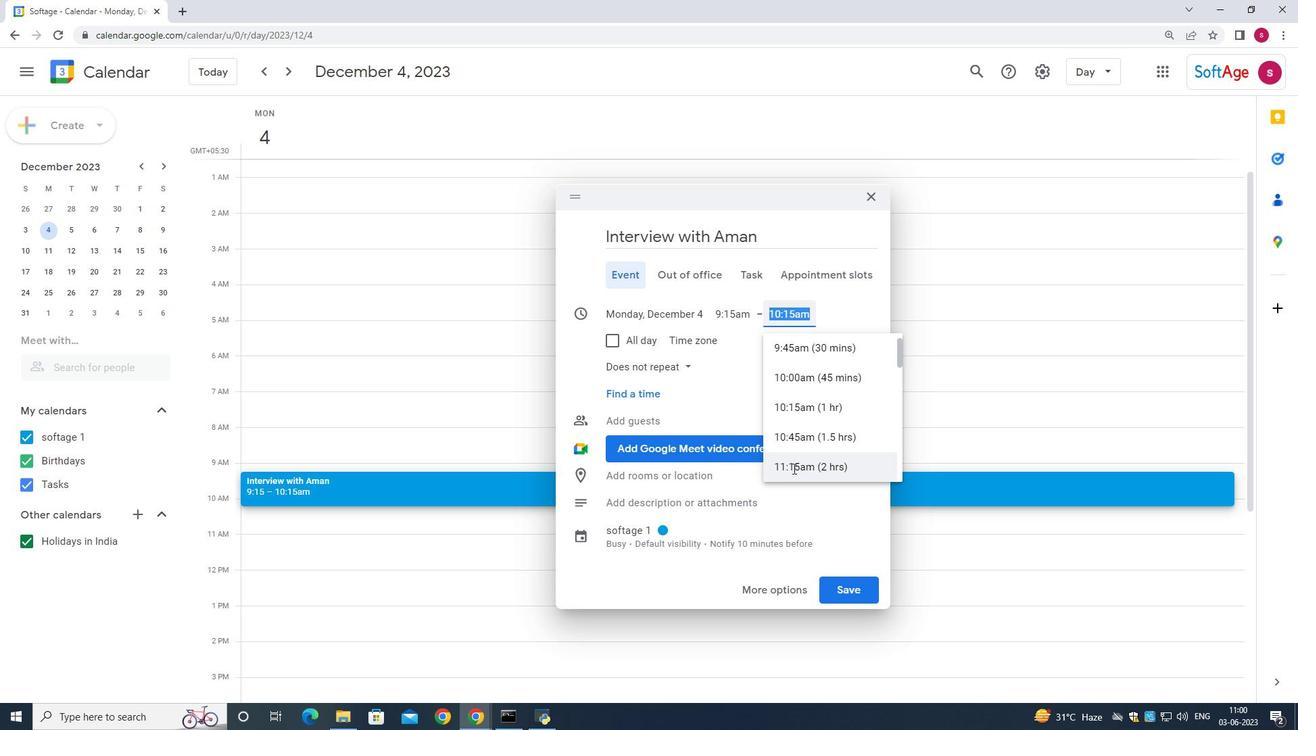 
Action: Mouse moved to (637, 498)
Screenshot: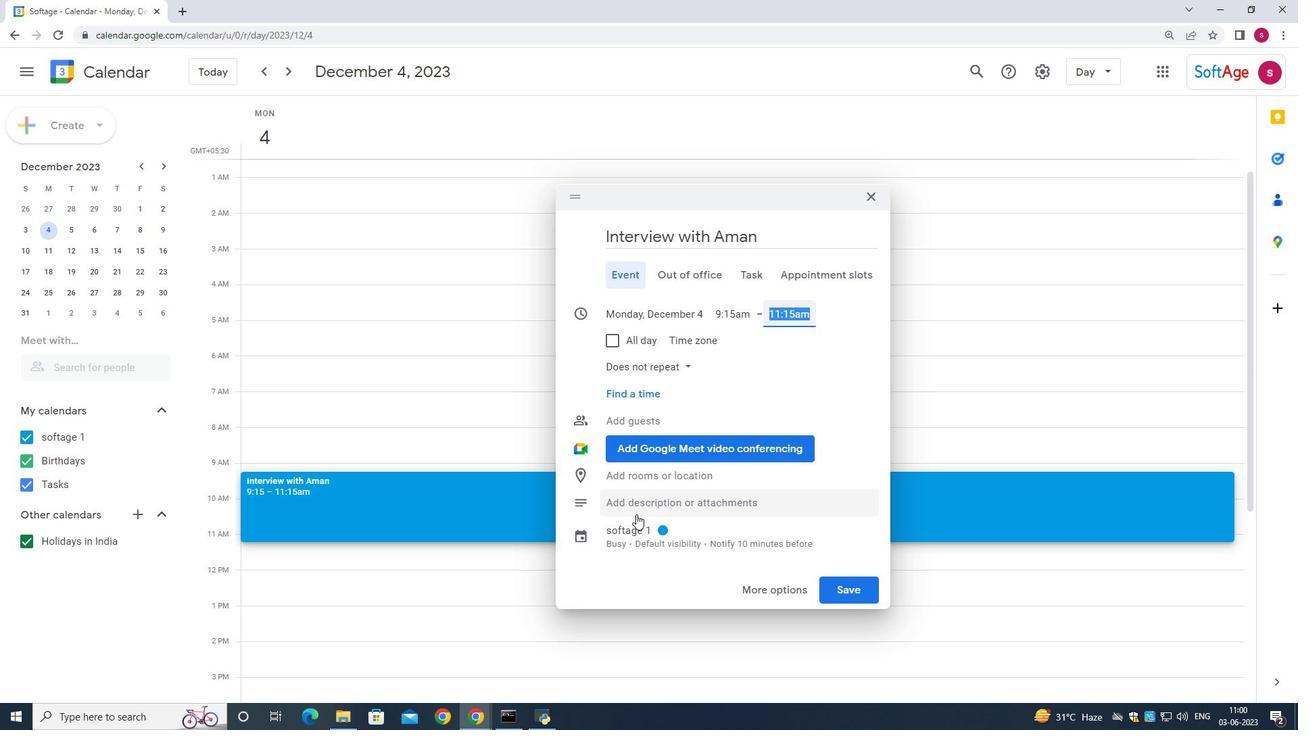 
Action: Mouse pressed left at (637, 498)
Screenshot: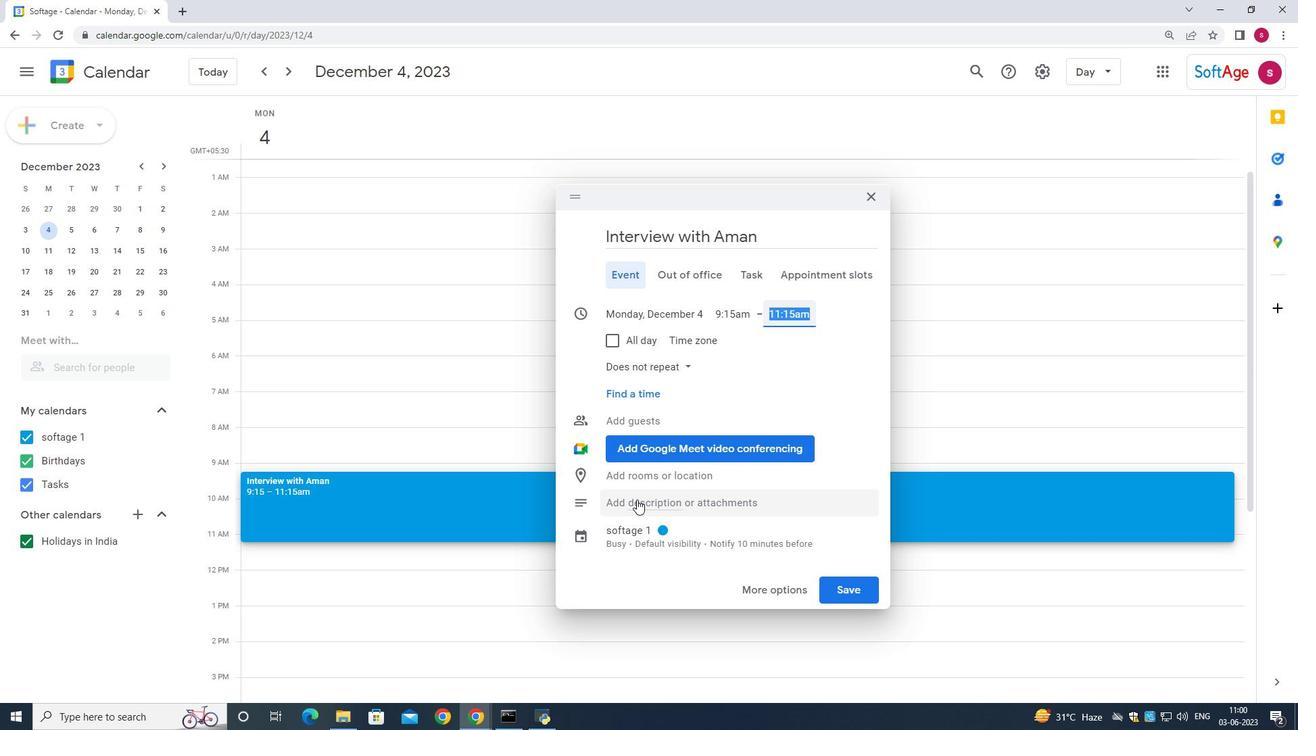 
Action: Key pressed <Key.shift>The<Key.space><Key.shift>Interview<Key.space>with<Key.space><Key.shift>Aman<Key.space>is<Key.space>a<Key.space>stra<Key.backspace>uctured<Key.space>and<Key.space>focused<Key.space>conversation<Key.space>aimed<Key.space>at<Key.space>assessing<Key.space>their<Key.space>qualifications,<Key.space>skills,<Key.space>and<Key.space>suitability<Key.space>for<Key.space>a<Key.space>specific<Key.space>job<Key.space>role<Key.space>or<Key.space>position<Key.space>within<Key.space>within<Key.space>the<Key.space>organization<Key.space>.<Key.space><Key.shift>the<Key.space>interview<Key.space>provides<Key.space>an<Key.space>opportunity<Key.space>for<Key.space>the<Key.space>hiring<Key.space>team<Key.space>to<Key.space>gather<Key.space>valuav<Key.backspace>ble<Key.space>information<Key.space>about<Key.space>the<Key.space>candidate's<Key.space>experience,<Key.space>abilities,<Key.space>and<Key.space>potential<Key.space>cultural<Key.space>fit<Key.space>.<Key.space><Key.shift>Select<Key.space><Key.backspace><Key.backspace><Key.backspace><Key.backspace><Key.backspace><Key.backspace><Key.backspace>
Screenshot: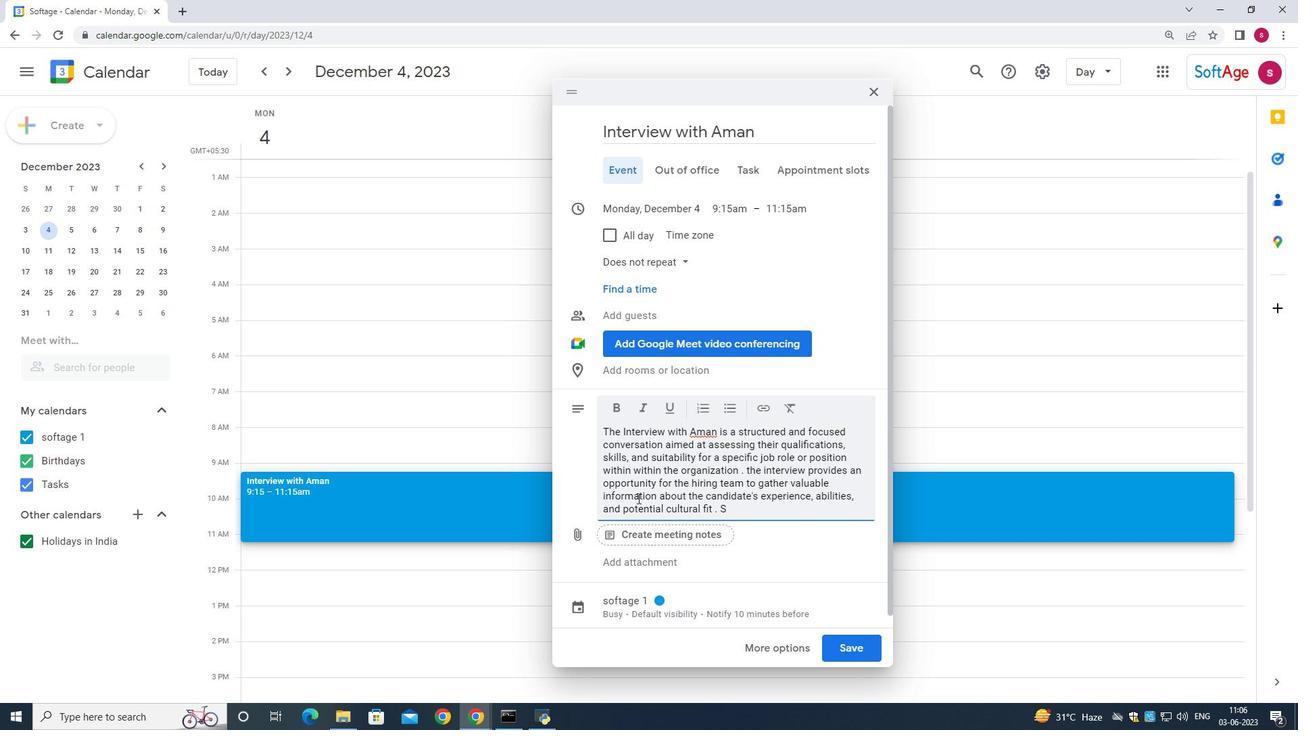 
Action: Mouse moved to (664, 597)
Screenshot: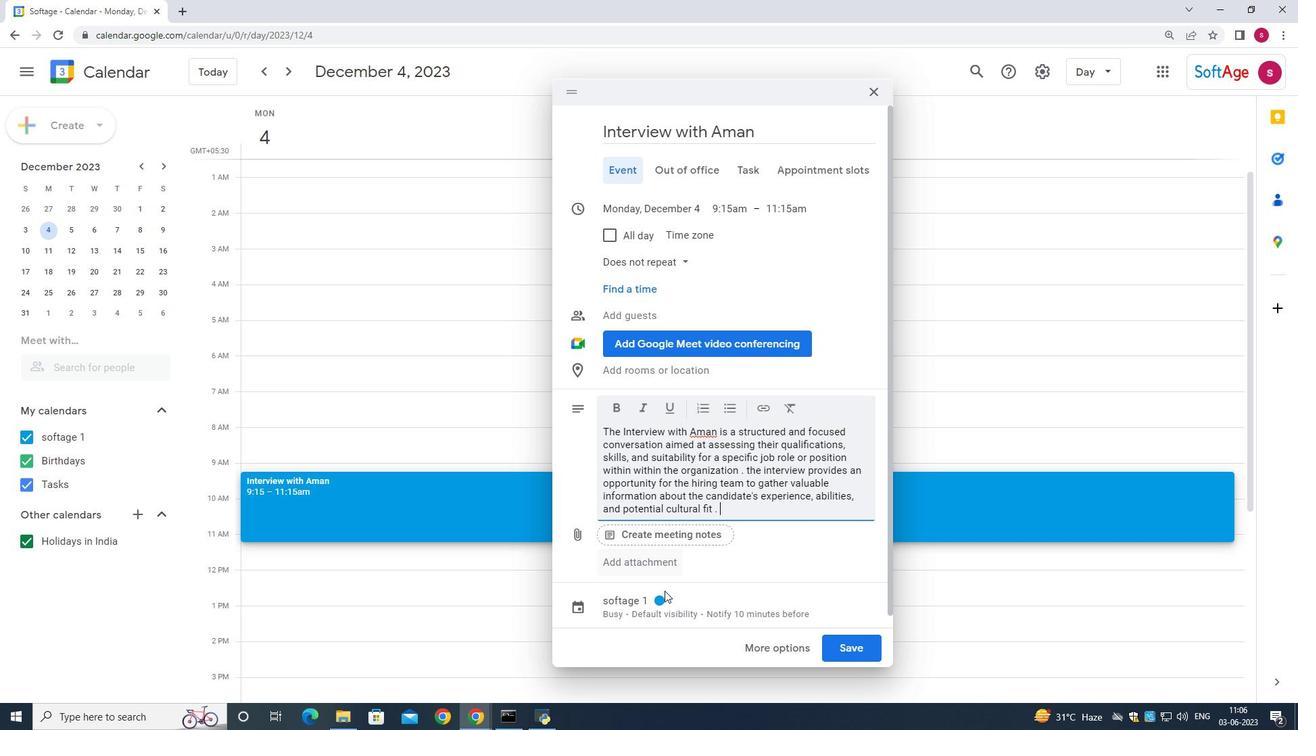 
Action: Mouse pressed left at (664, 597)
Screenshot: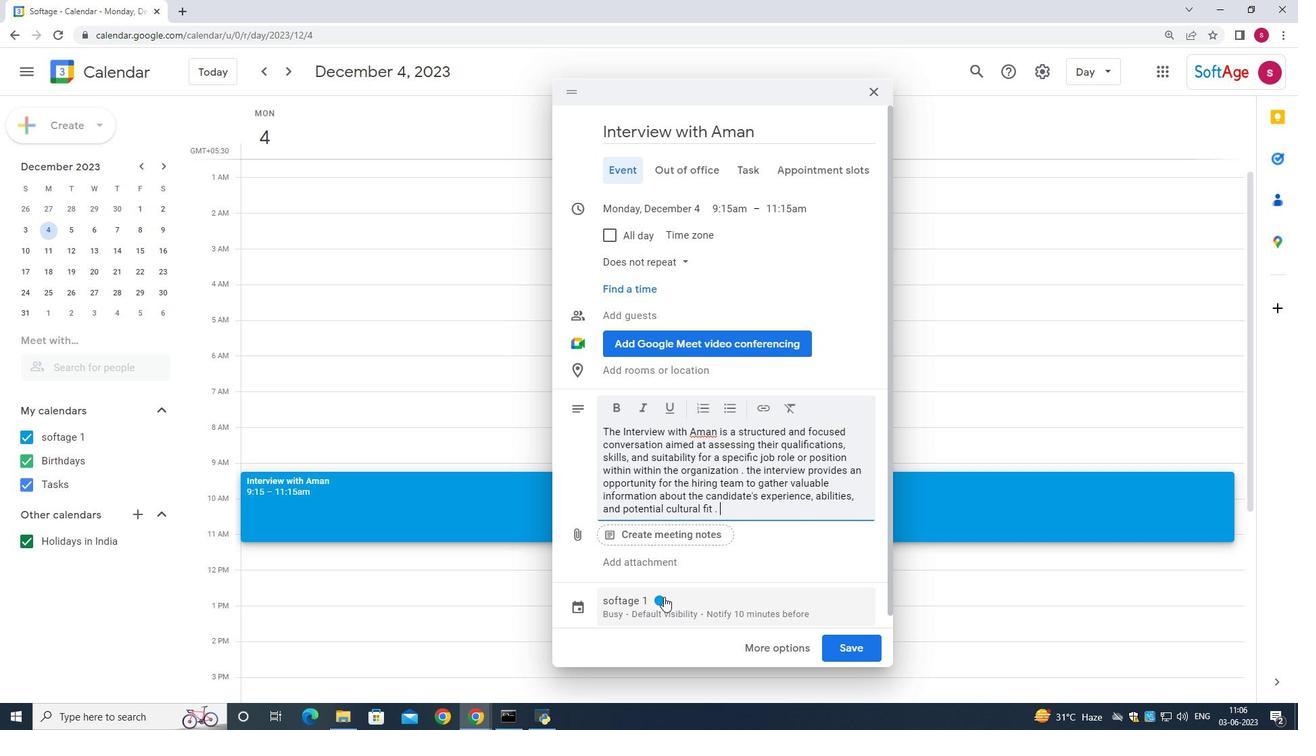
Action: Mouse moved to (667, 494)
Screenshot: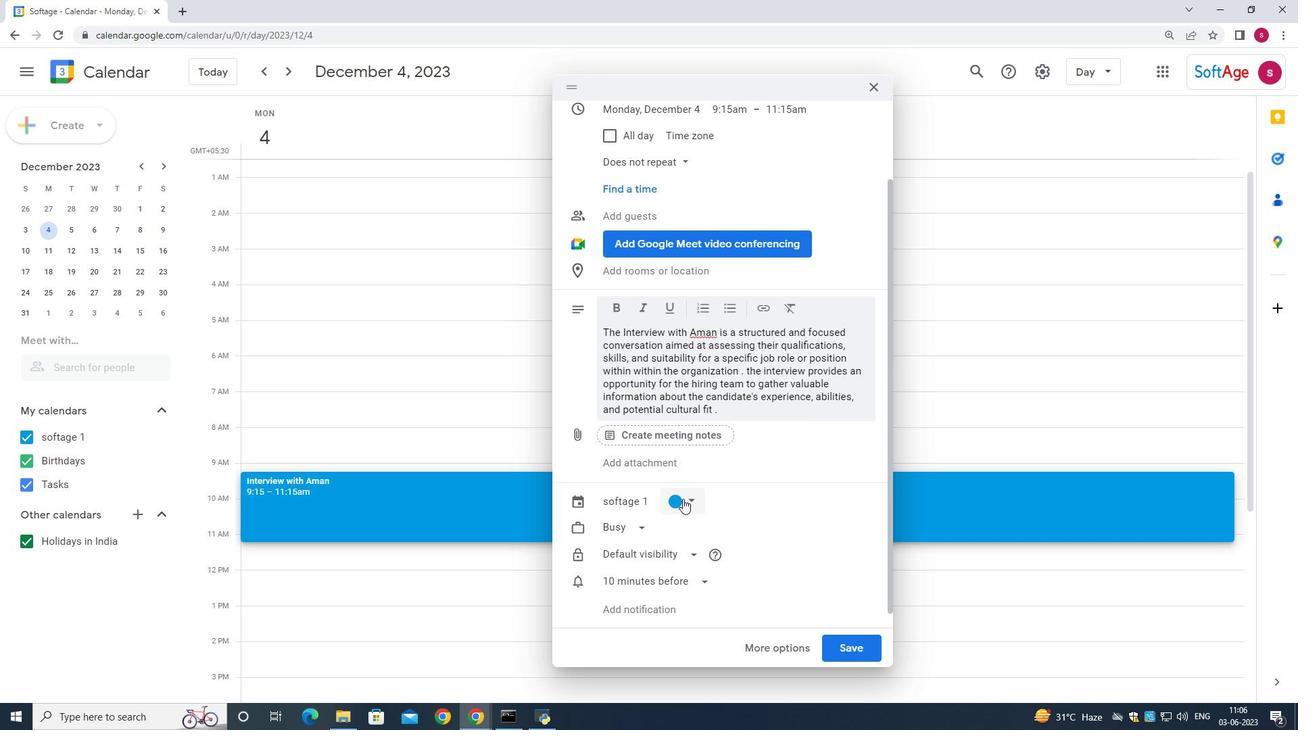 
Action: Mouse pressed left at (667, 494)
Screenshot: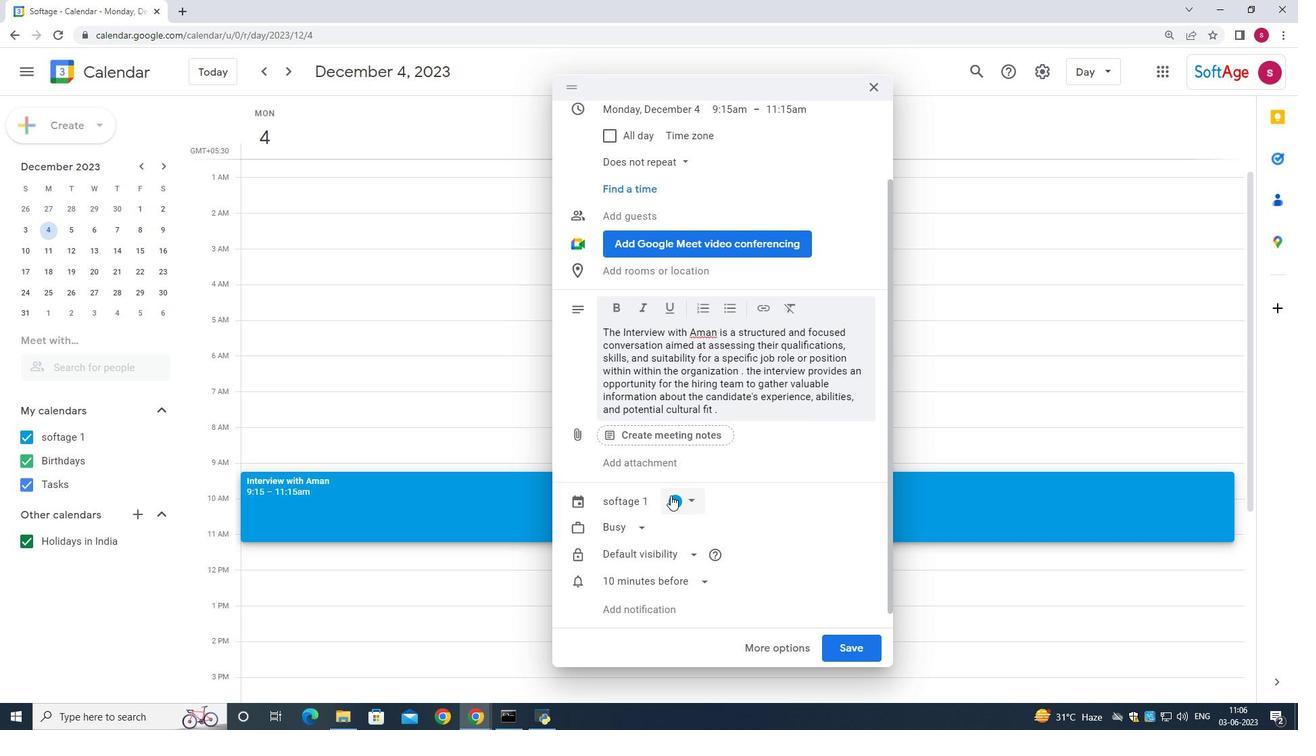 
Action: Mouse moved to (674, 502)
Screenshot: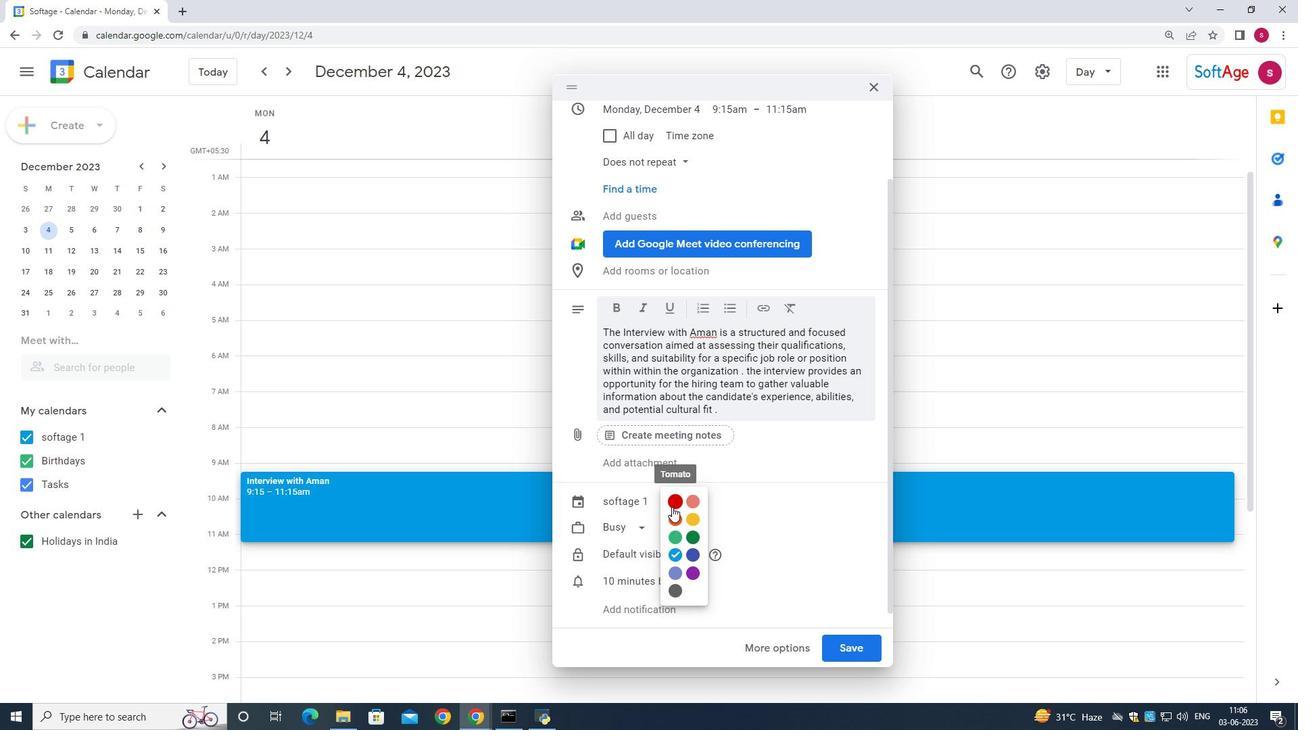 
Action: Mouse pressed left at (674, 502)
Screenshot: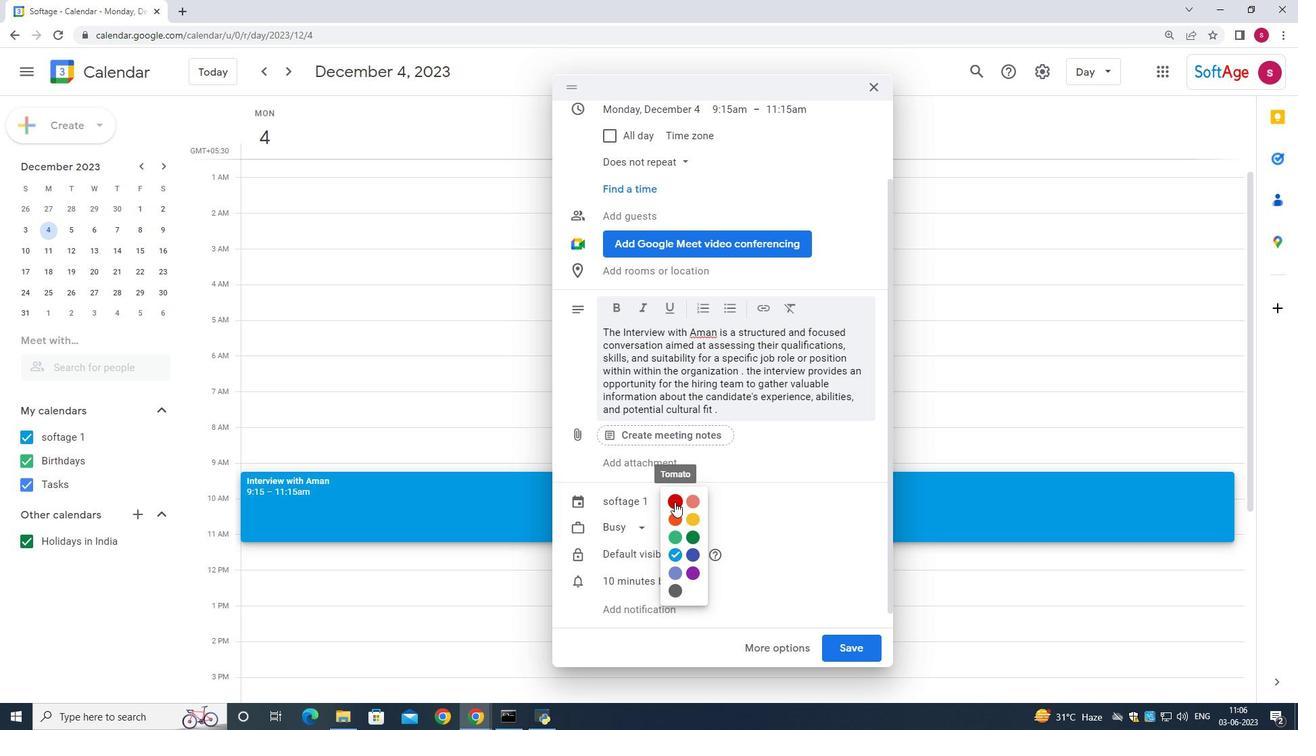 
Action: Mouse moved to (639, 278)
Screenshot: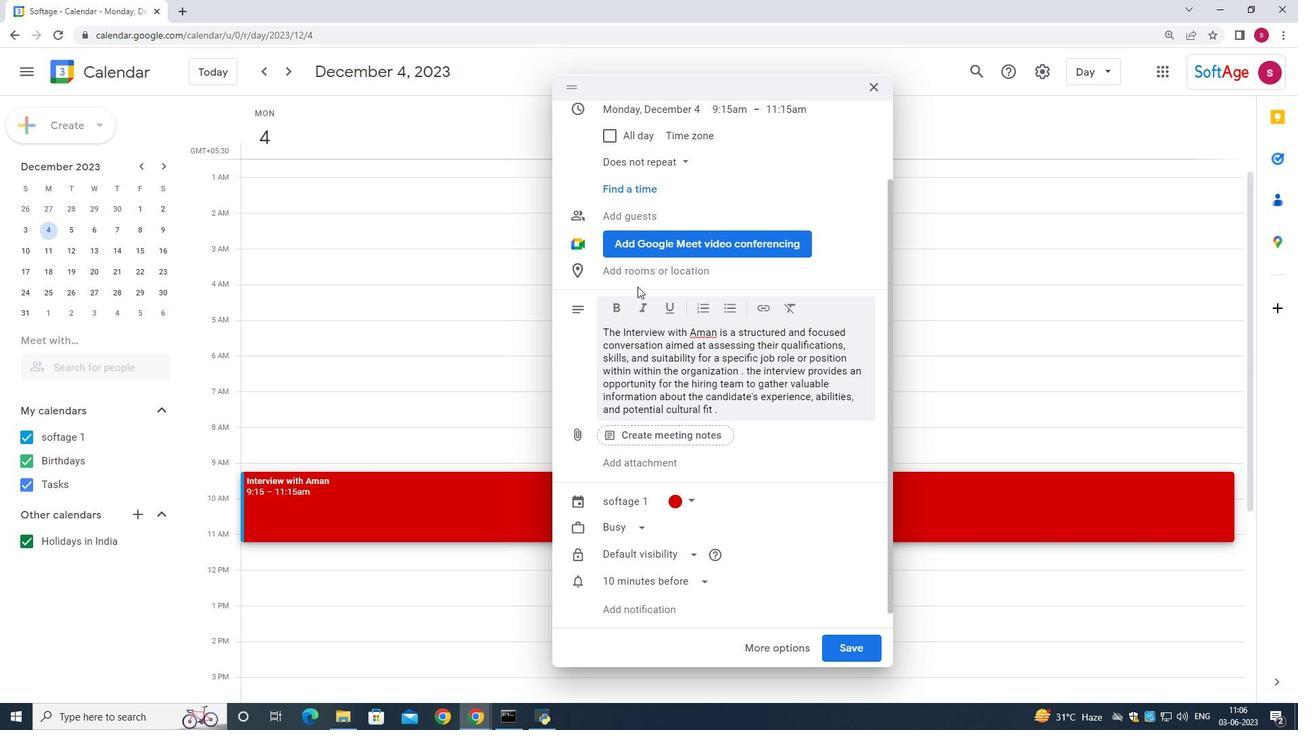 
Action: Mouse pressed left at (639, 278)
Screenshot: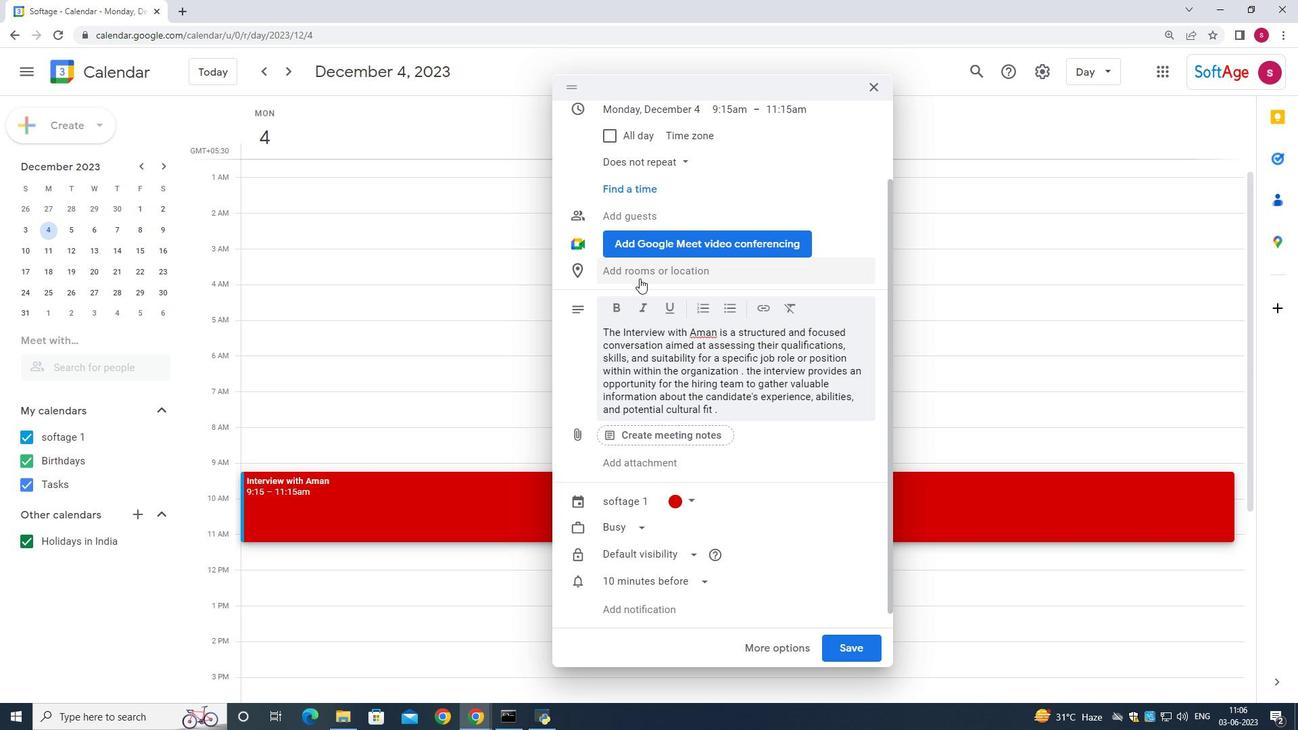 
Action: Mouse moved to (583, 100)
Screenshot: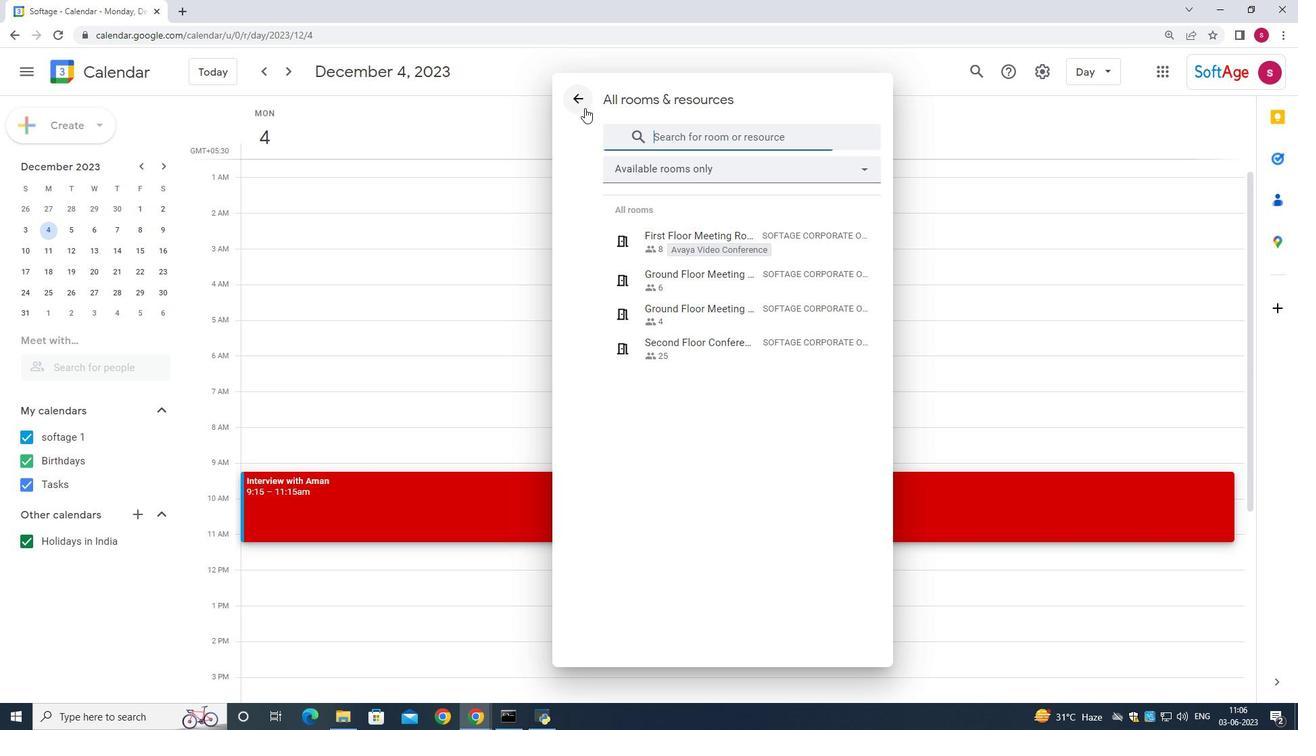 
Action: Mouse pressed left at (583, 100)
Screenshot: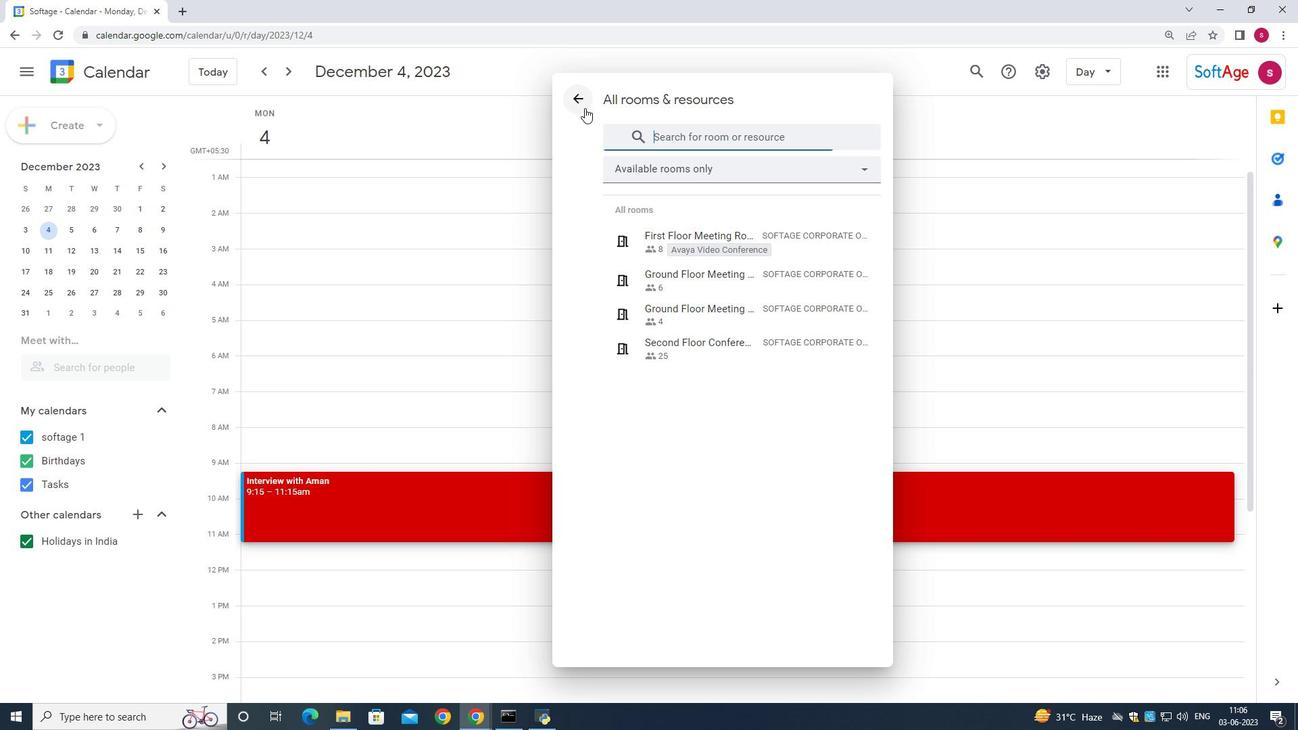 
Action: Mouse moved to (637, 298)
Screenshot: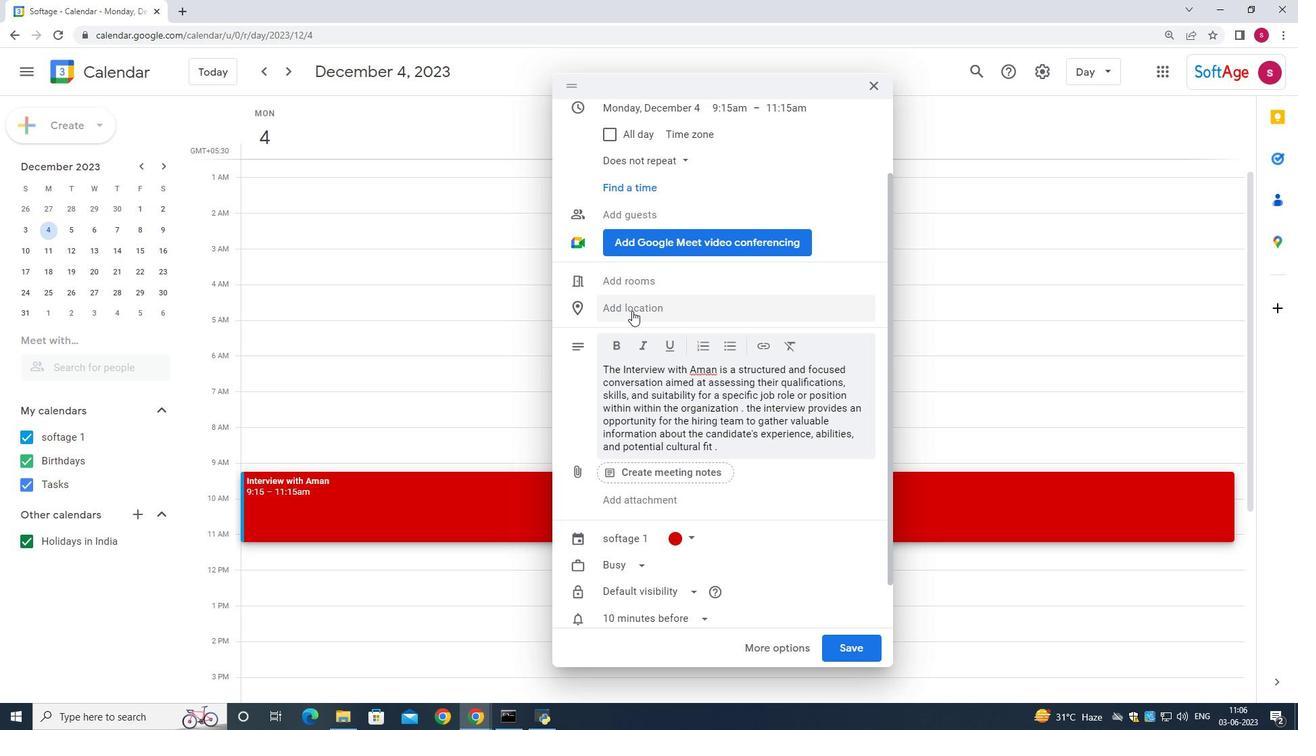 
Action: Mouse pressed left at (637, 298)
Screenshot: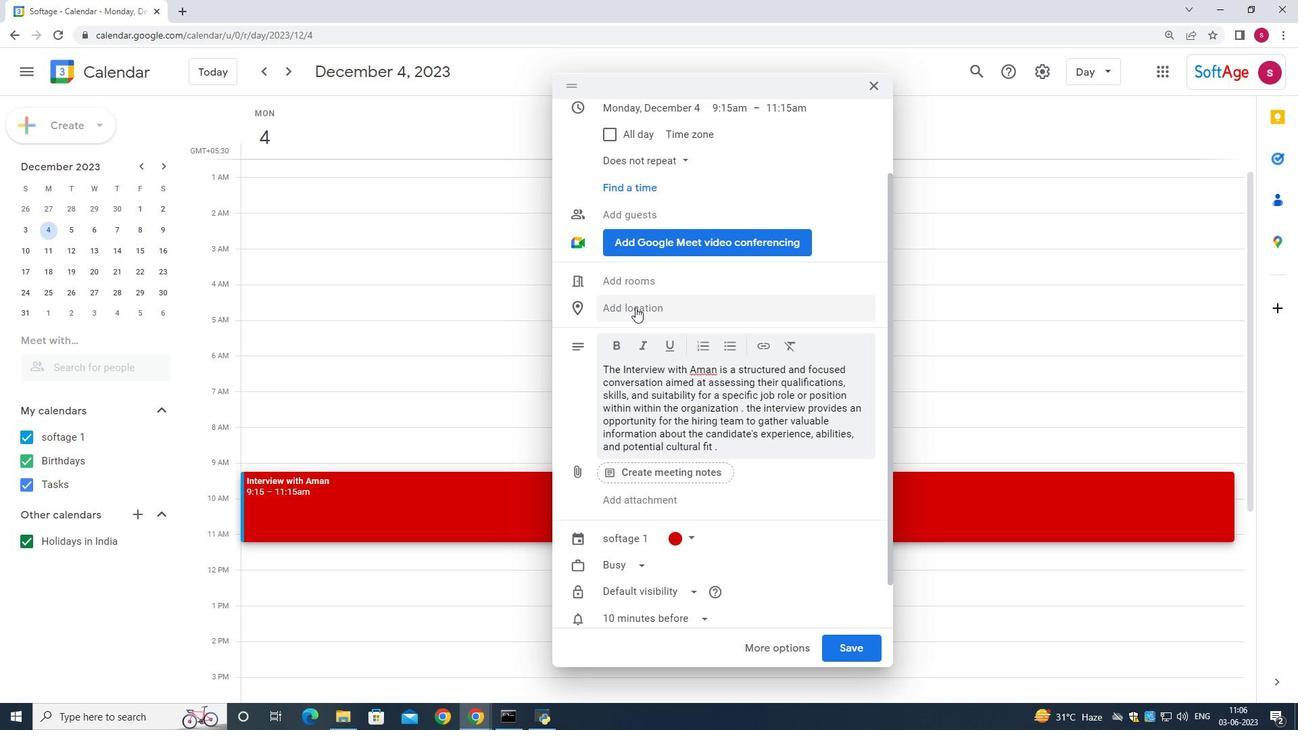 
Action: Key pressed 987<Key.space><Key.shift>Pizz<Key.backspace><Key.backspace>azza<Key.space><Key.shift>Navona,<Key.space><Key.shift>Rome,<Key.space><Key.shift>Italy
Screenshot: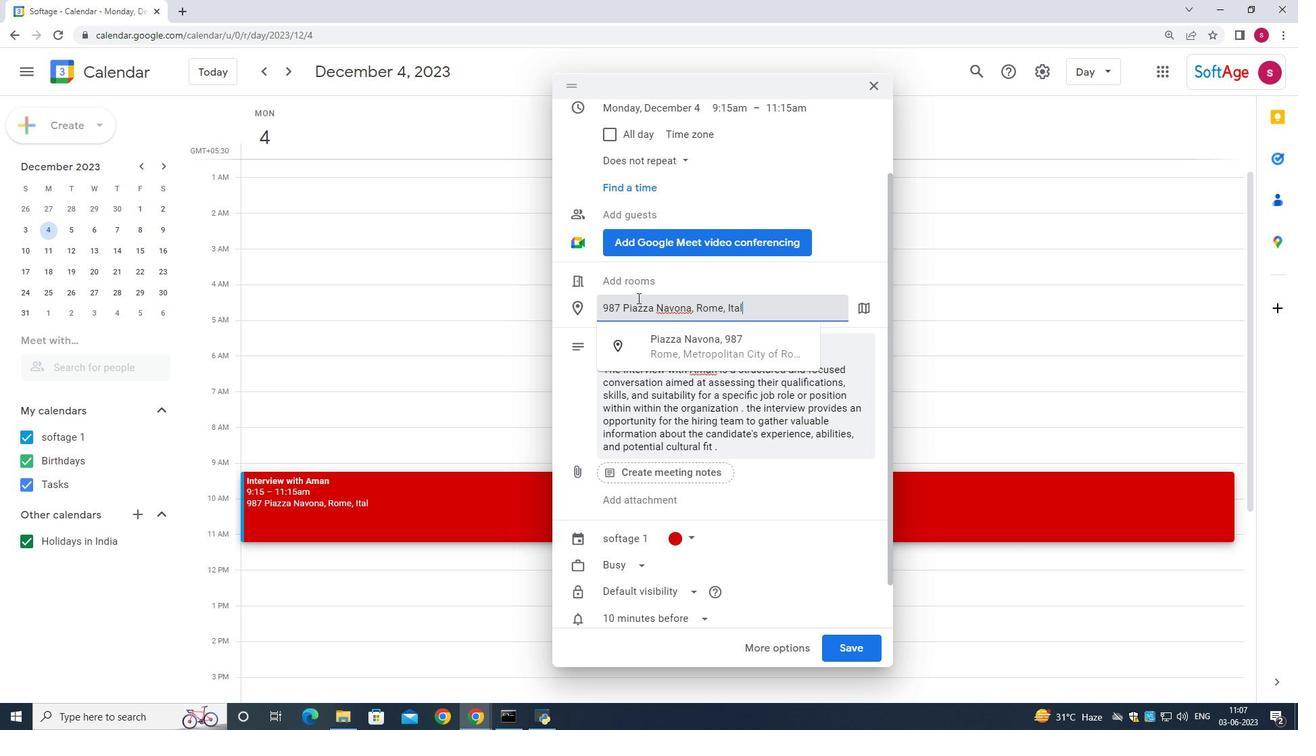 
Action: Mouse moved to (845, 649)
Screenshot: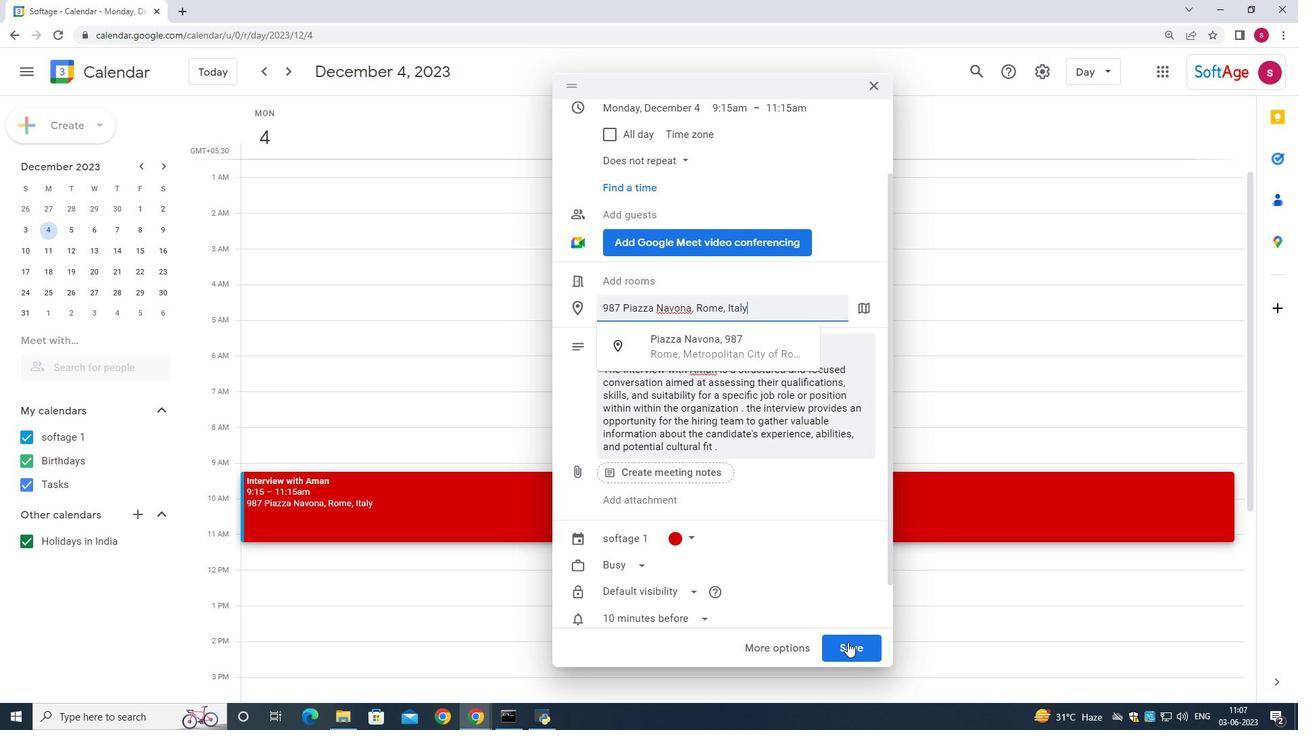 
Action: Mouse pressed left at (845, 649)
Screenshot: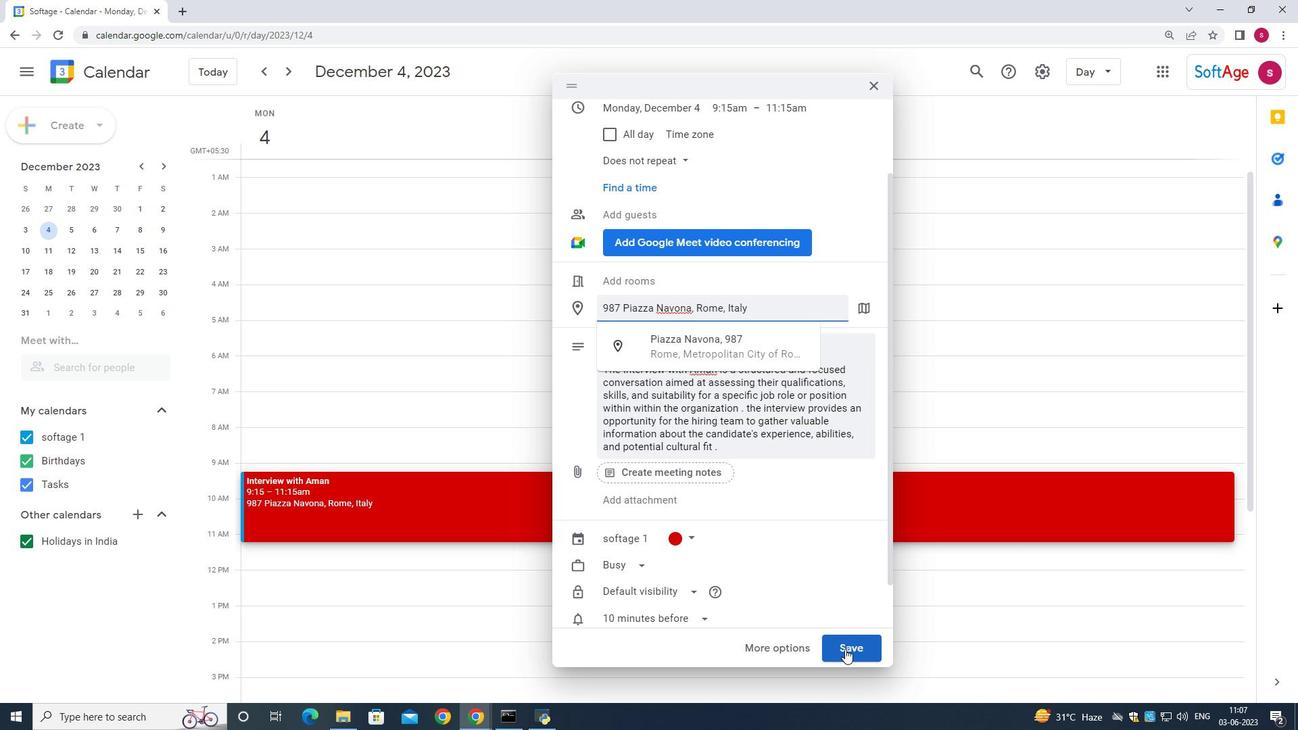 
Action: Mouse moved to (447, 515)
Screenshot: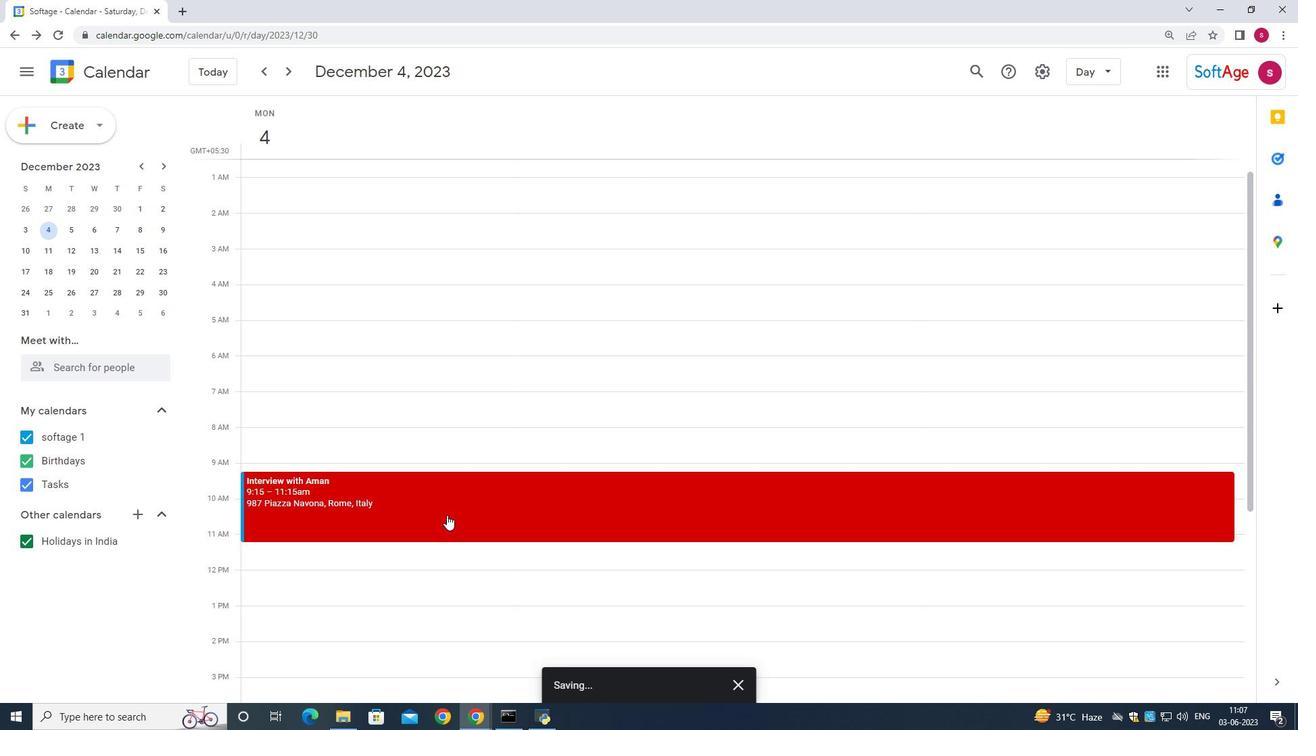 
Action: Mouse pressed left at (447, 515)
Screenshot: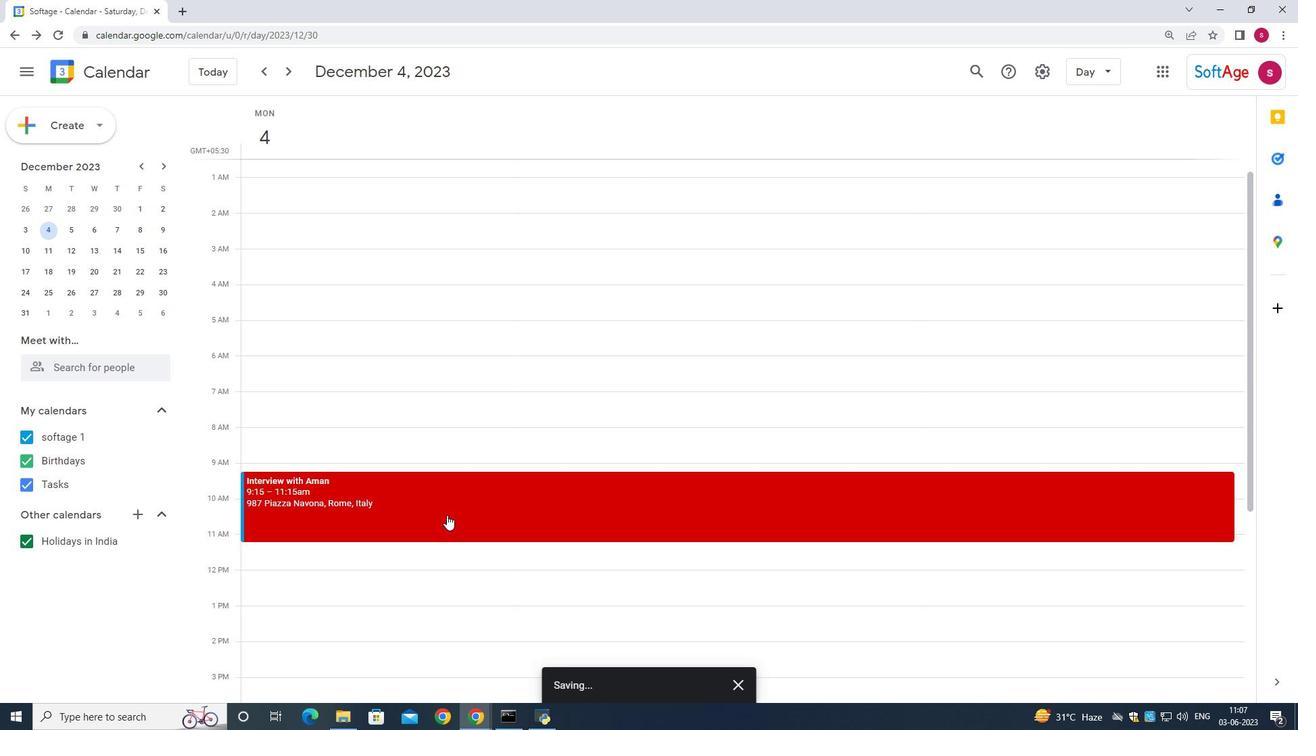 
Action: Mouse moved to (803, 229)
Screenshot: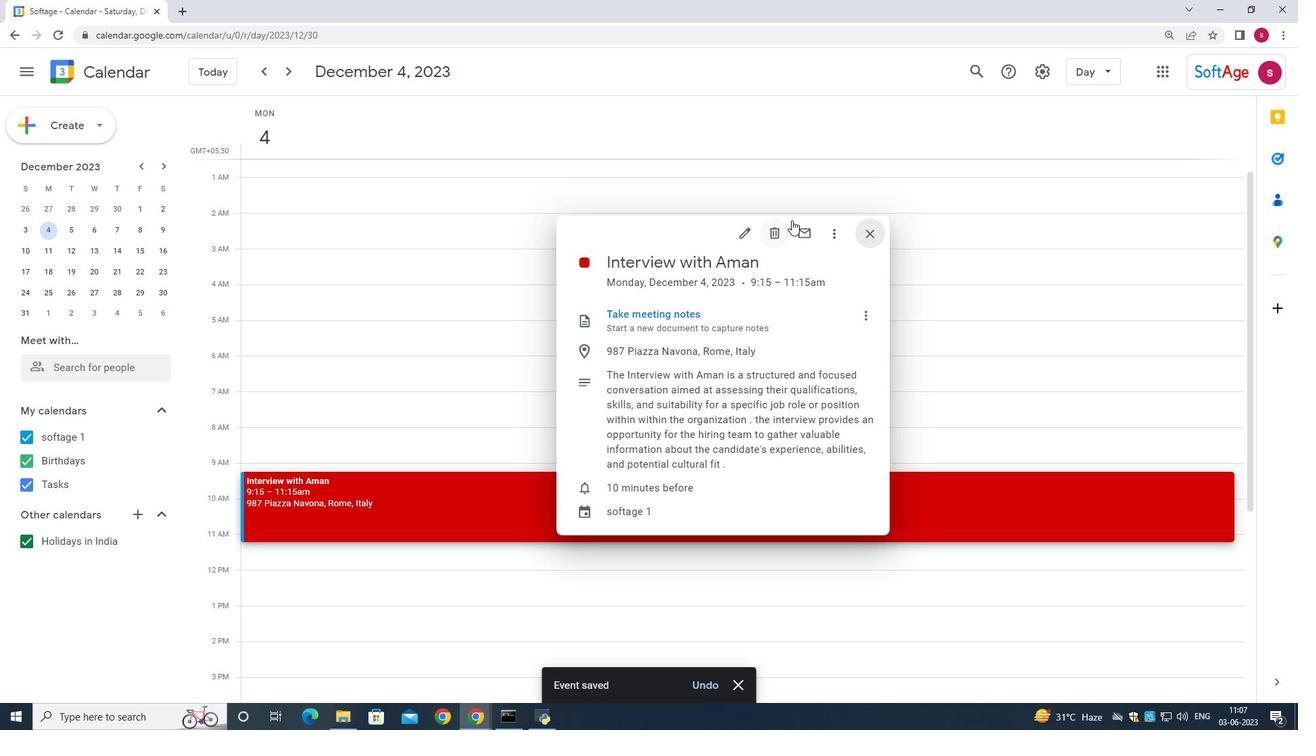 
Action: Mouse pressed left at (803, 229)
Screenshot: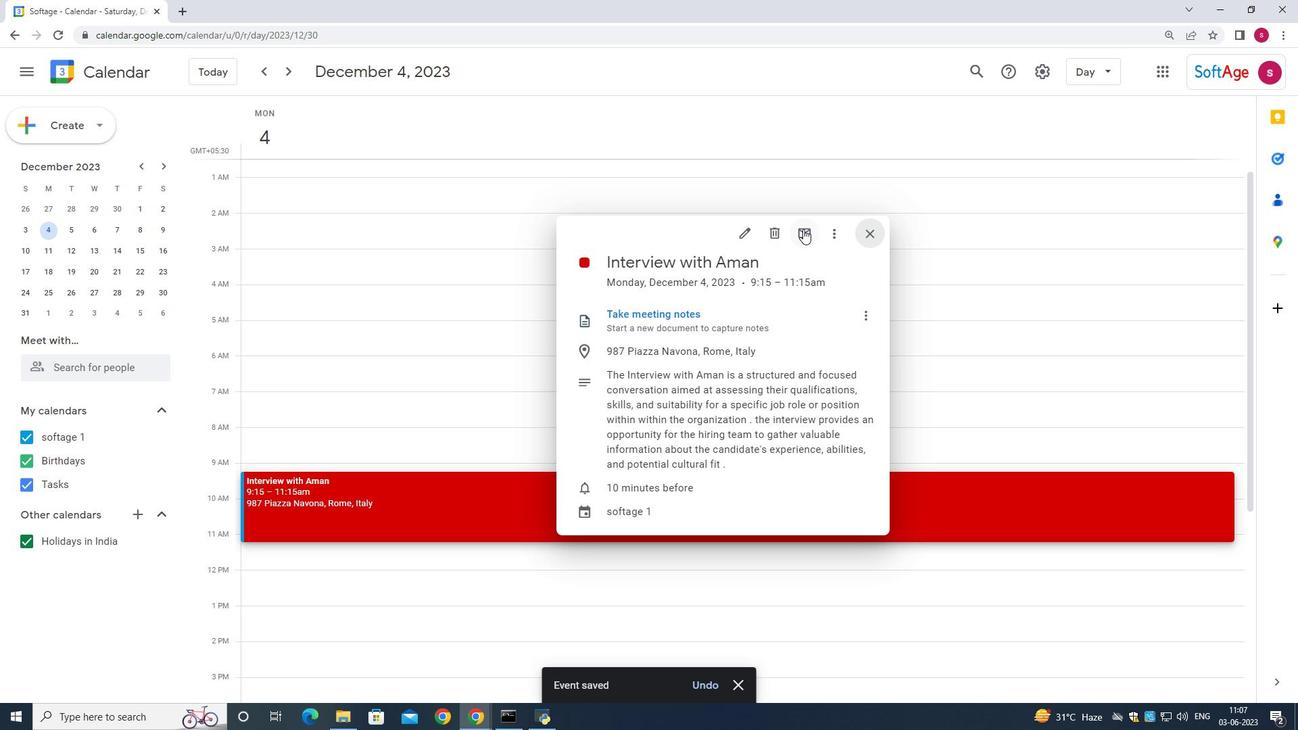 
Action: Mouse moved to (480, 289)
Screenshot: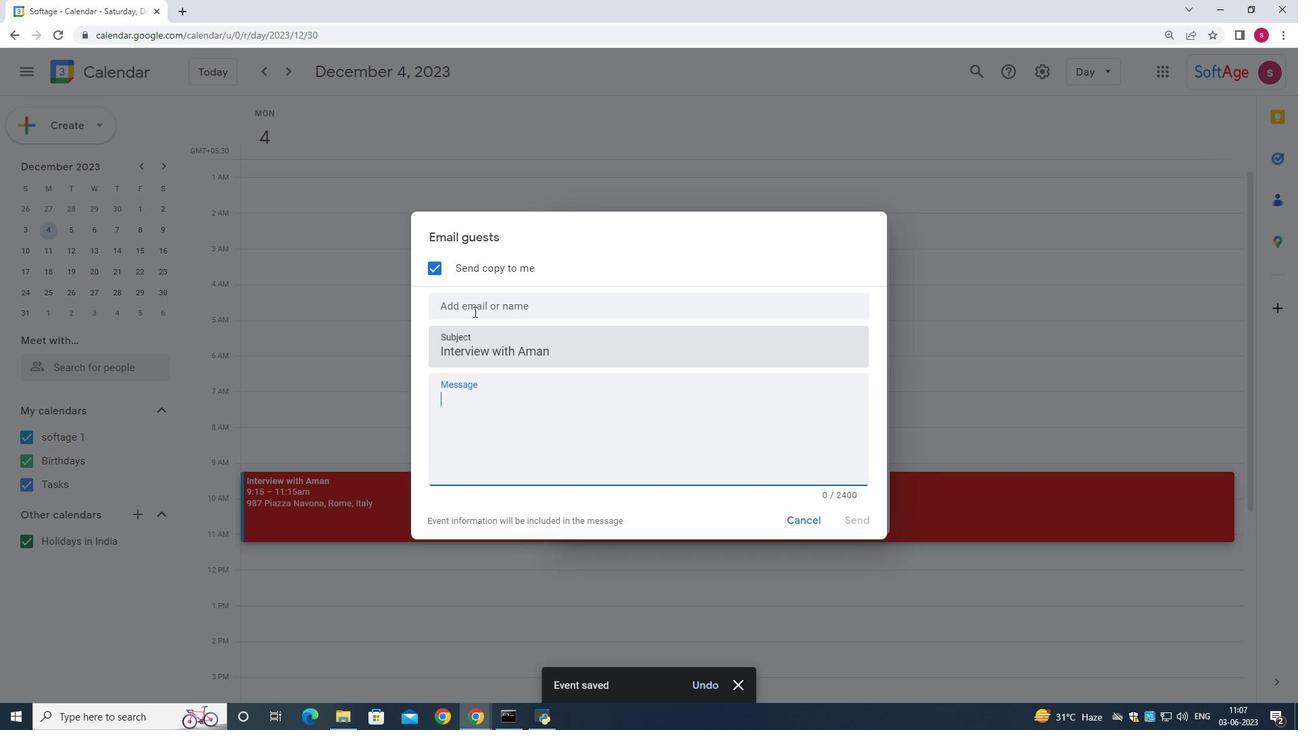 
Action: Mouse pressed left at (480, 289)
Screenshot: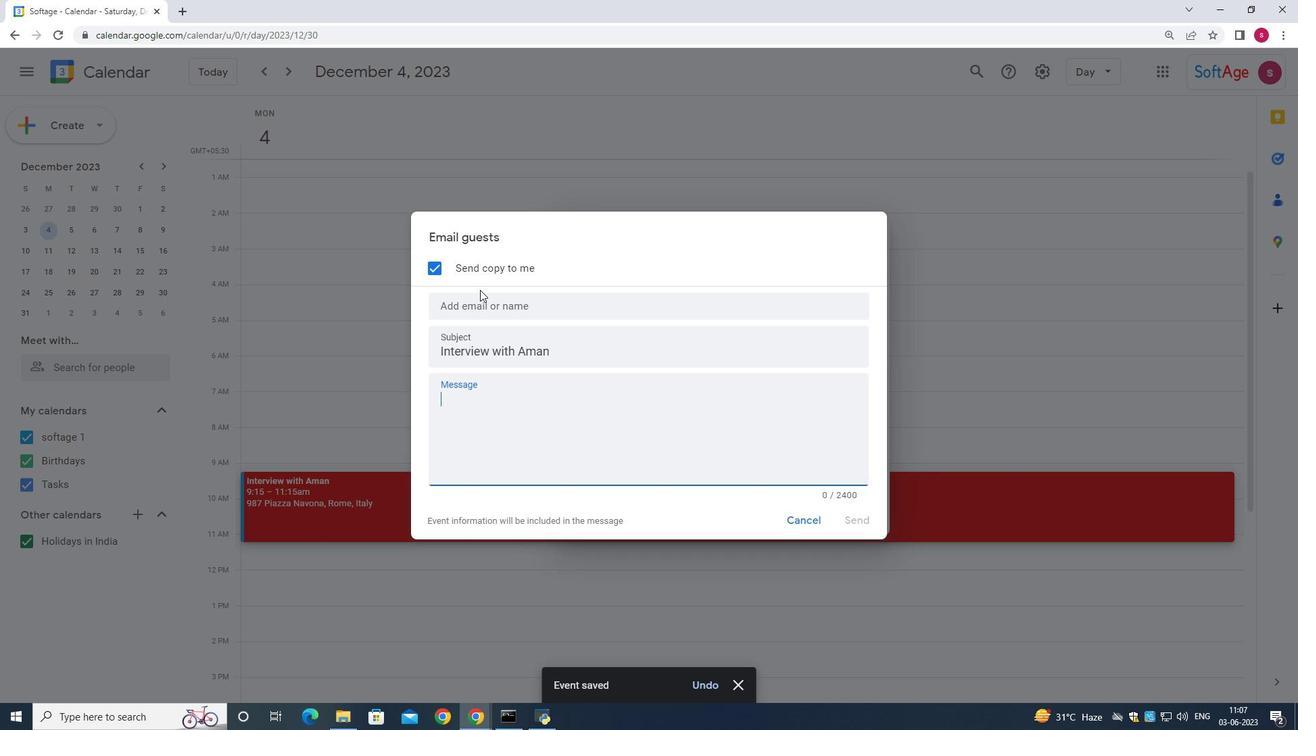 
Action: Mouse moved to (478, 302)
Screenshot: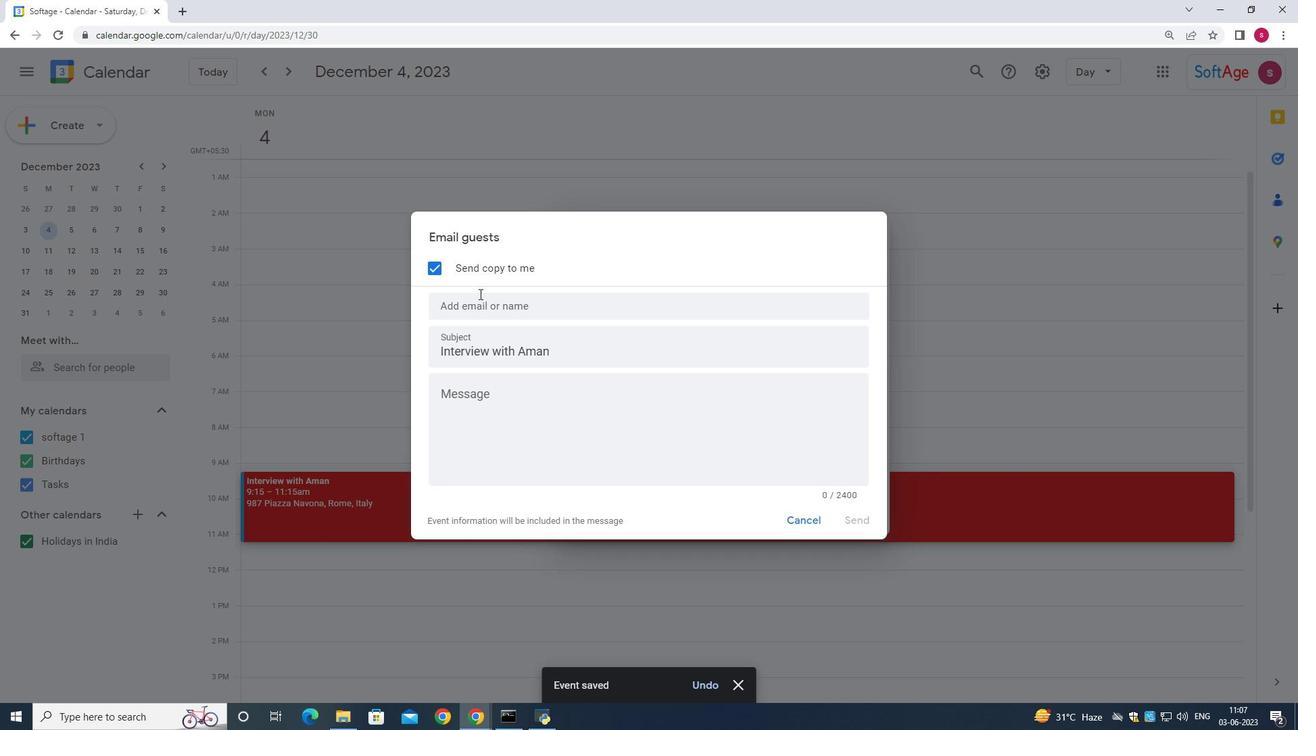 
Action: Mouse pressed left at (478, 302)
Screenshot: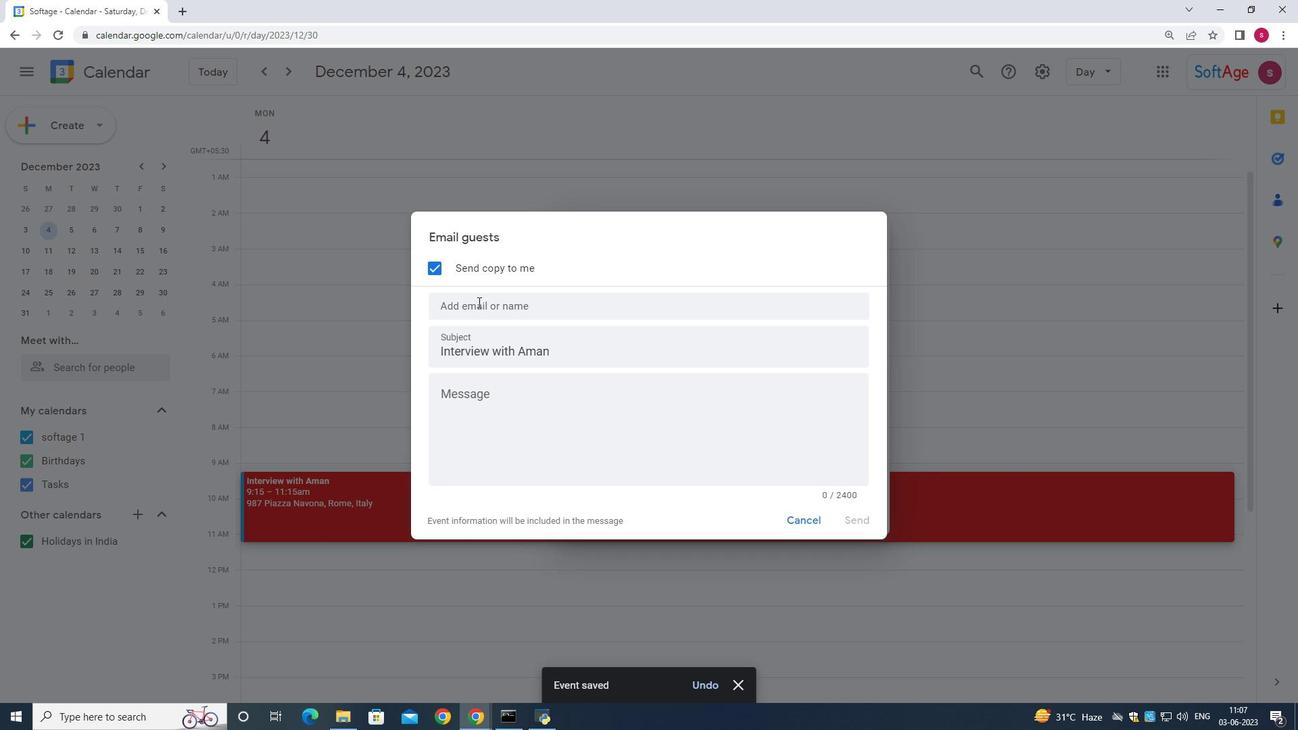 
Action: Key pressed softage.4
Screenshot: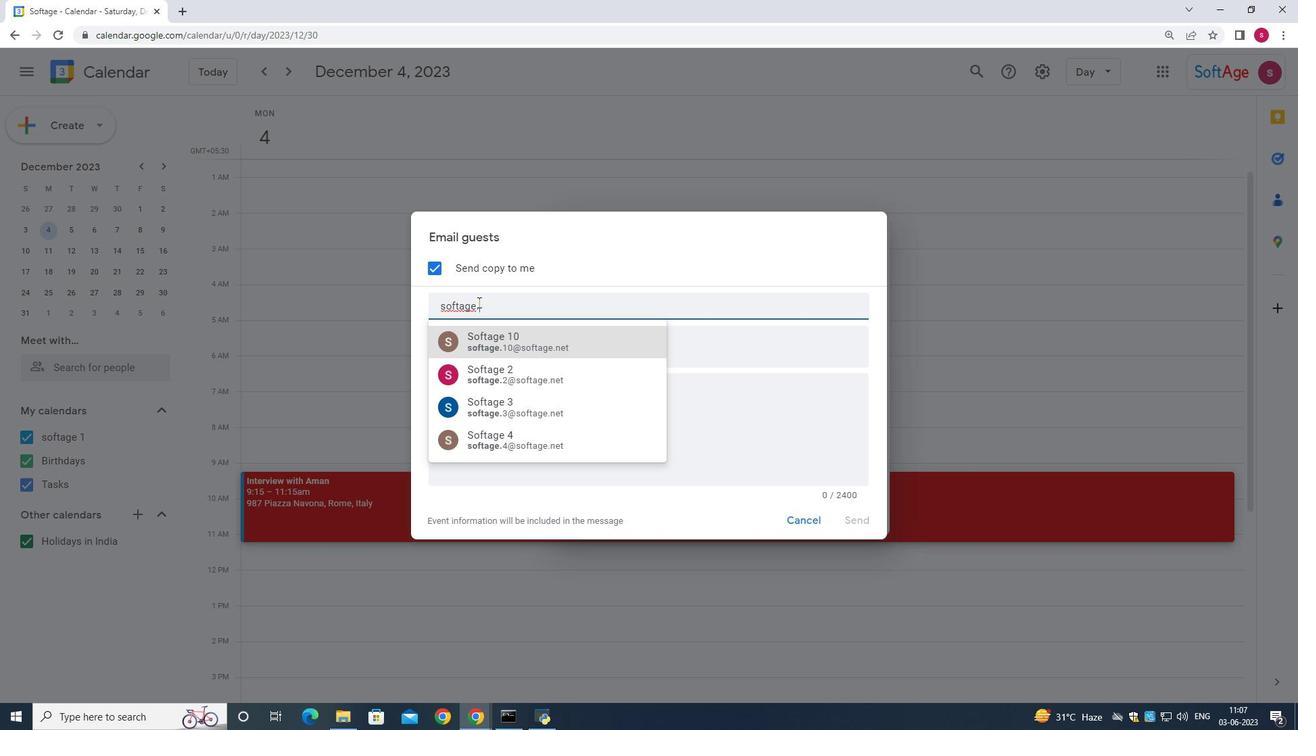 
Action: Mouse moved to (499, 343)
Screenshot: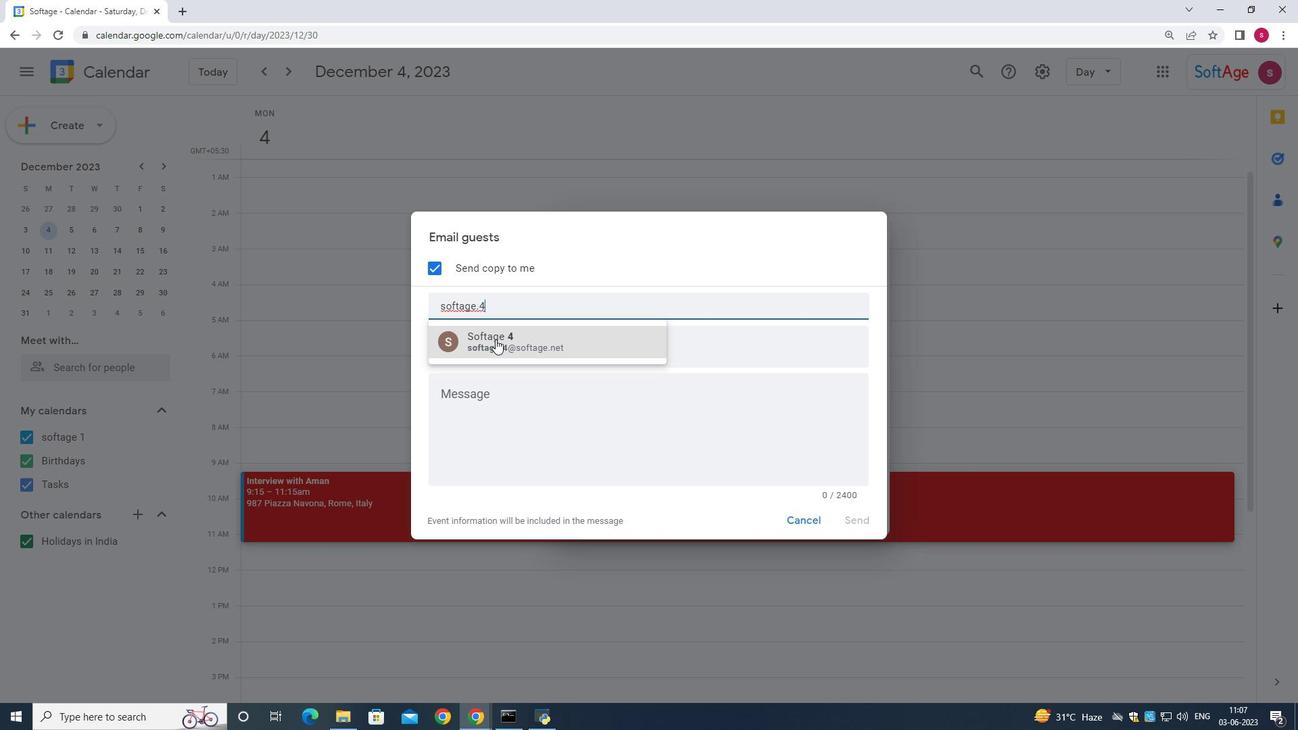 
Action: Mouse pressed left at (499, 343)
Screenshot: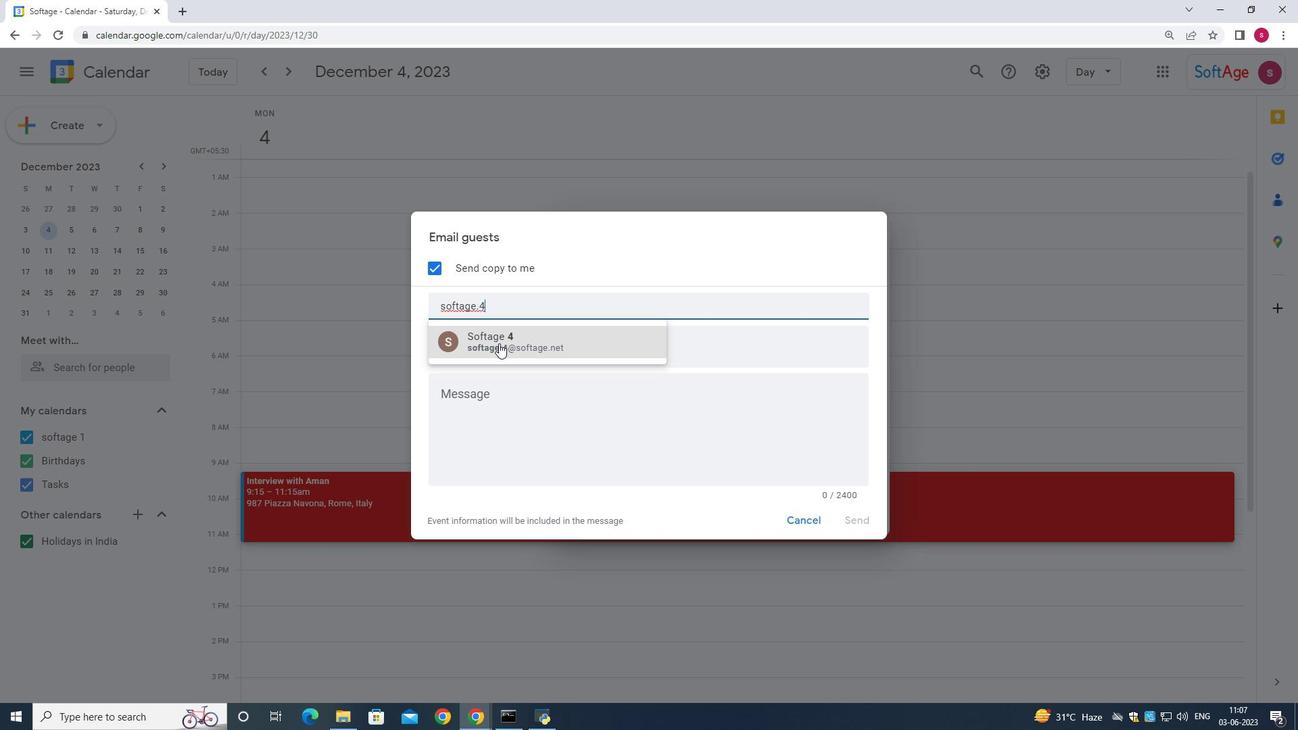 
Action: Key pressed softage.5
Screenshot: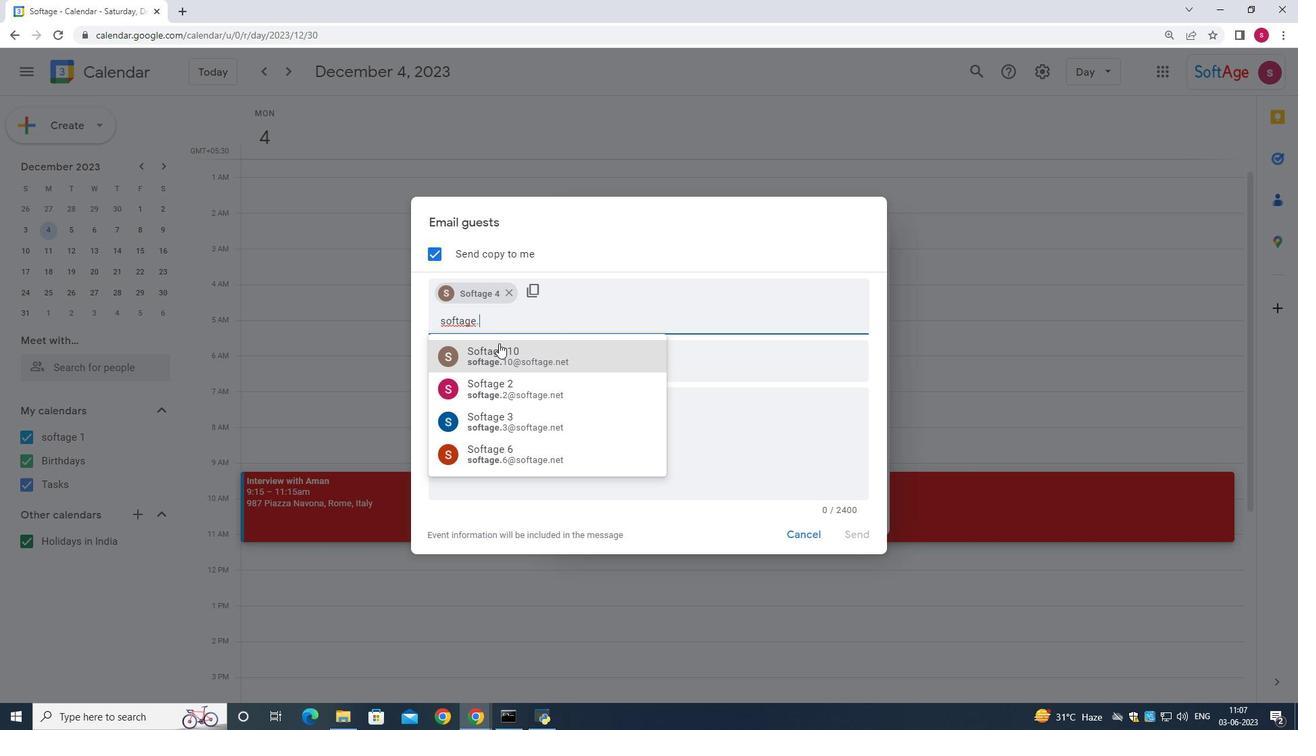 
Action: Mouse moved to (499, 351)
Screenshot: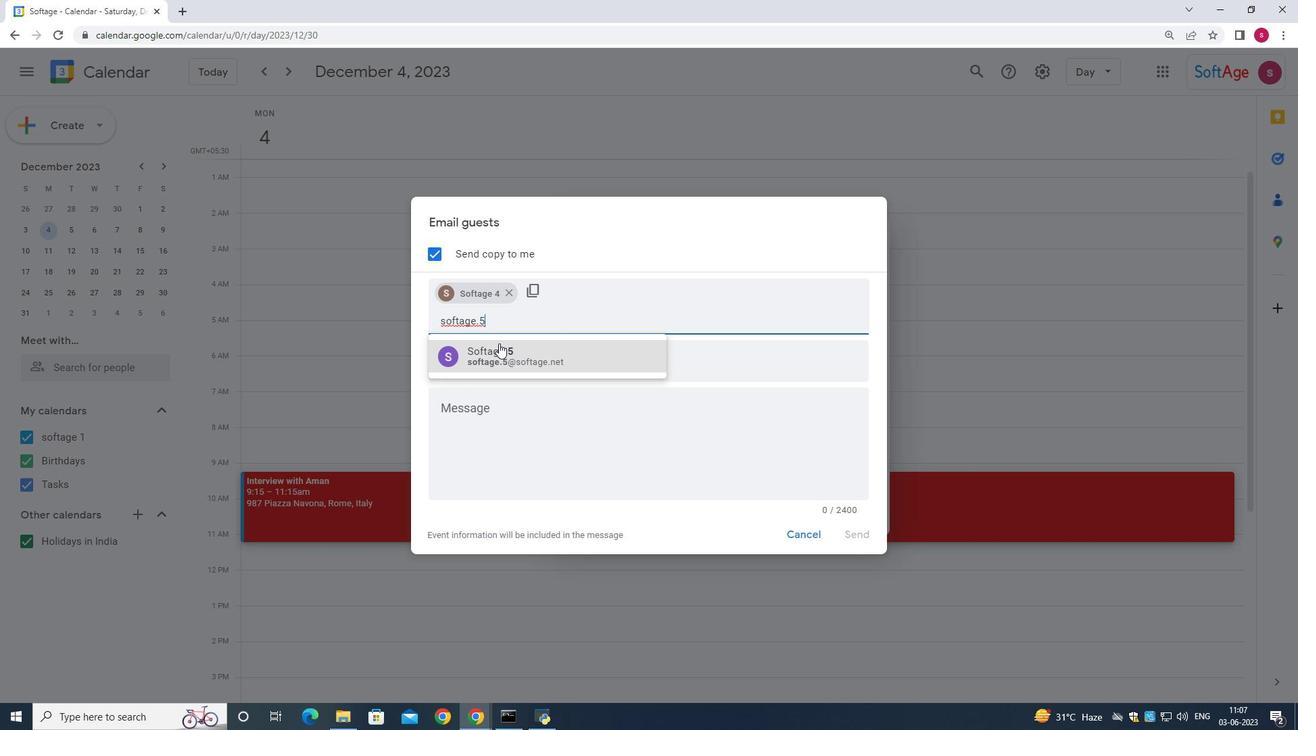 
Action: Mouse pressed left at (499, 351)
Screenshot: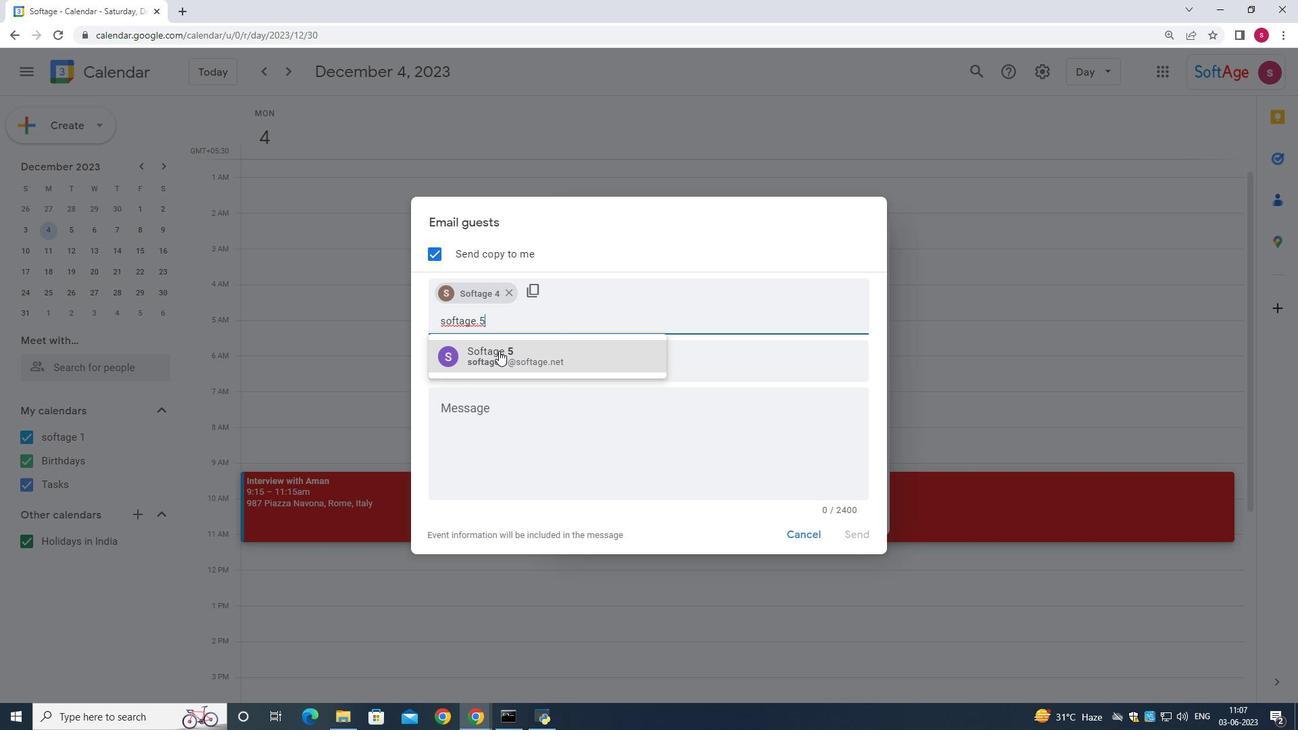 
Action: Mouse moved to (514, 437)
Screenshot: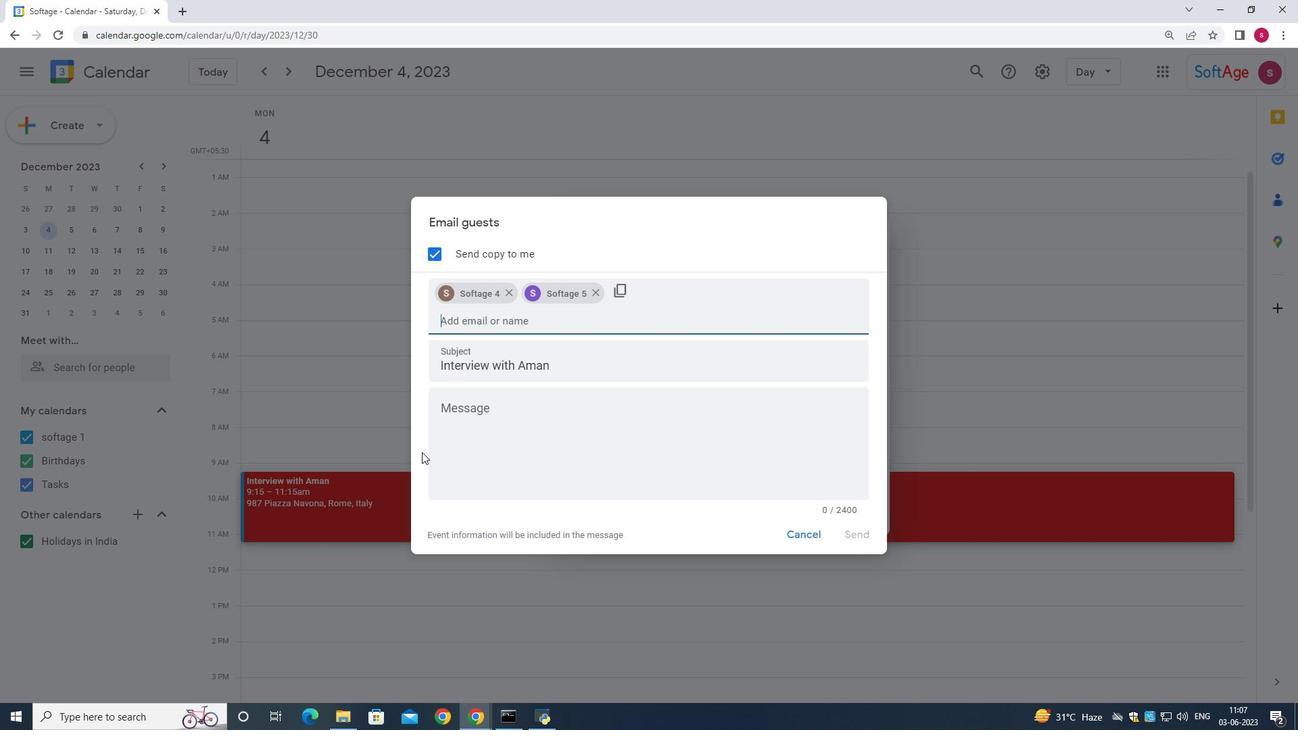 
Action: Mouse pressed left at (514, 437)
Screenshot: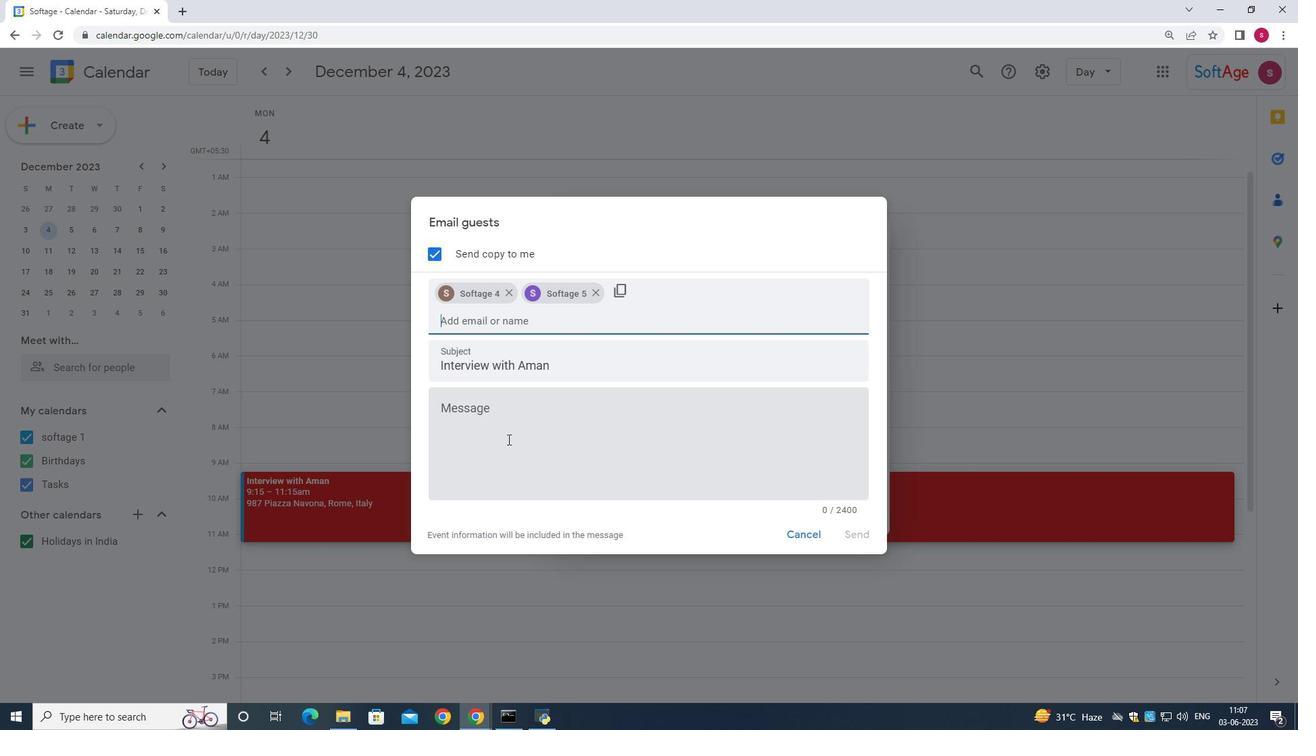 
Action: Key pressed <Key.shift>Interview<Key.space>with<Key.space><Key.shift>Aman<Key.space>,<Key.space>reminder<Key.space>for<Key.space>rthe<Key.space>event<Key.space><Key.shift>Annually<Key.space>on<Key.space><Key.shift>may<Key.space>24
Screenshot: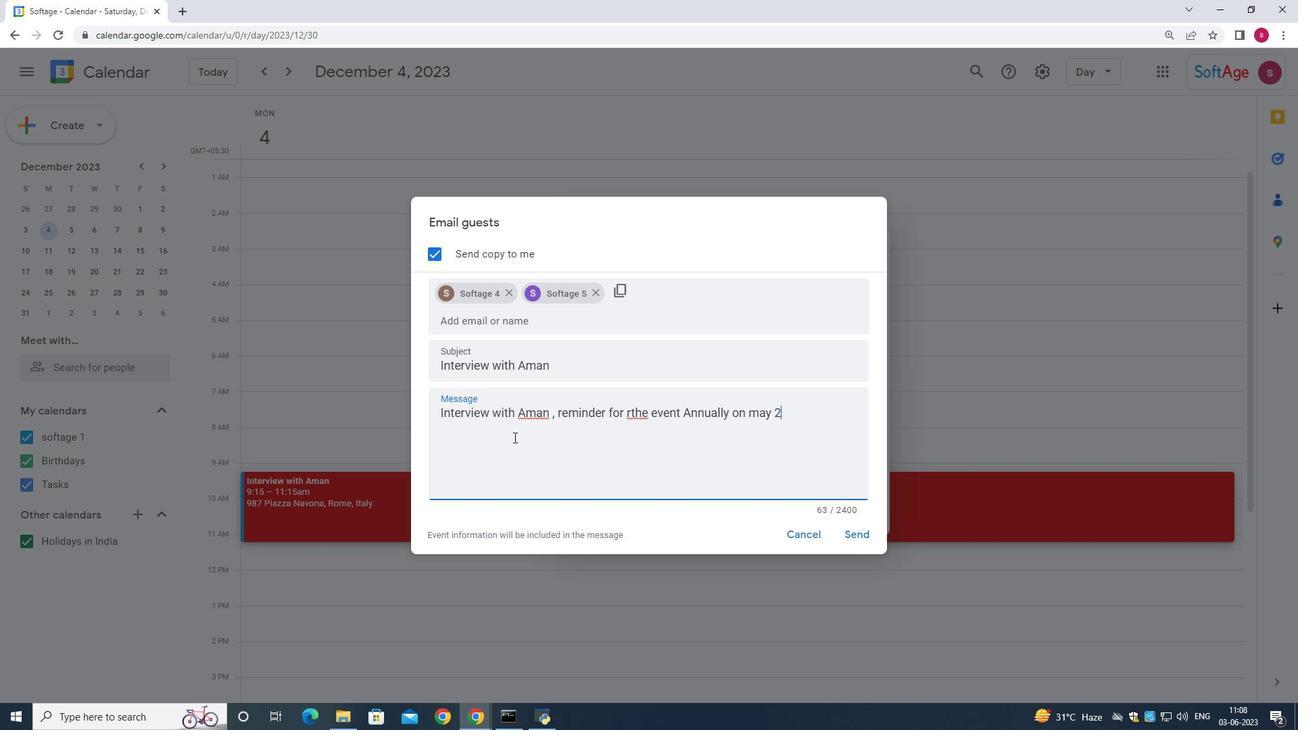 
Action: Mouse moved to (637, 416)
Screenshot: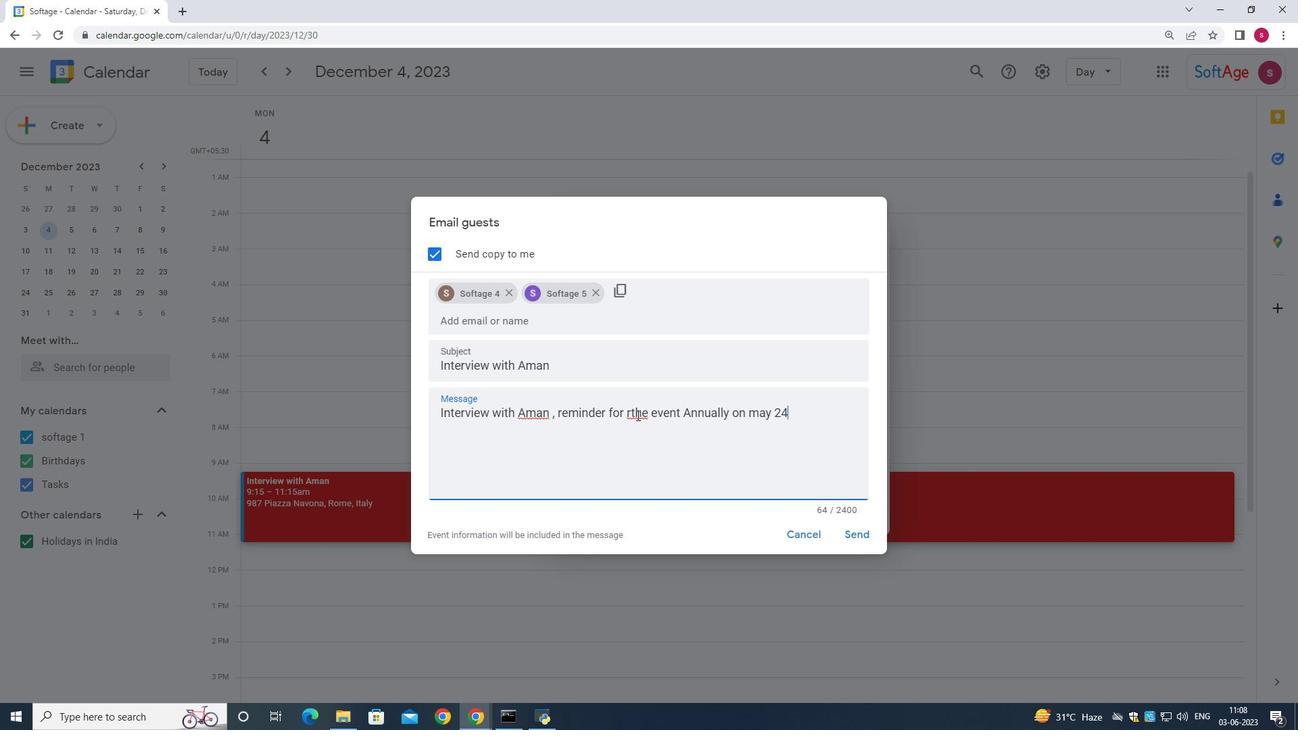 
Action: Mouse pressed left at (637, 416)
Screenshot: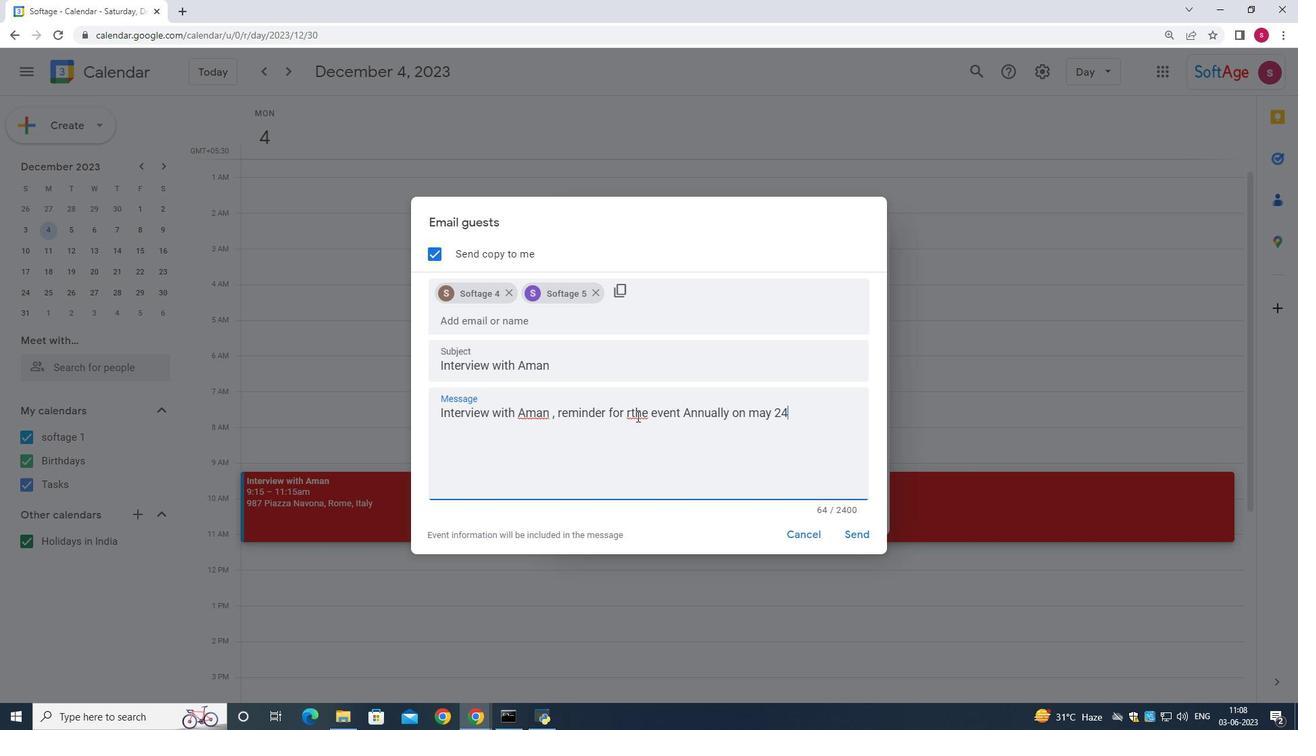 
Action: Mouse moved to (640, 412)
Screenshot: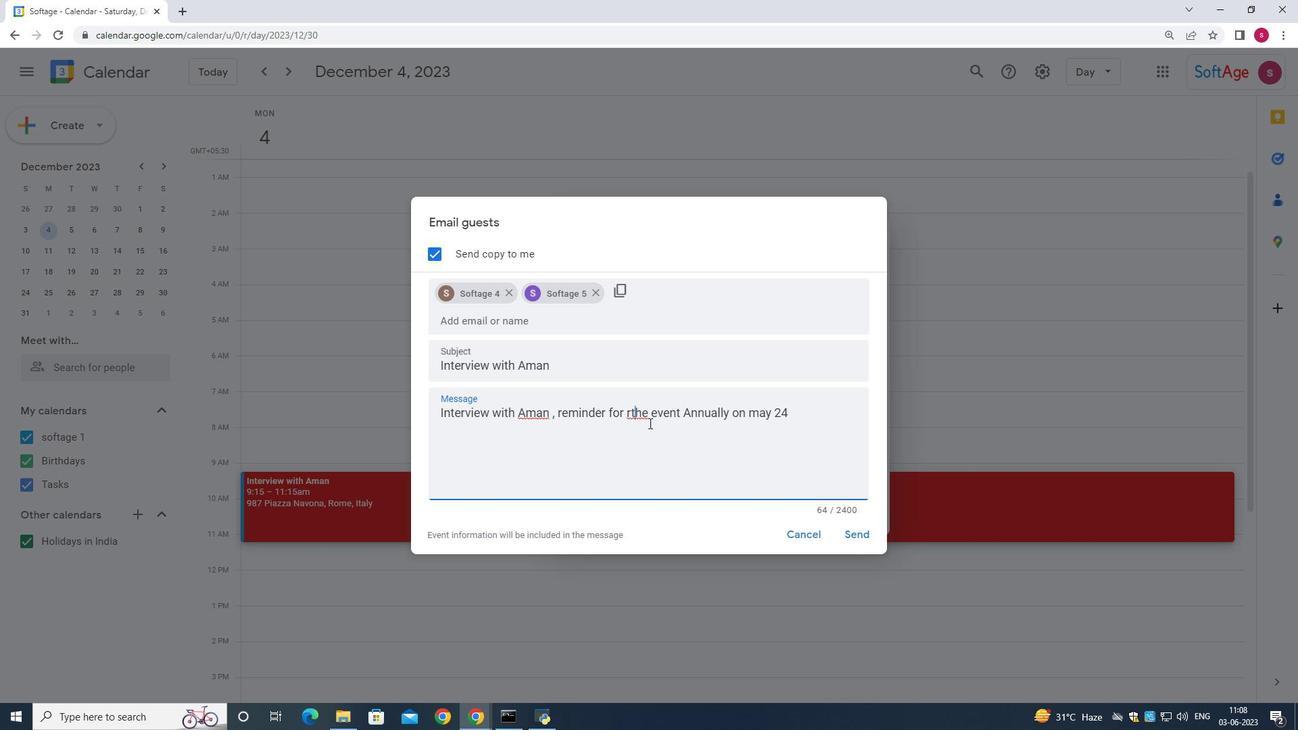 
Action: Mouse pressed left at (640, 412)
Screenshot: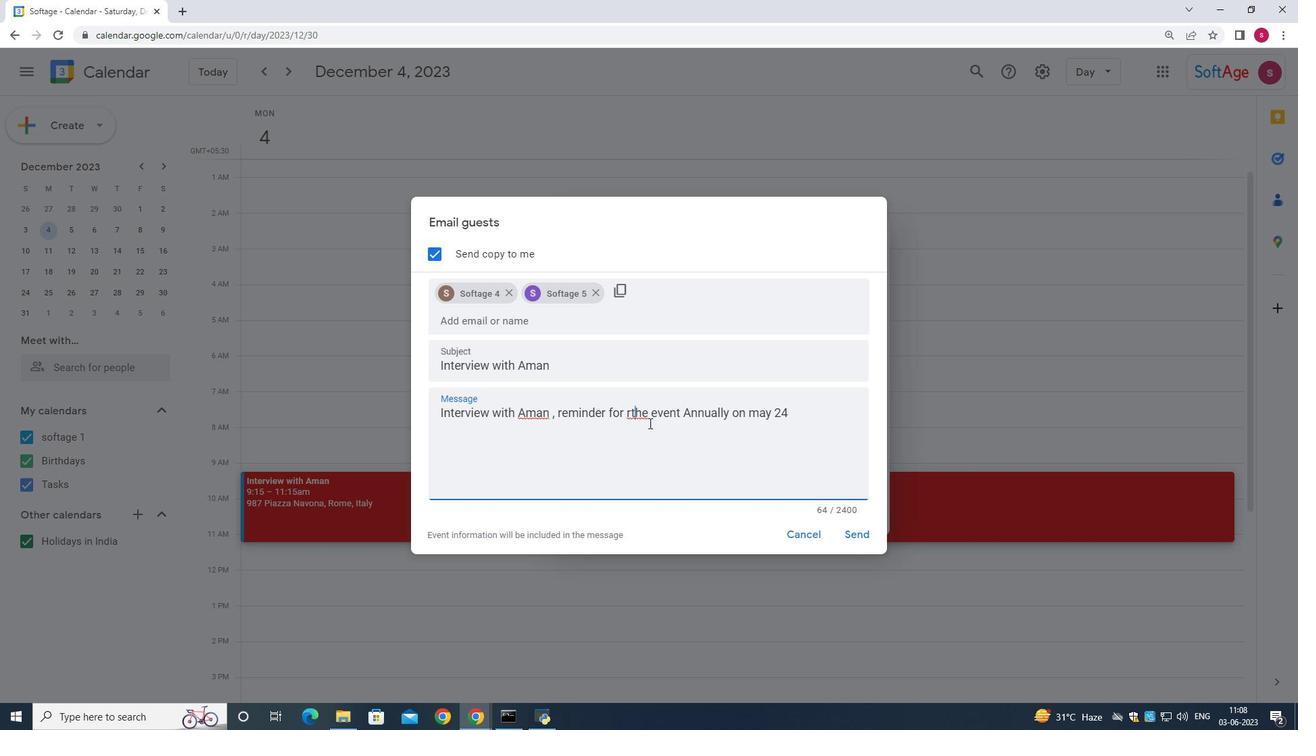 
Action: Mouse moved to (628, 415)
Screenshot: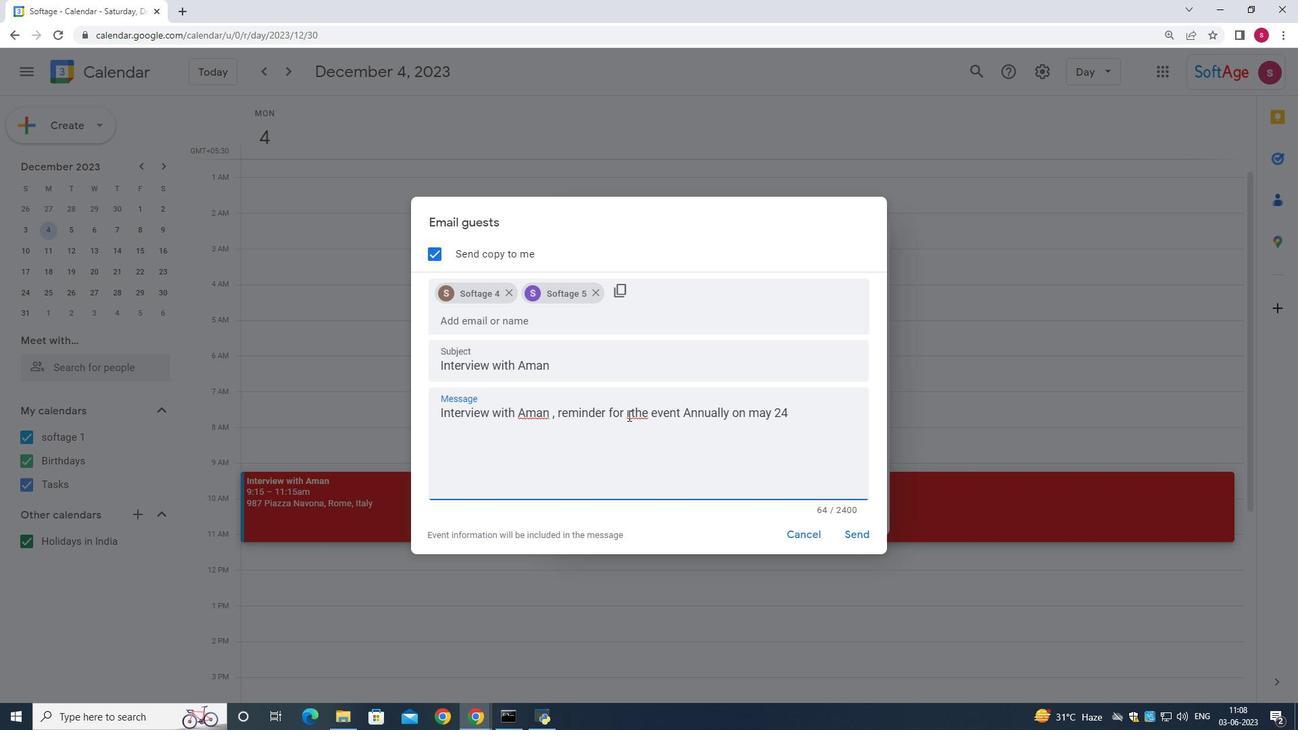 
Action: Mouse pressed left at (628, 415)
Screenshot: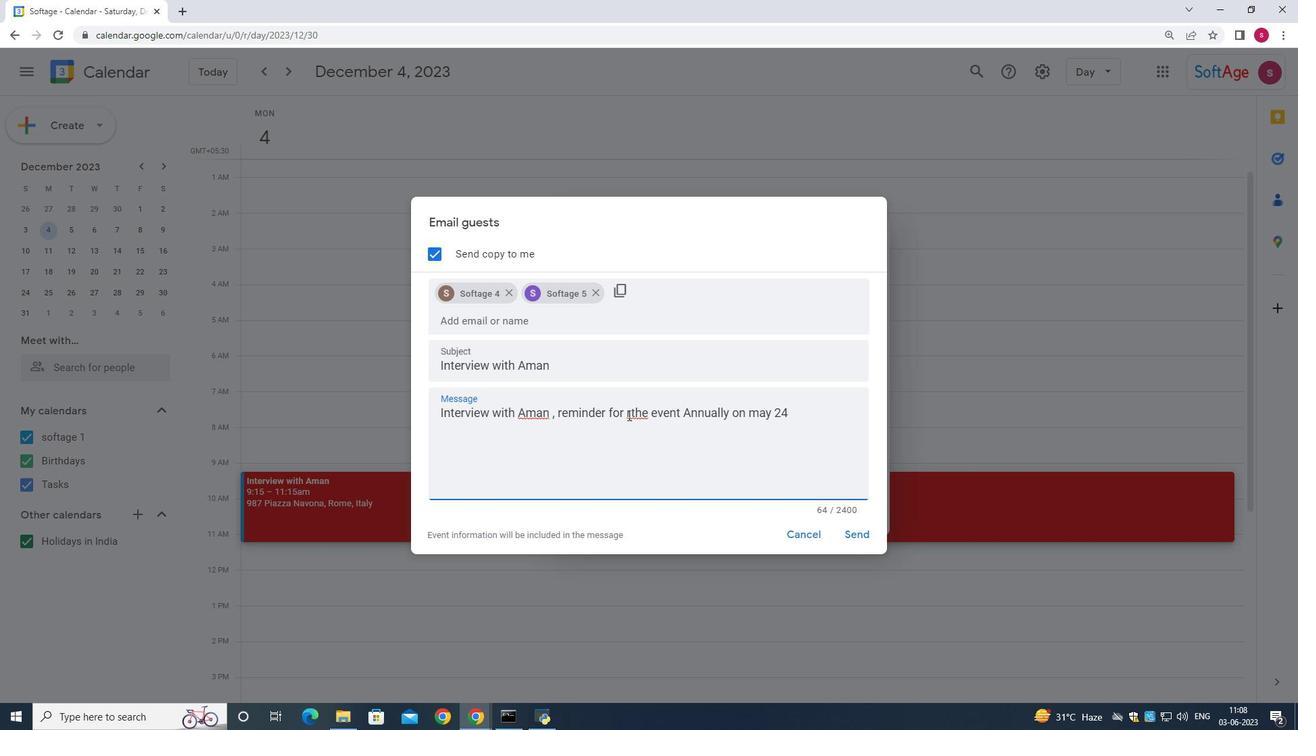 
Action: Mouse moved to (633, 409)
Screenshot: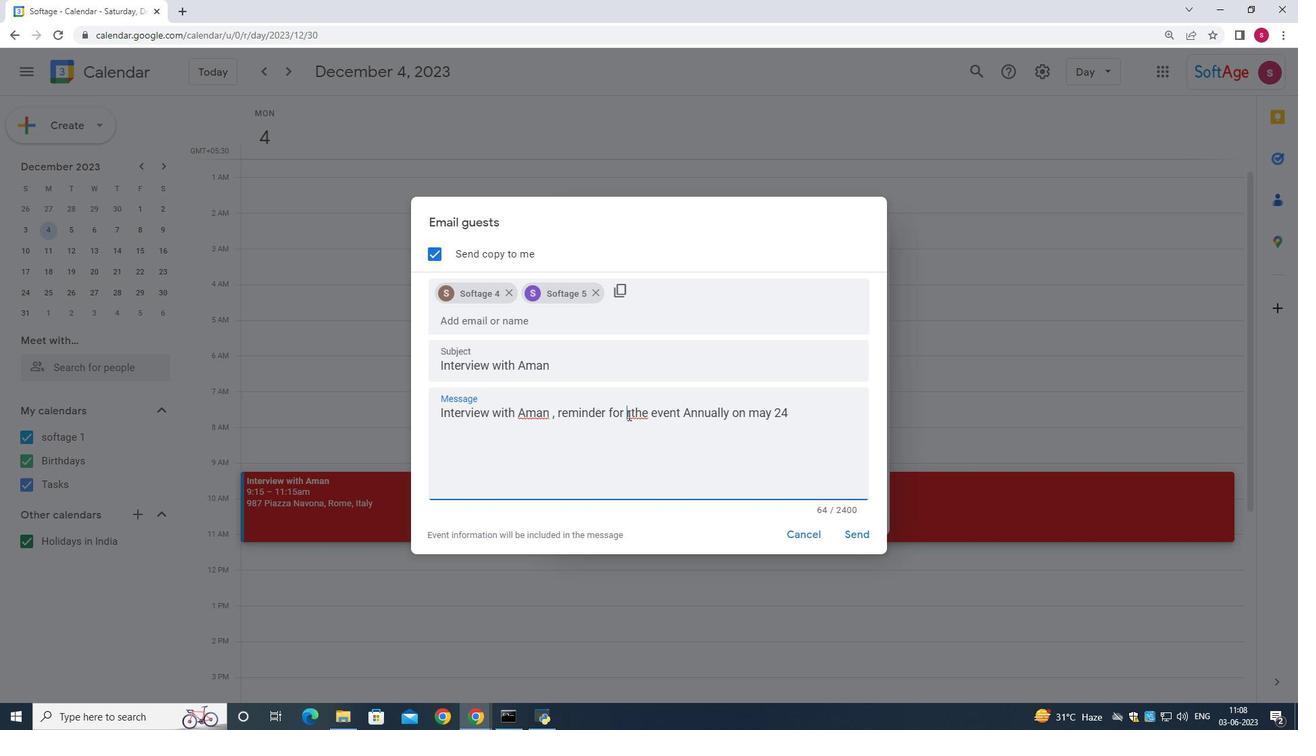 
Action: Mouse pressed left at (633, 409)
Screenshot: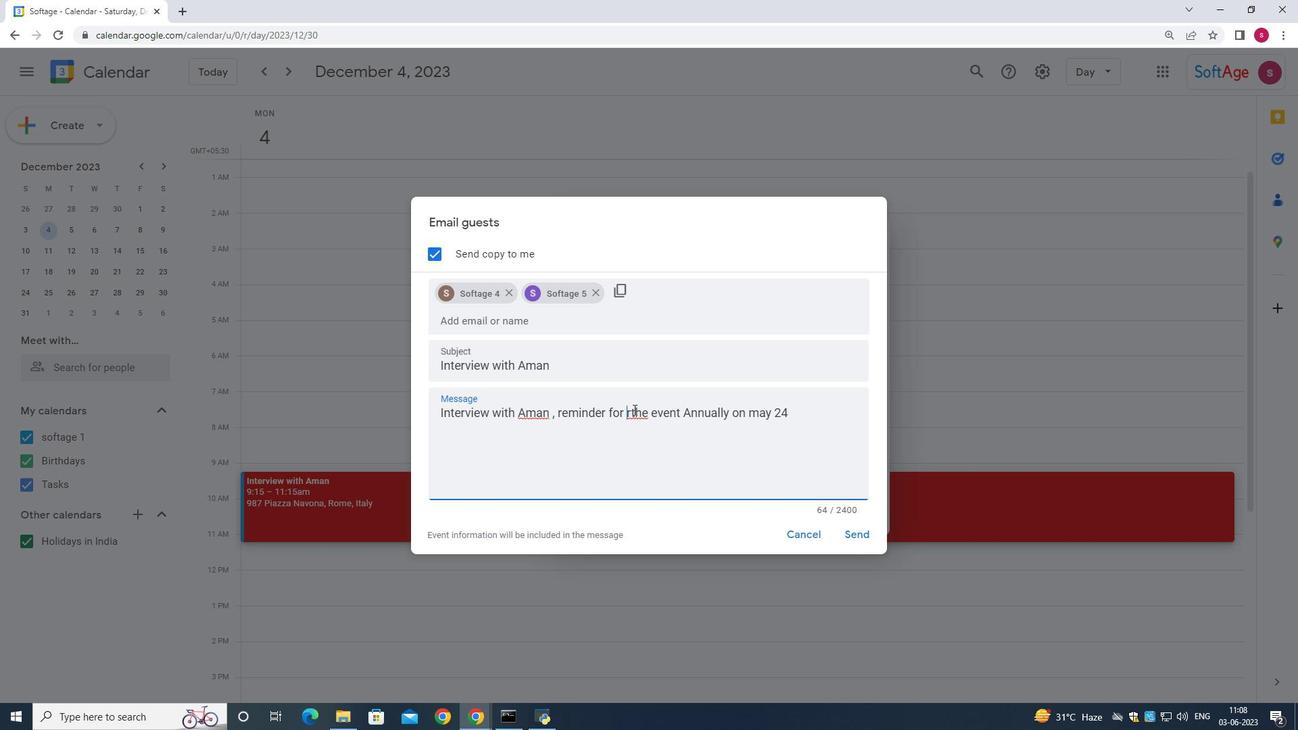 
Action: Mouse moved to (633, 410)
Screenshot: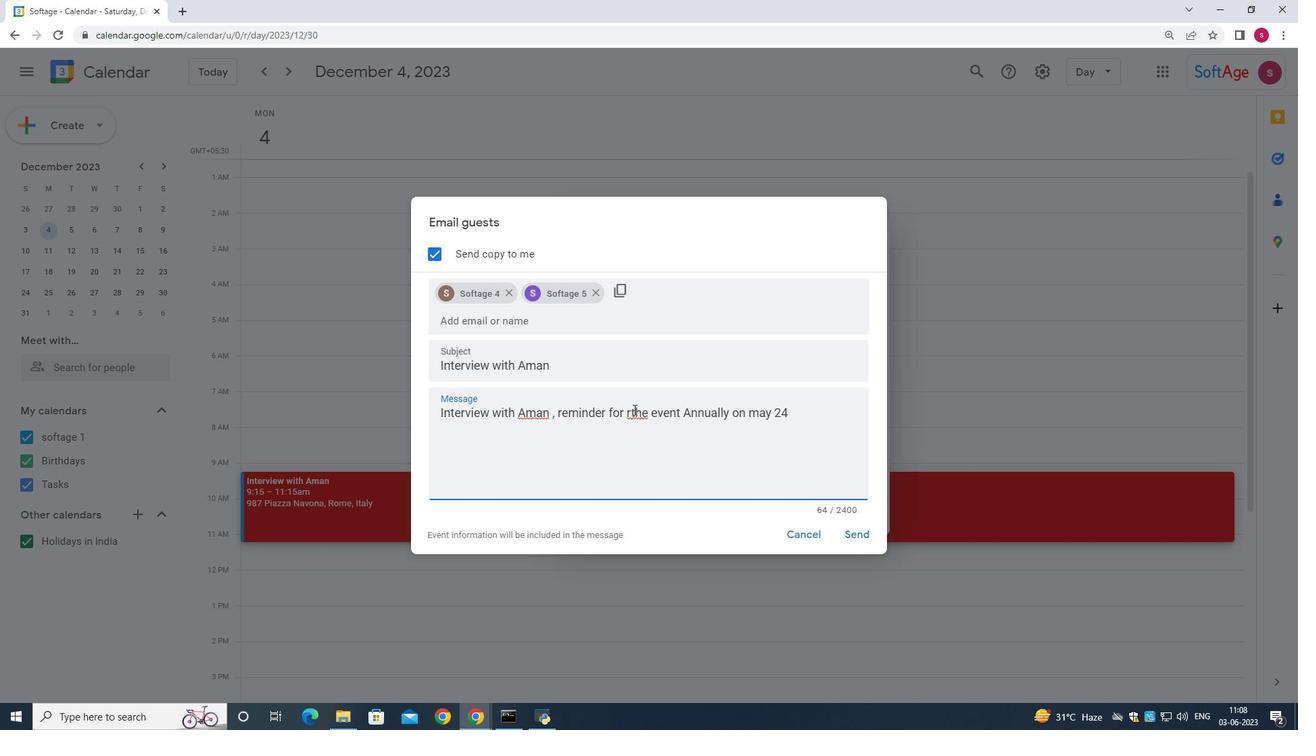 
Action: Mouse pressed left at (633, 410)
Screenshot: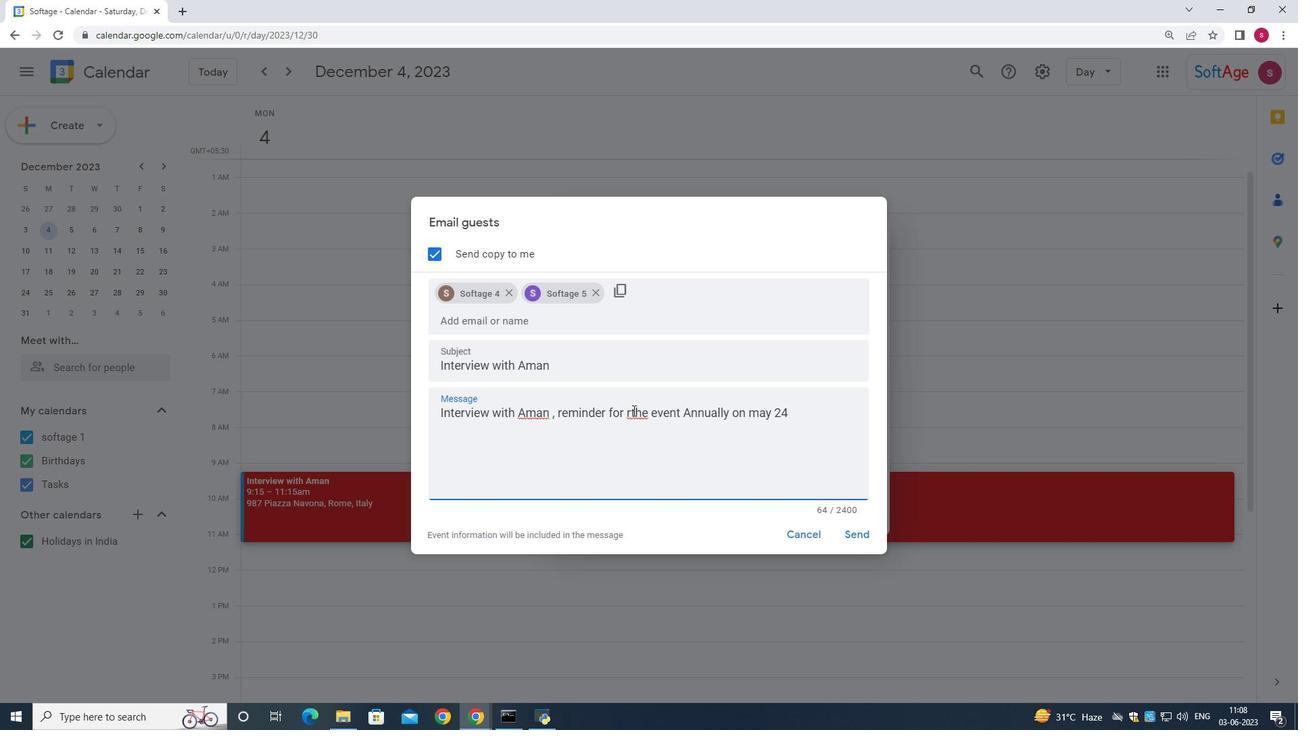 
Action: Key pressed <Key.backspace>
Screenshot: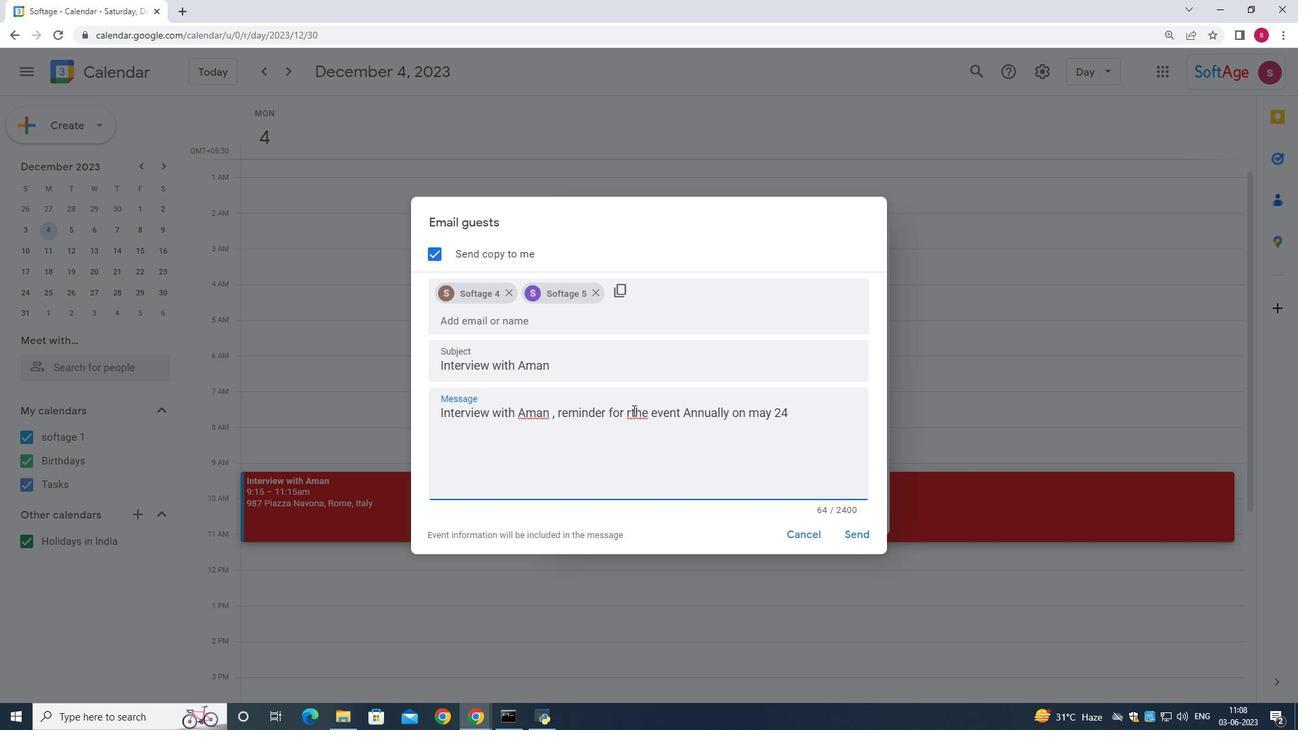 
Action: Mouse moved to (854, 535)
Screenshot: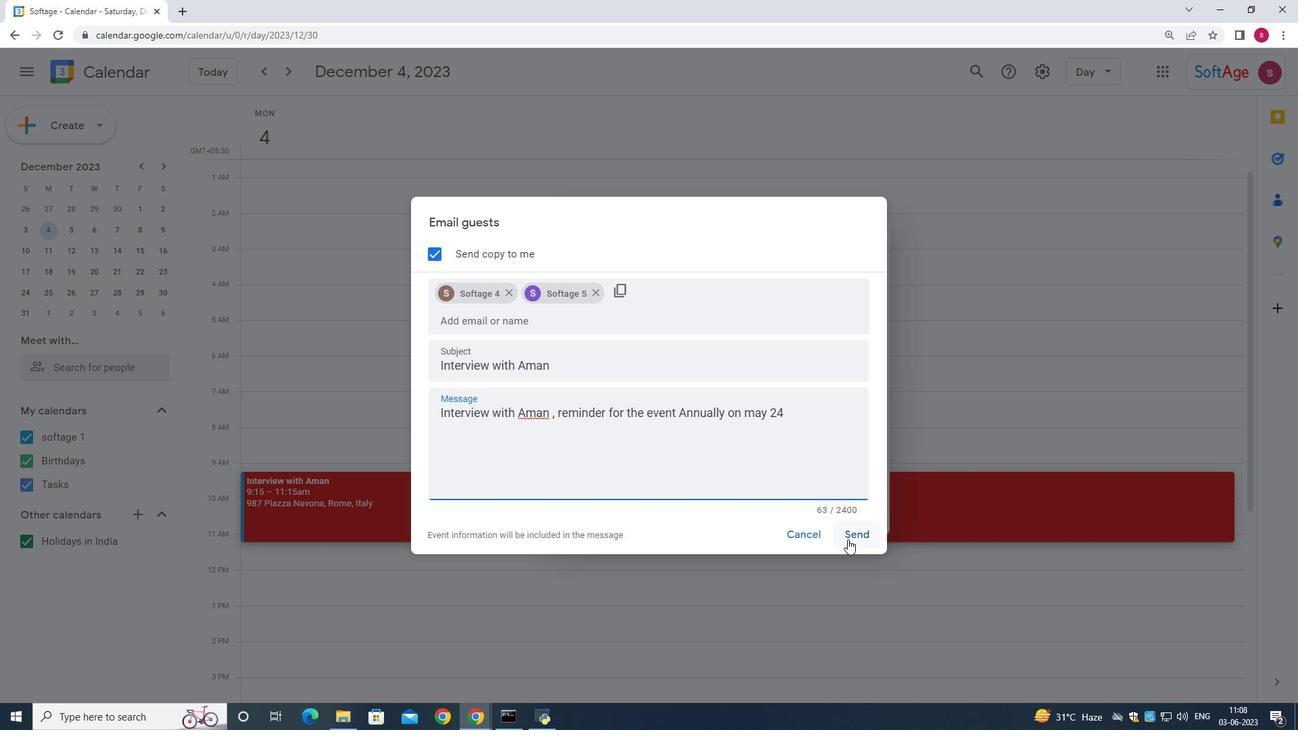 
Action: Mouse pressed left at (854, 535)
Screenshot: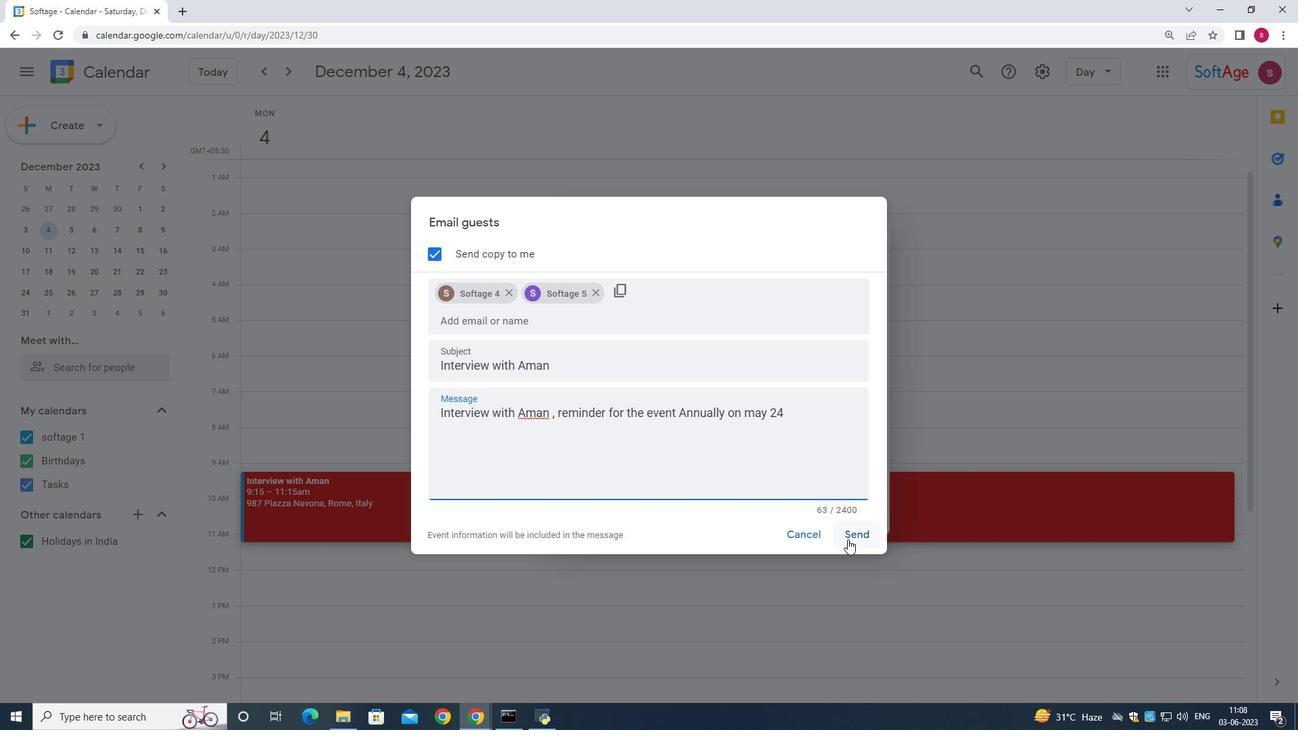 
Action: Mouse moved to (258, 422)
Screenshot: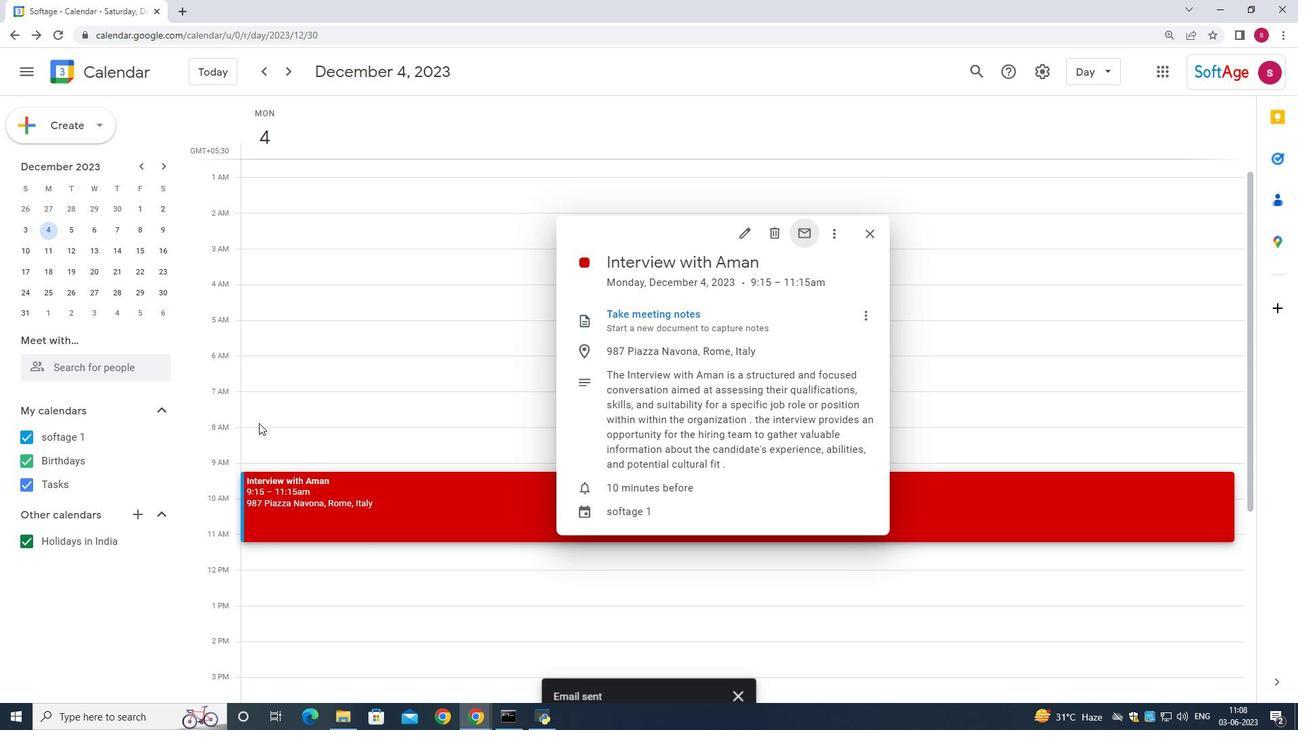 
